 Task: In Heading  AngsanaUPC with yellow colour. Font size of heading  '18 Pt. 'Font style of data Calibri. Font size of data  9 Pt. Alignment of headline & data Align center. Fill color in cell of heading  Red. Font color of data Black. Apply border in Data Outer Border only. In the sheet  Attendance Sheet for Weekly Progressbook
Action: Mouse moved to (547, 145)
Screenshot: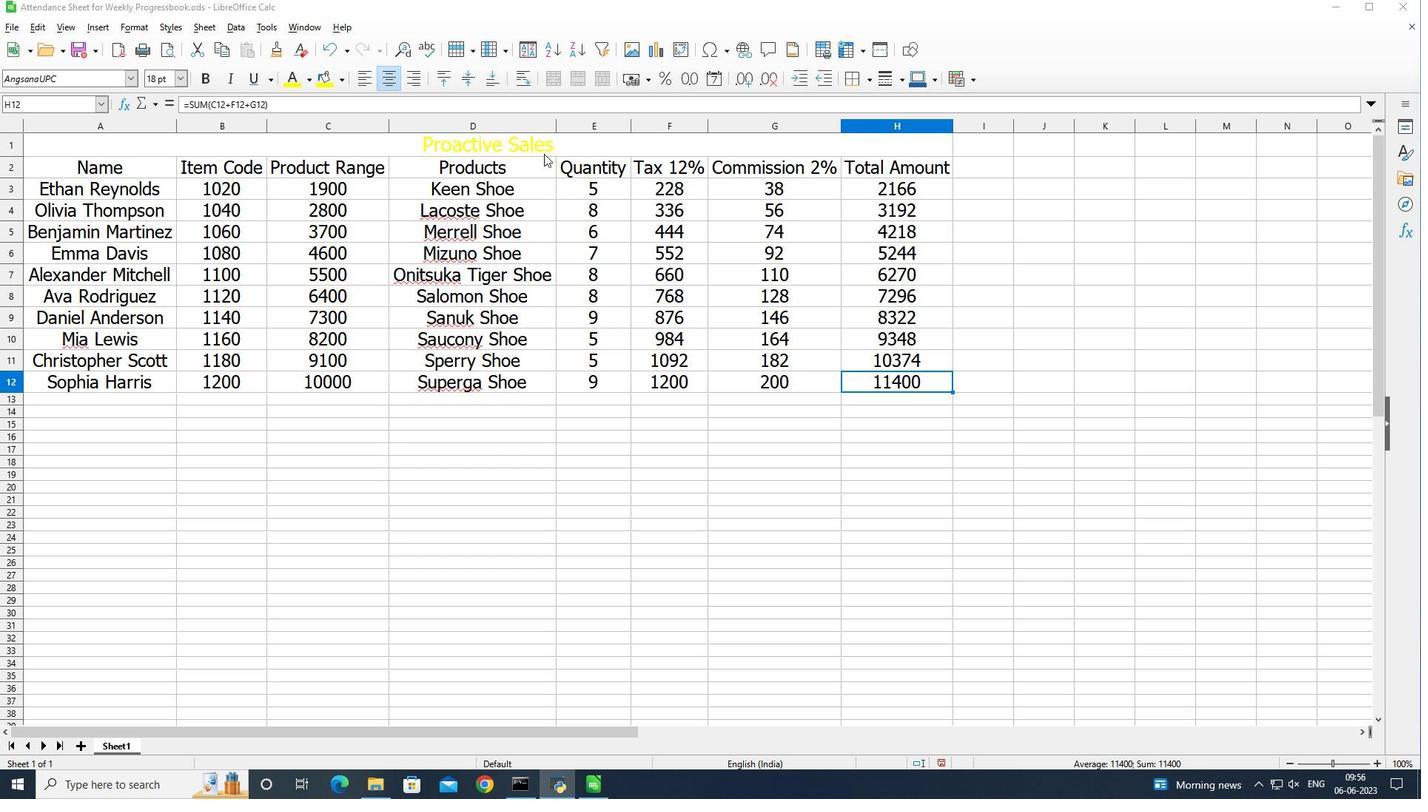 
Action: Mouse pressed left at (547, 145)
Screenshot: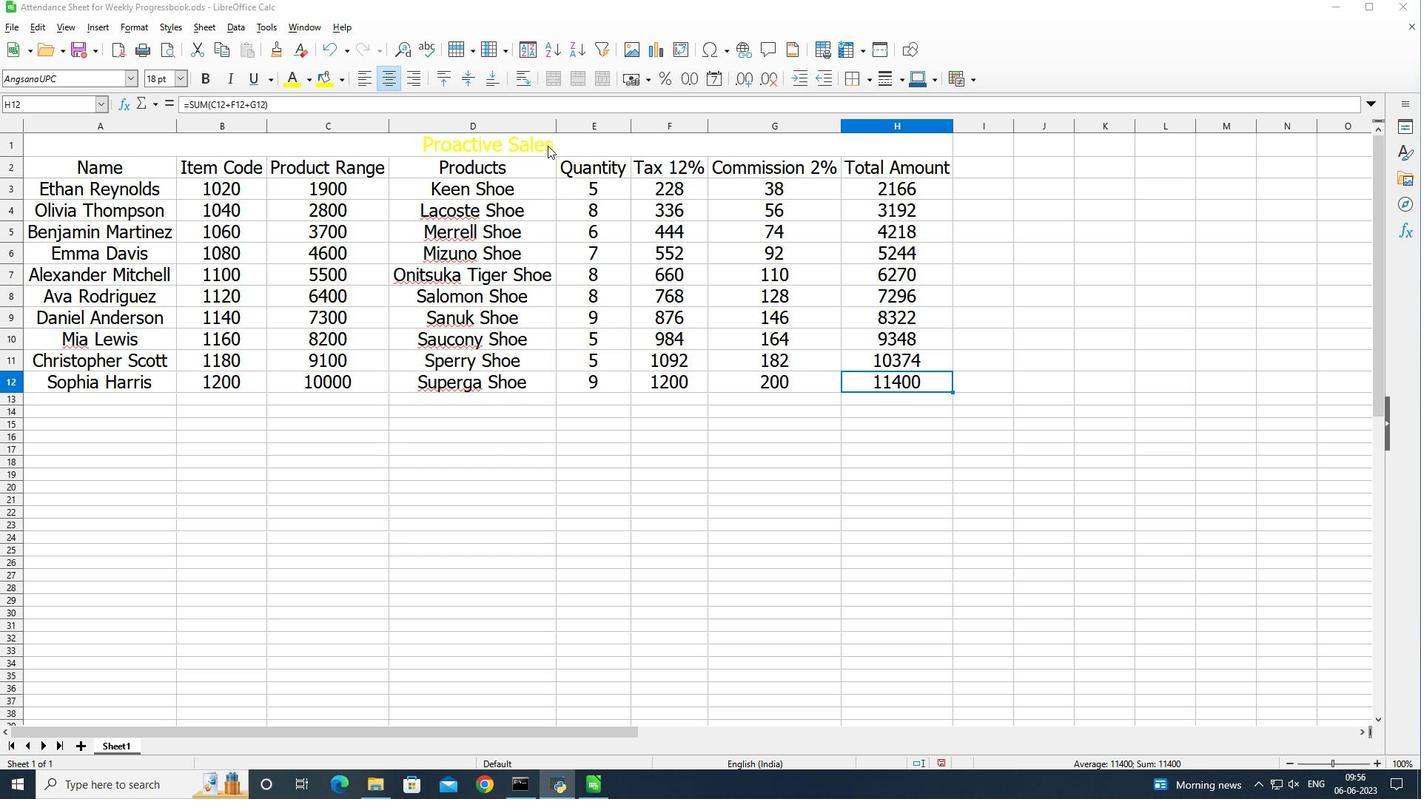 
Action: Mouse moved to (126, 73)
Screenshot: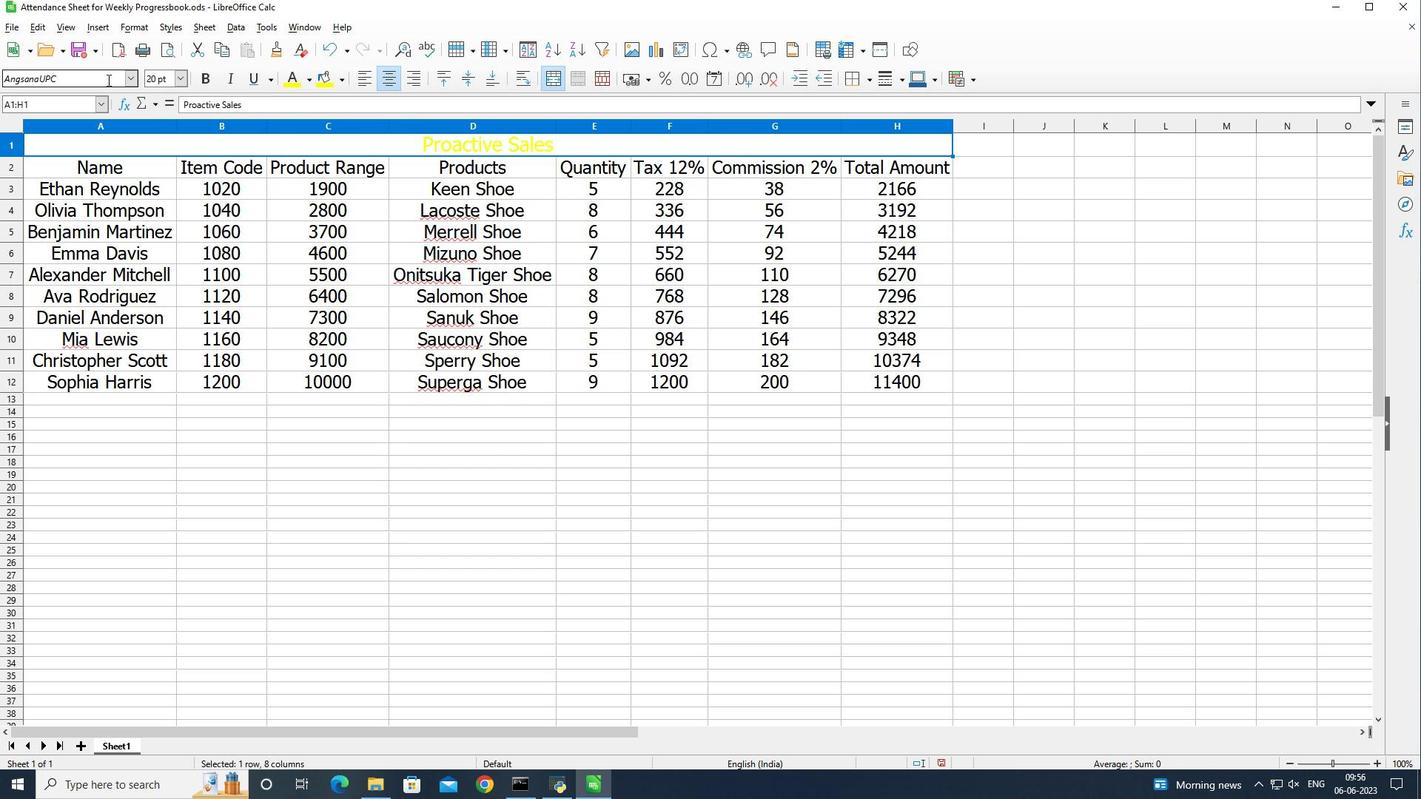 
Action: Mouse pressed left at (126, 73)
Screenshot: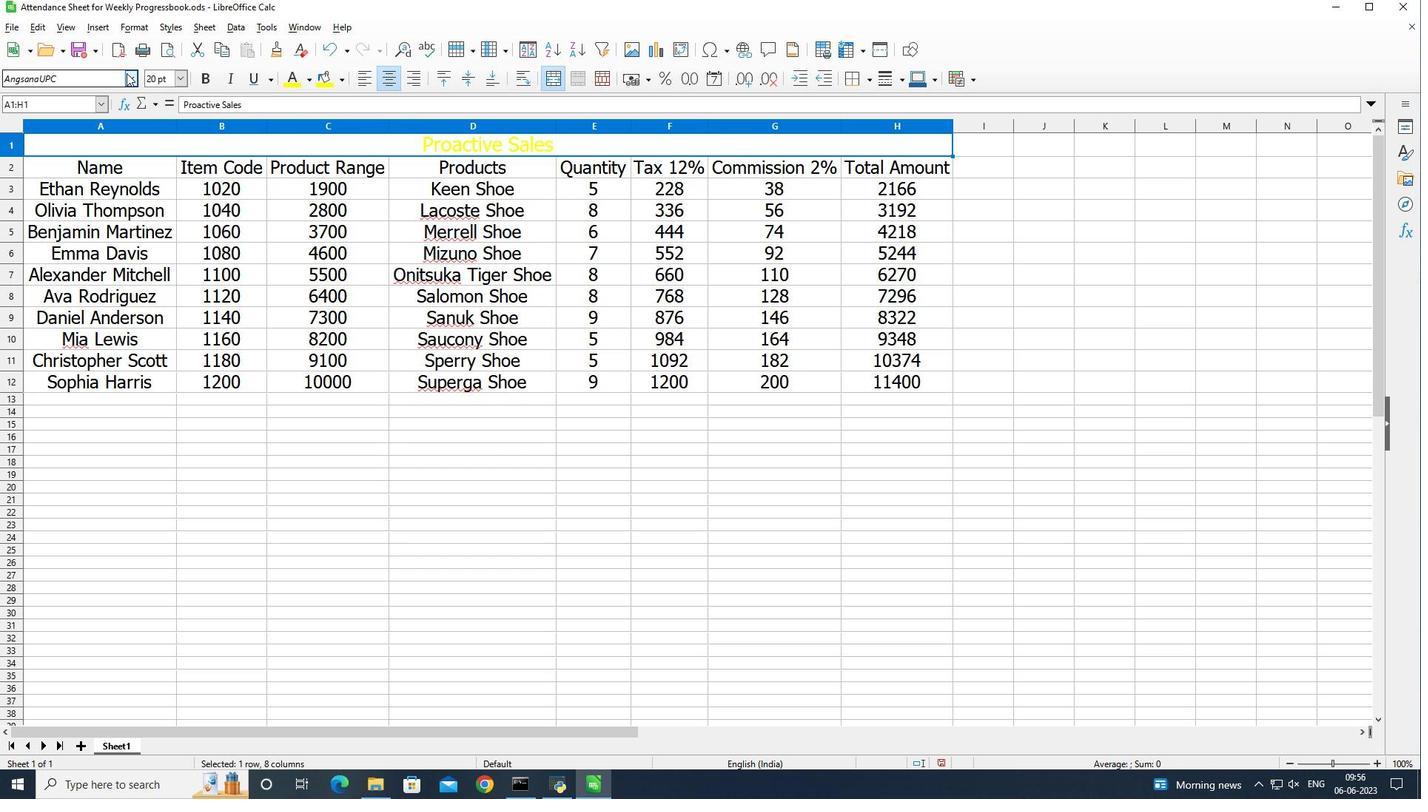 
Action: Key pressed <Key.enter>
Screenshot: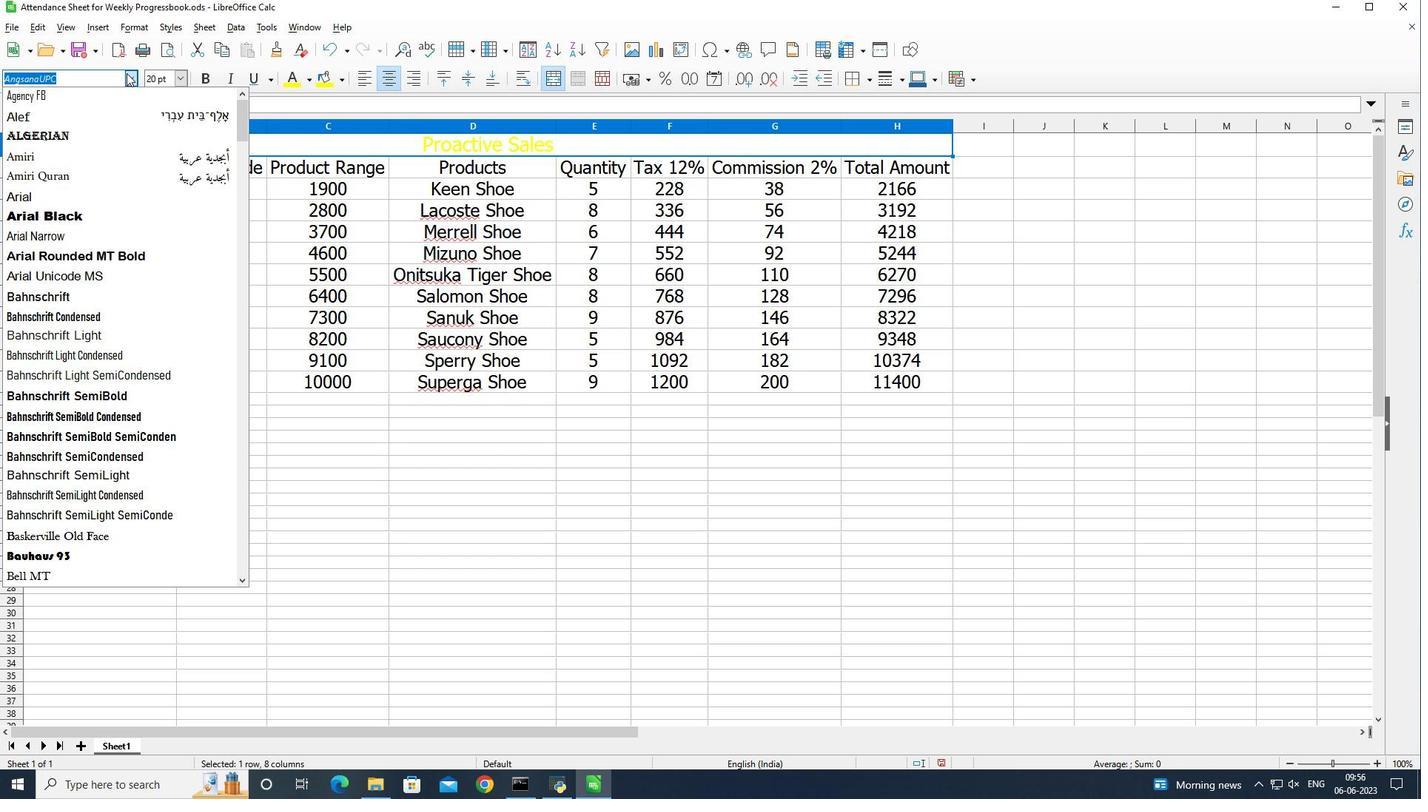 
Action: Mouse moved to (312, 77)
Screenshot: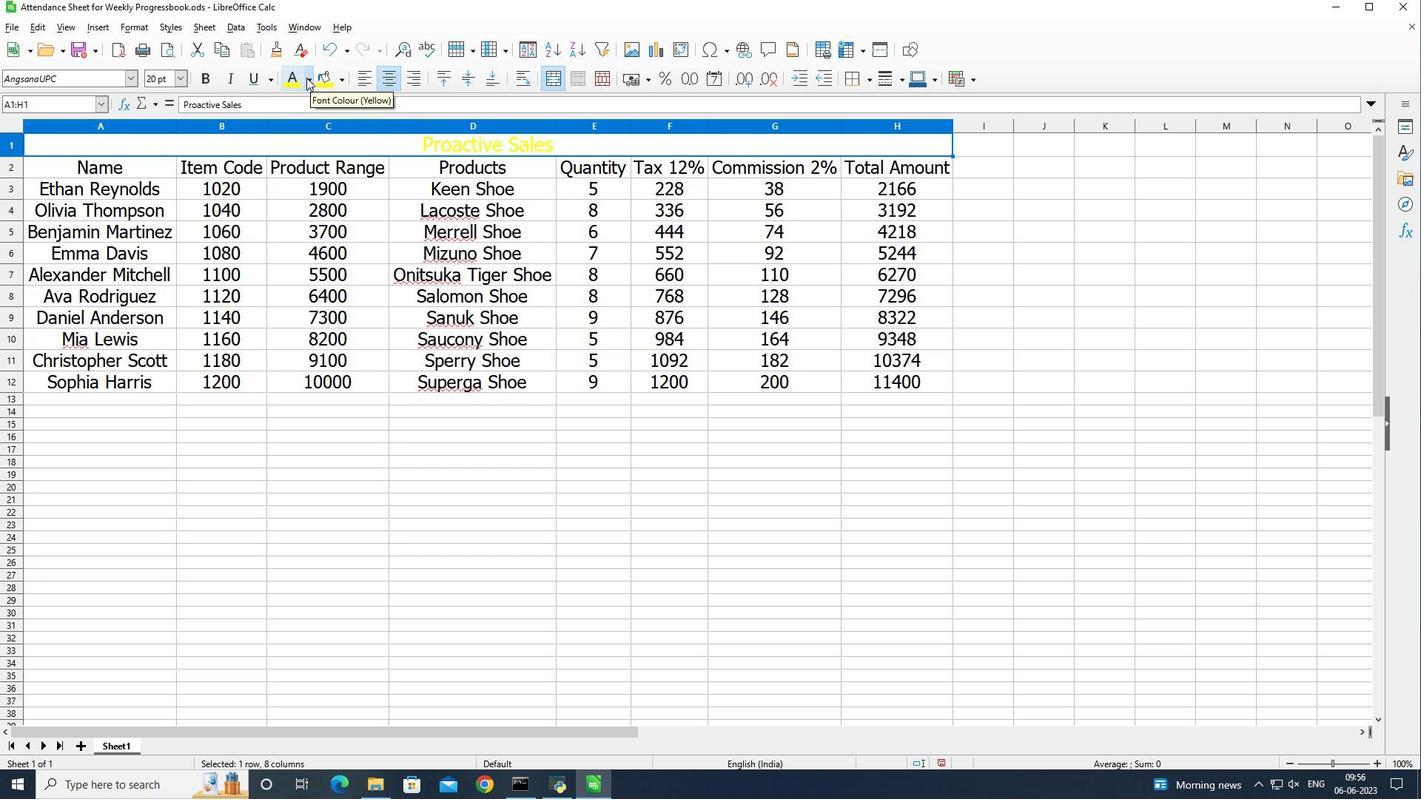 
Action: Mouse pressed left at (312, 77)
Screenshot: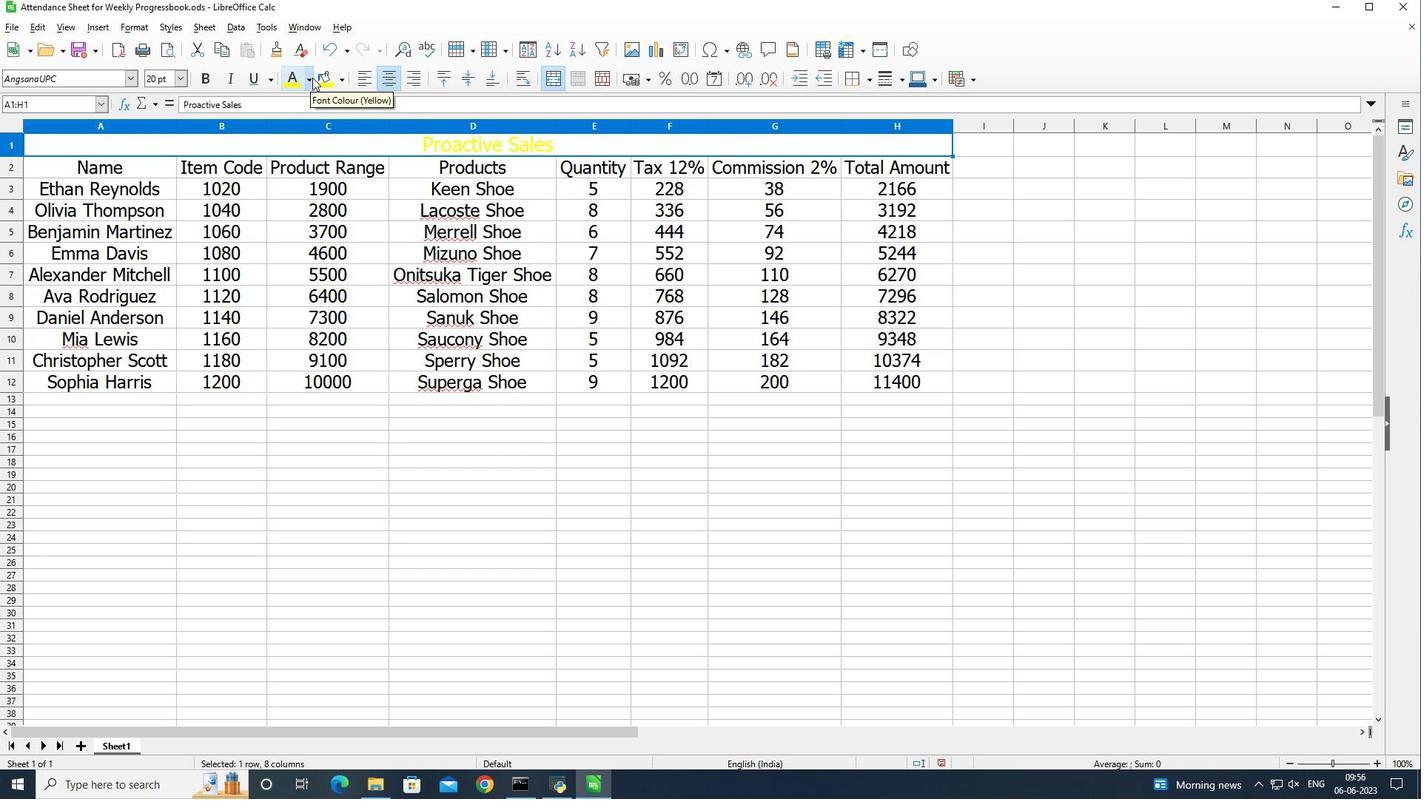 
Action: Mouse moved to (333, 318)
Screenshot: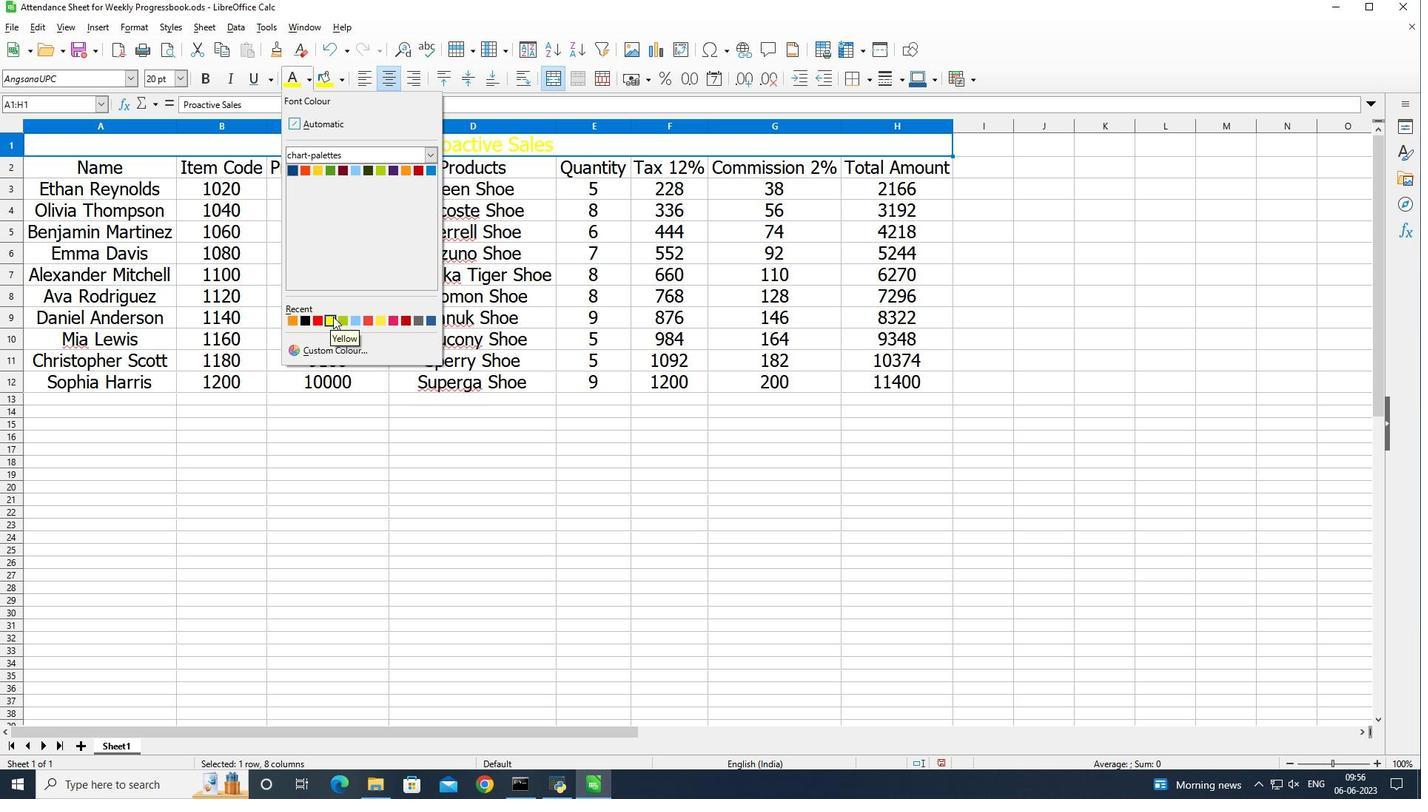
Action: Mouse pressed left at (333, 318)
Screenshot: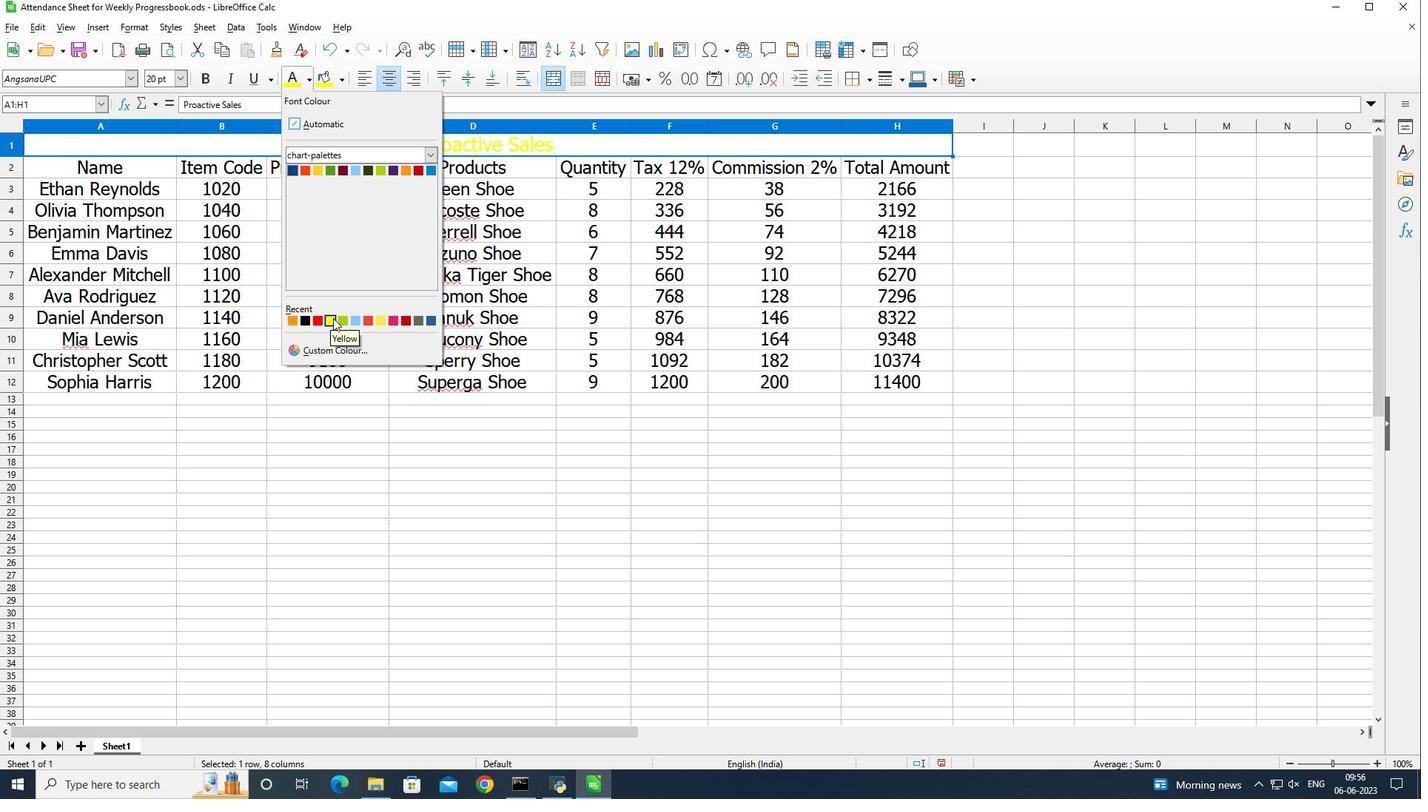 
Action: Mouse moved to (179, 74)
Screenshot: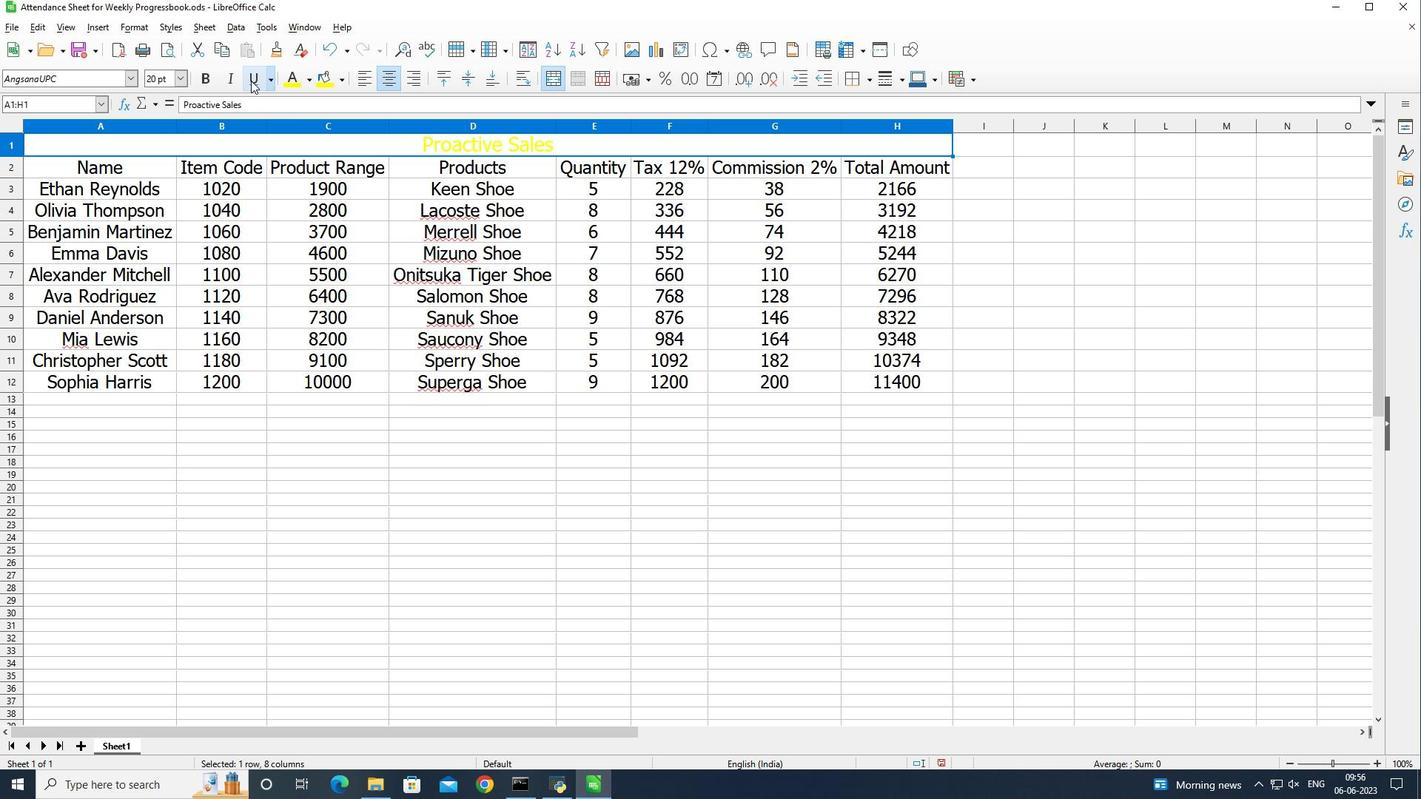 
Action: Mouse pressed left at (179, 74)
Screenshot: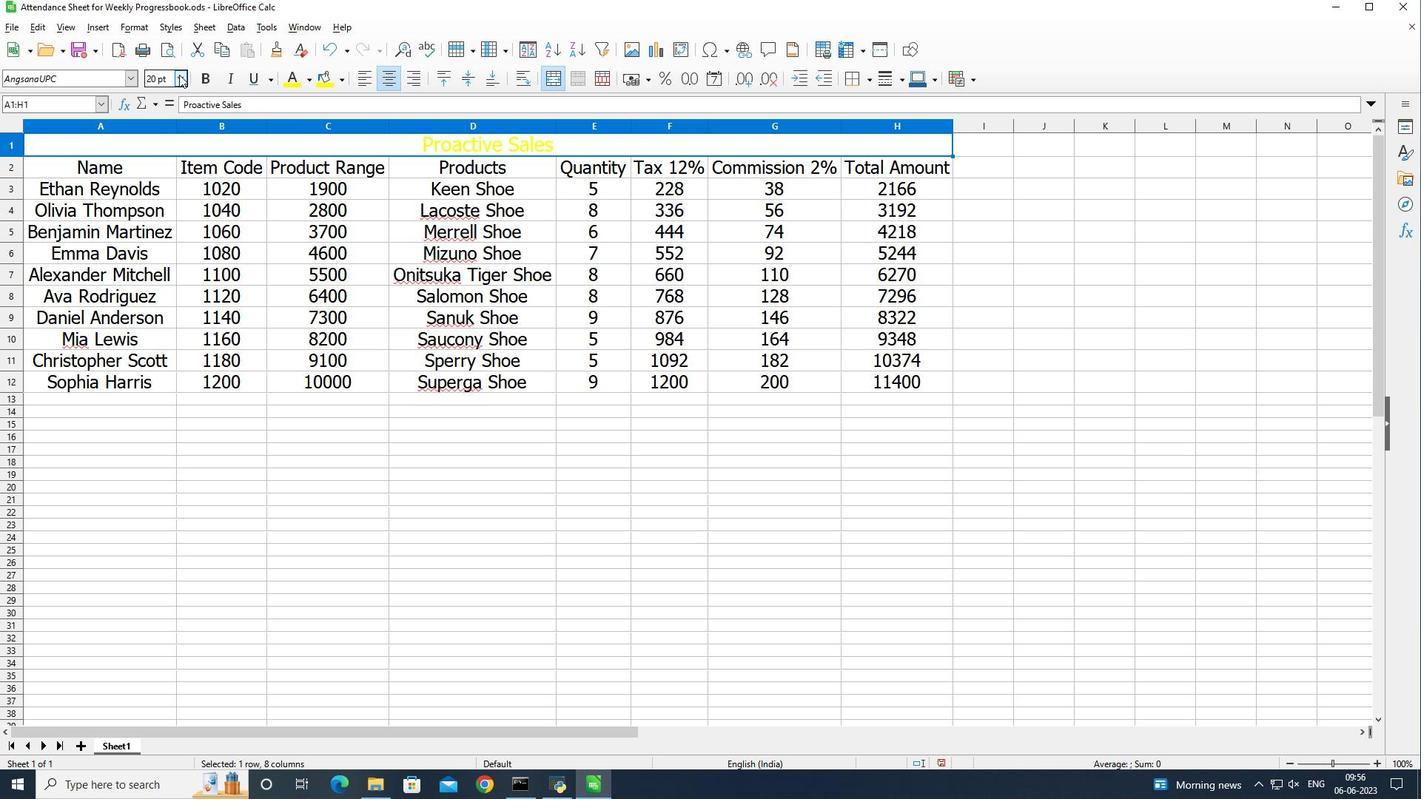 
Action: Mouse moved to (166, 239)
Screenshot: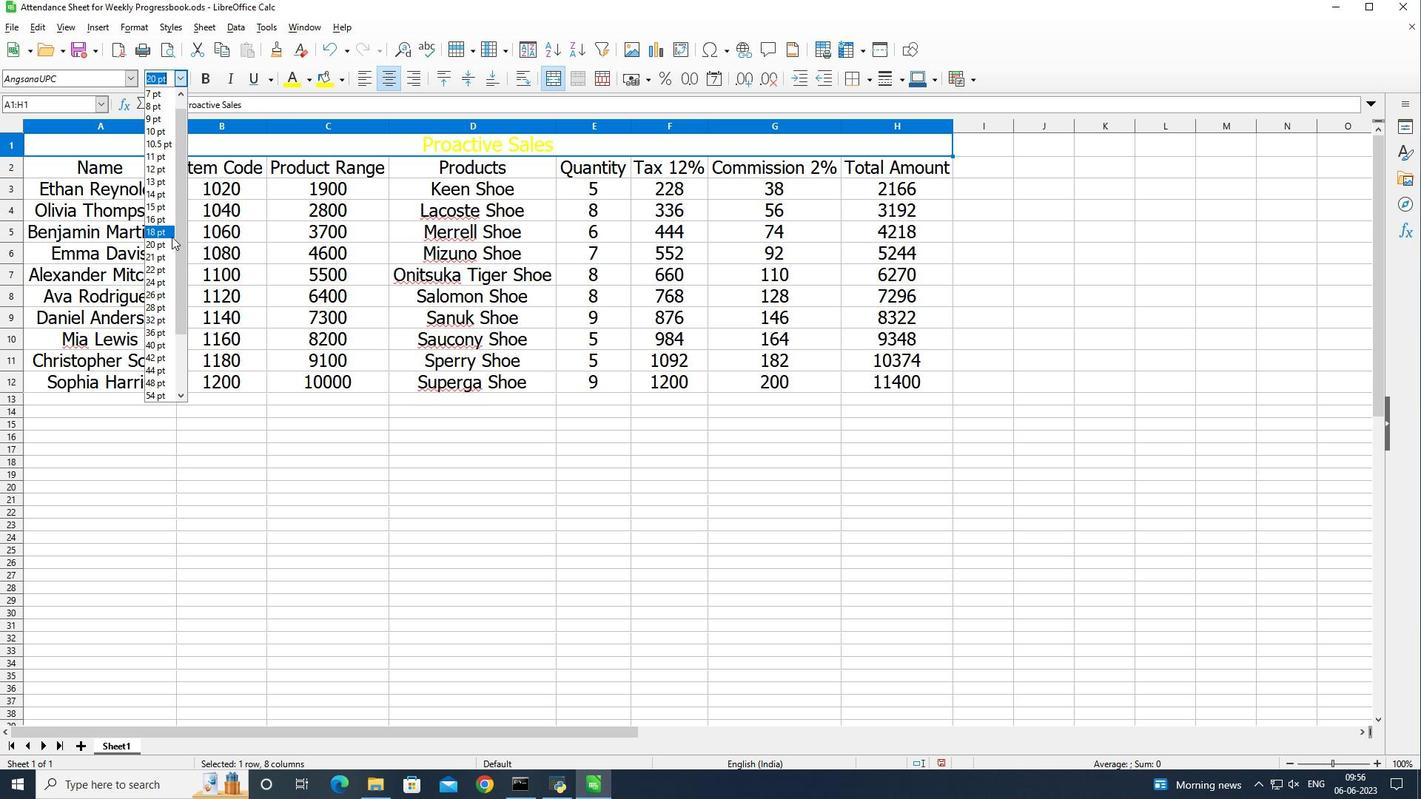 
Action: Mouse pressed left at (166, 239)
Screenshot: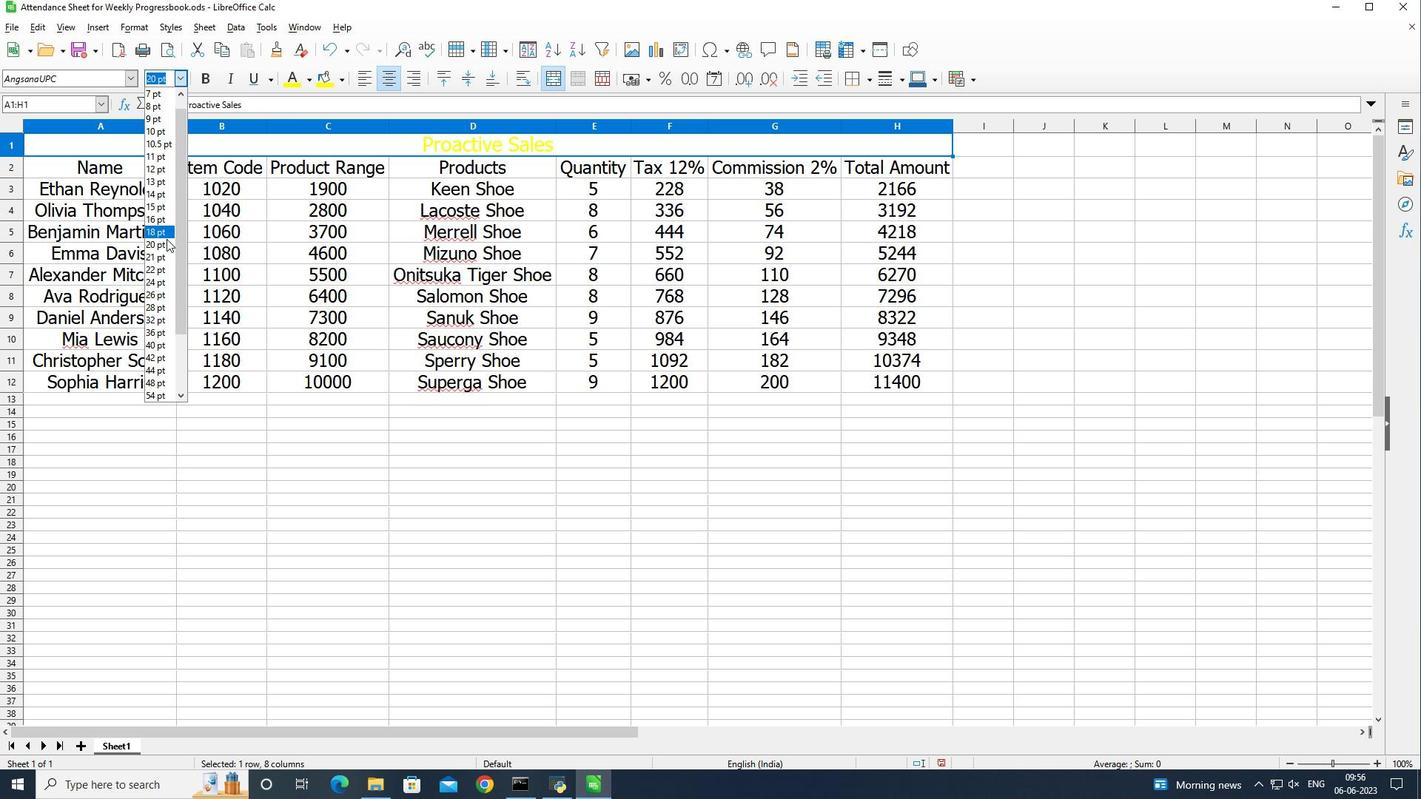 
Action: Mouse moved to (137, 162)
Screenshot: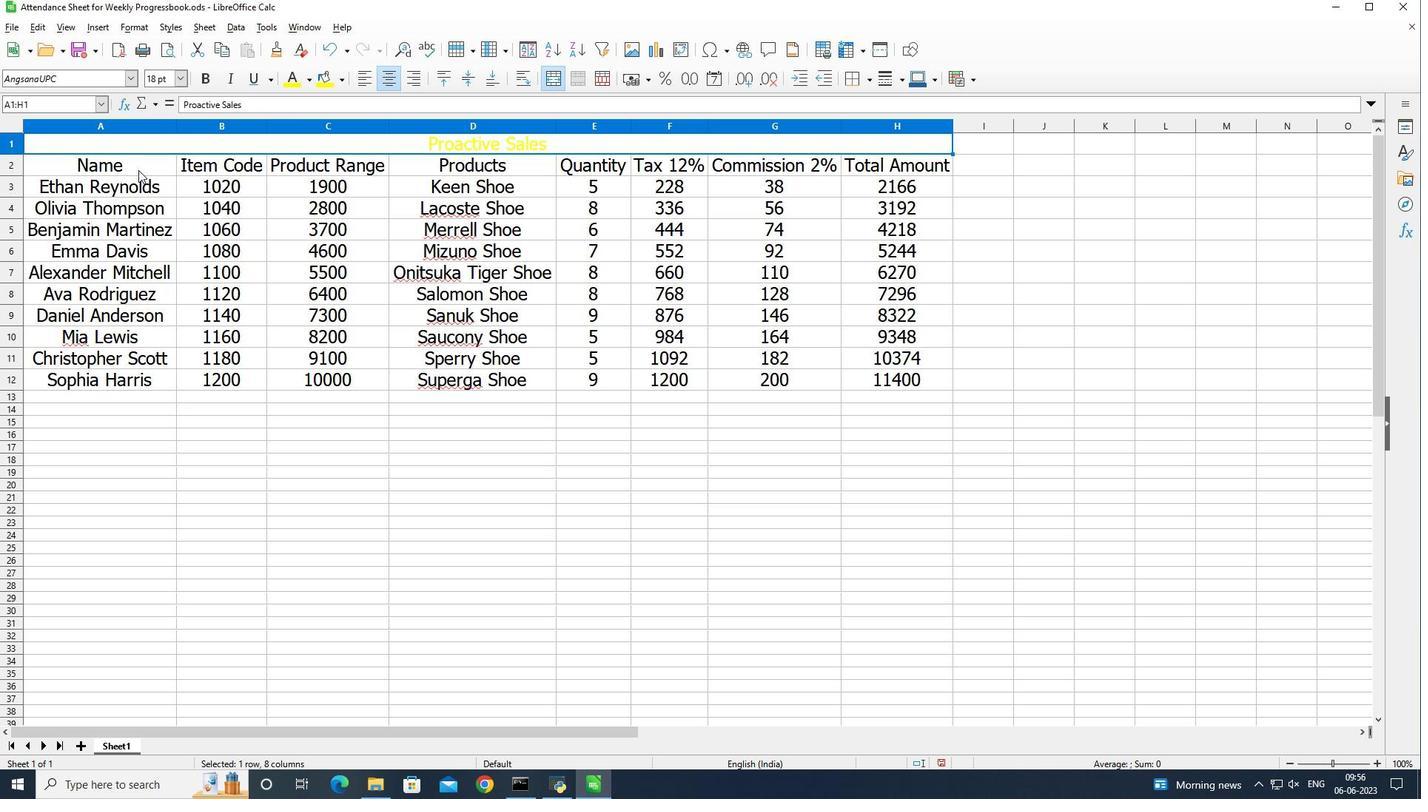 
Action: Mouse pressed left at (137, 162)
Screenshot: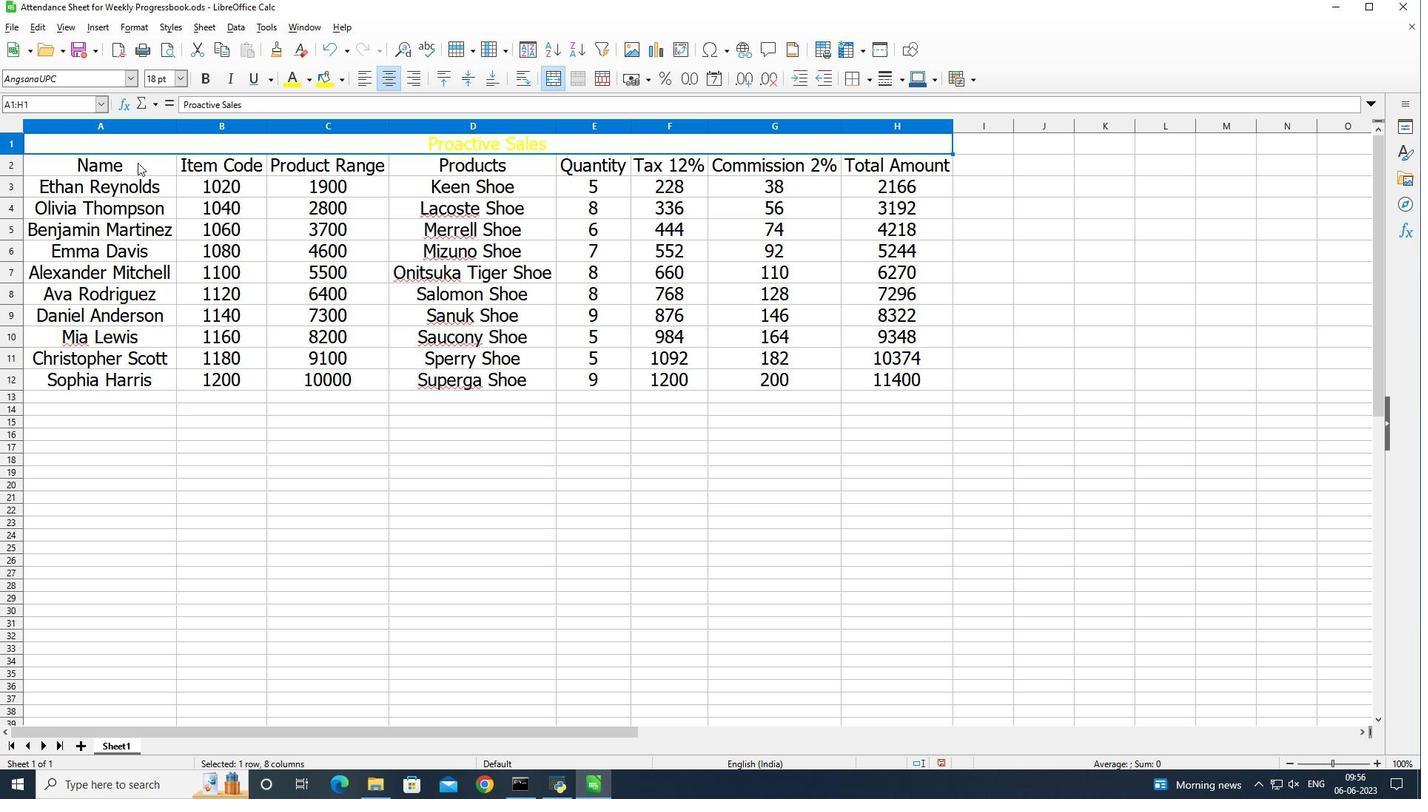 
Action: Mouse moved to (288, 187)
Screenshot: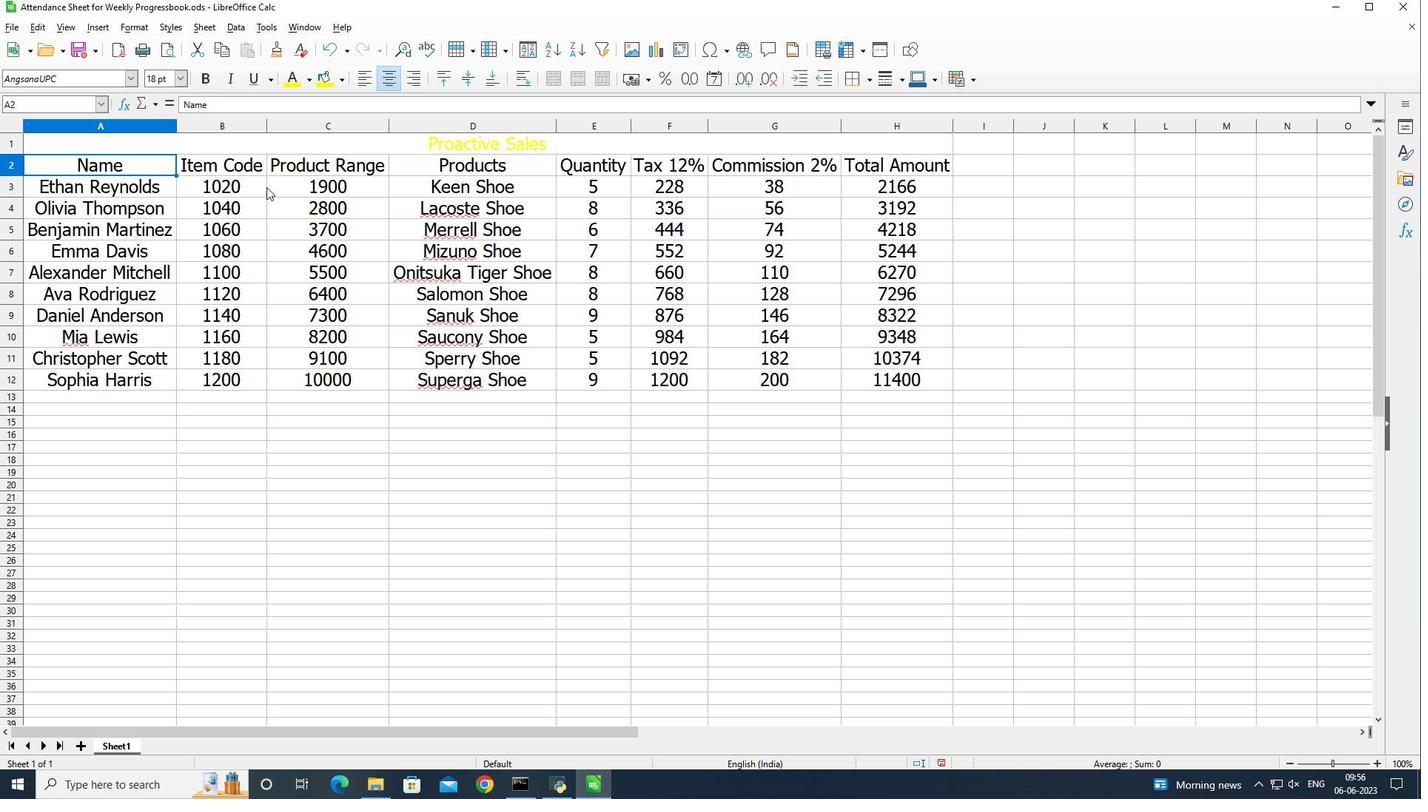 
Action: Key pressed <Key.shift_r><Key.down><Key.down><Key.down><Key.down><Key.down><Key.down><Key.down><Key.down><Key.down><Key.down><Key.right><Key.right><Key.right><Key.right><Key.right><Key.right><Key.right><Key.right><Key.left>
Screenshot: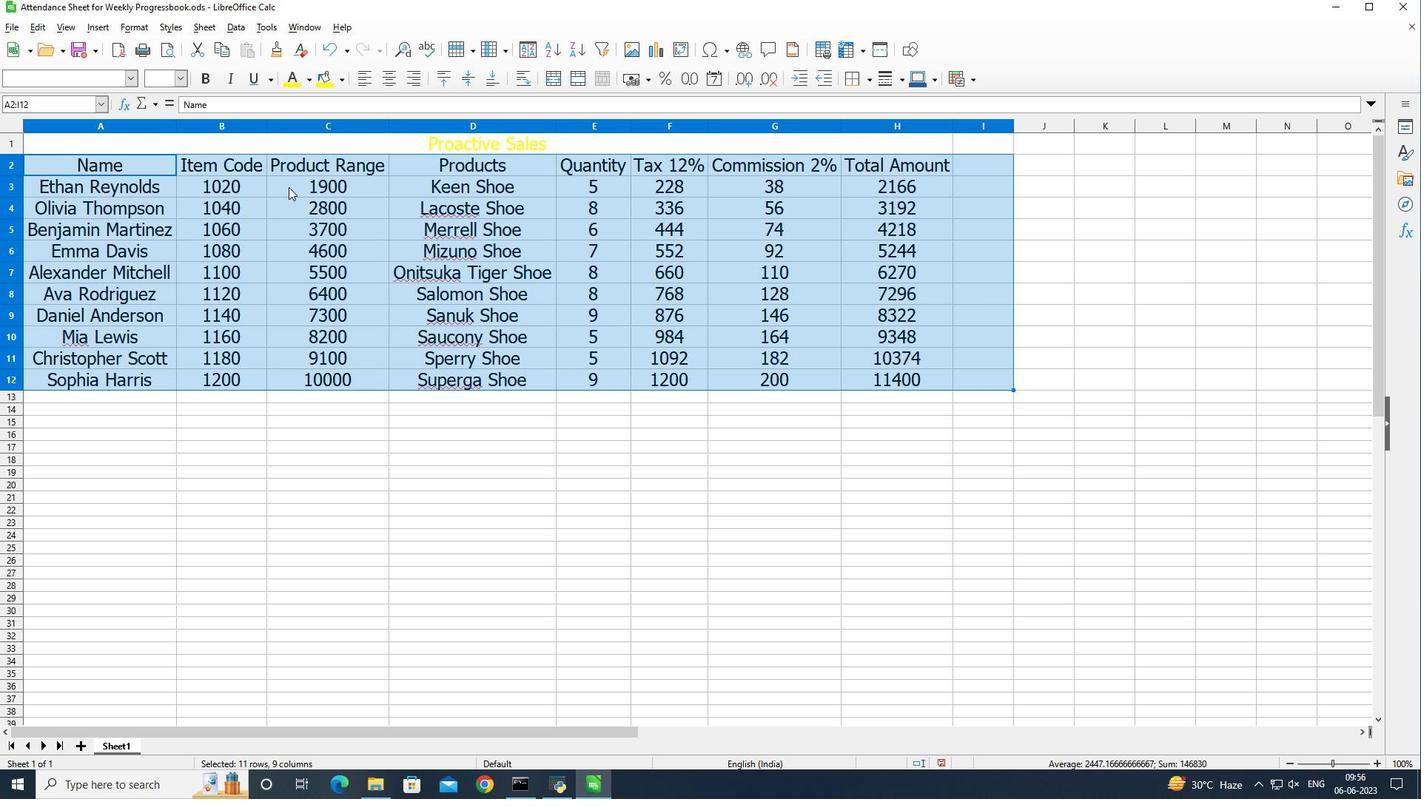 
Action: Mouse moved to (131, 83)
Screenshot: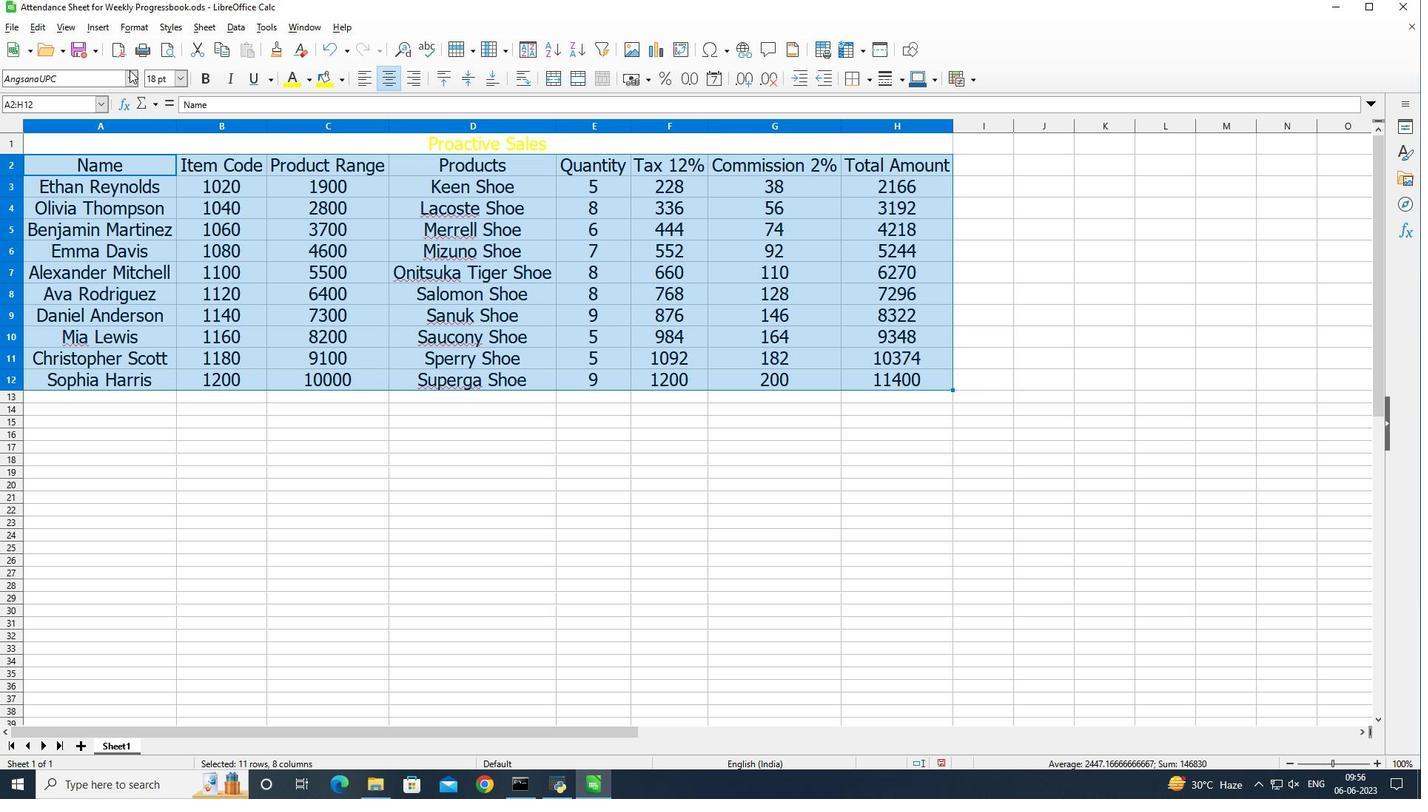 
Action: Mouse pressed left at (131, 83)
Screenshot: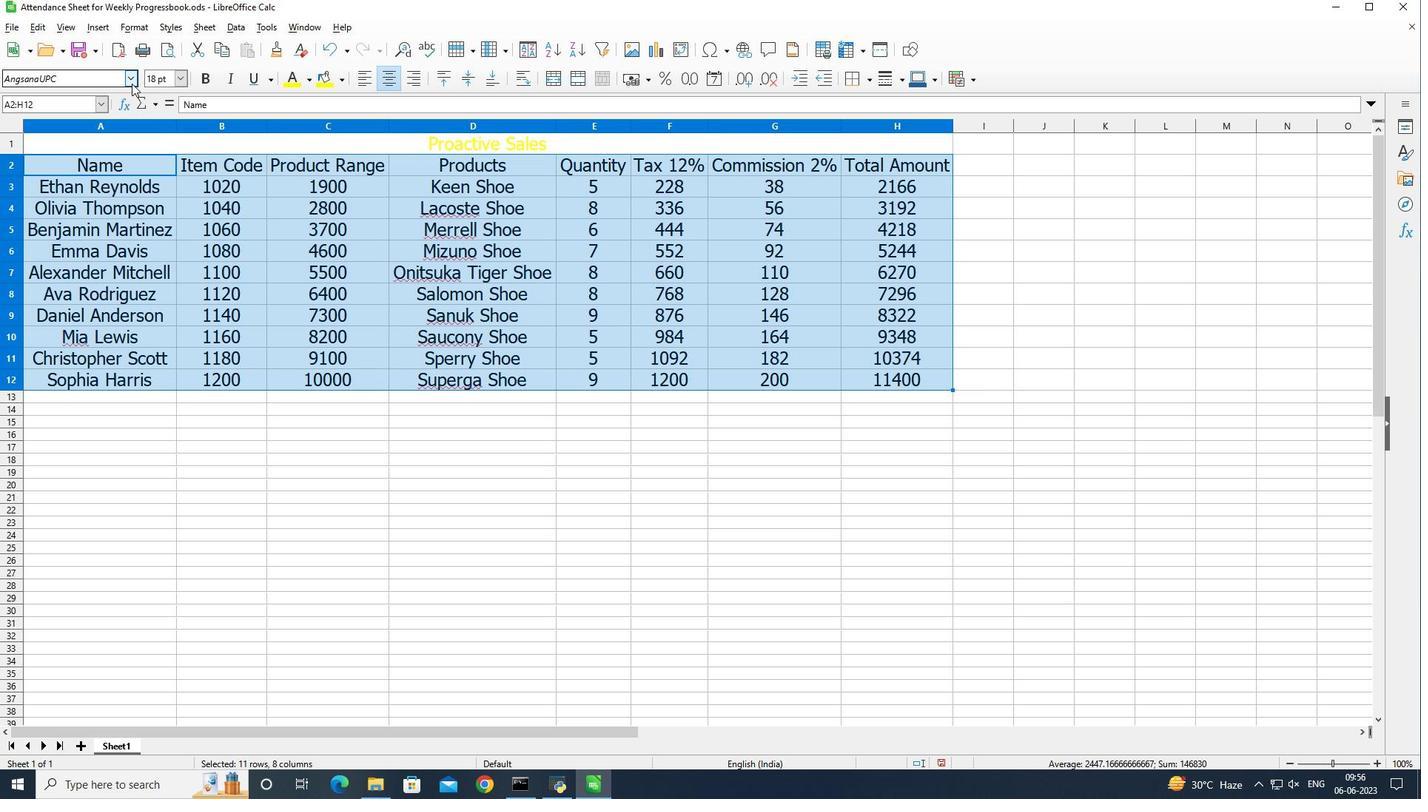 
Action: Mouse moved to (169, 358)
Screenshot: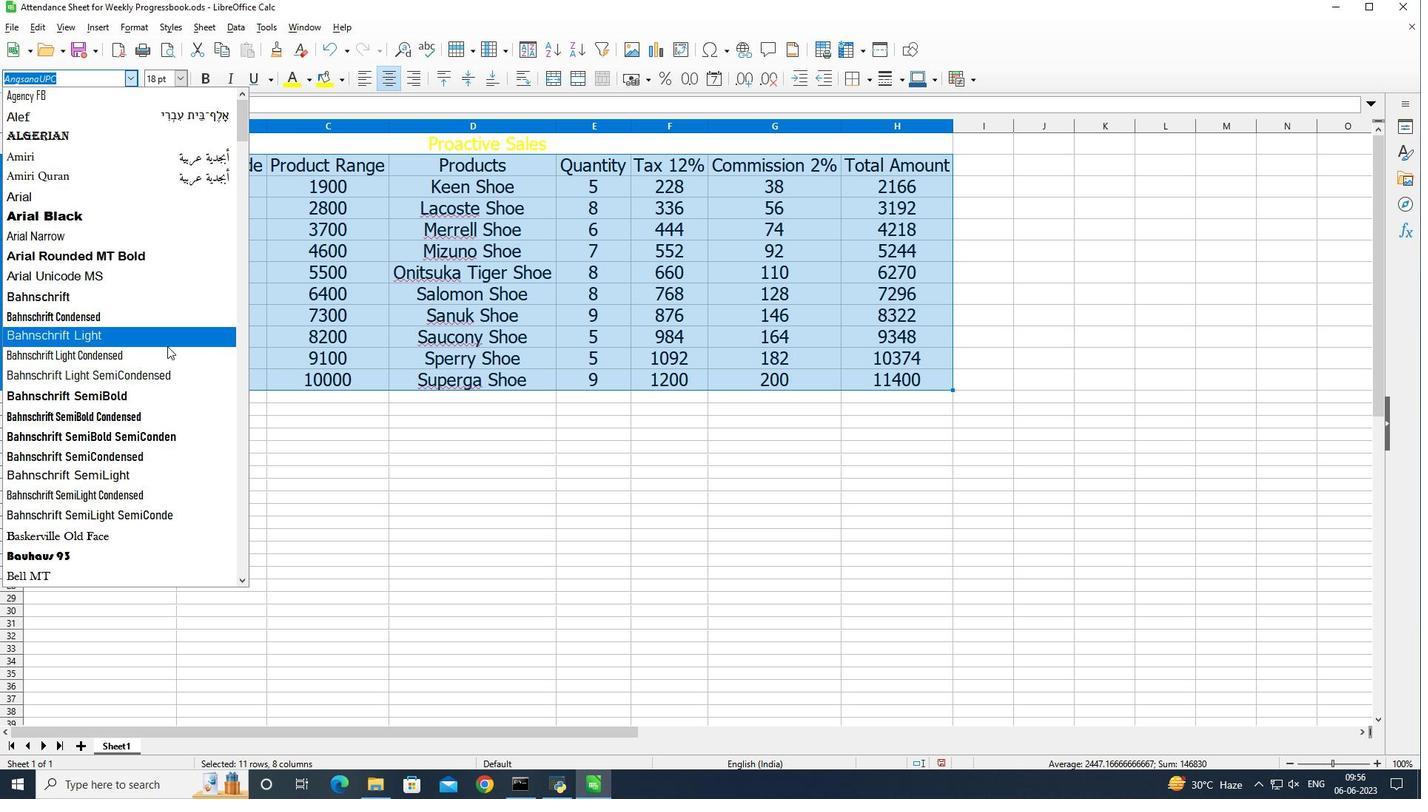 
Action: Mouse scrolled (169, 357) with delta (0, 0)
Screenshot: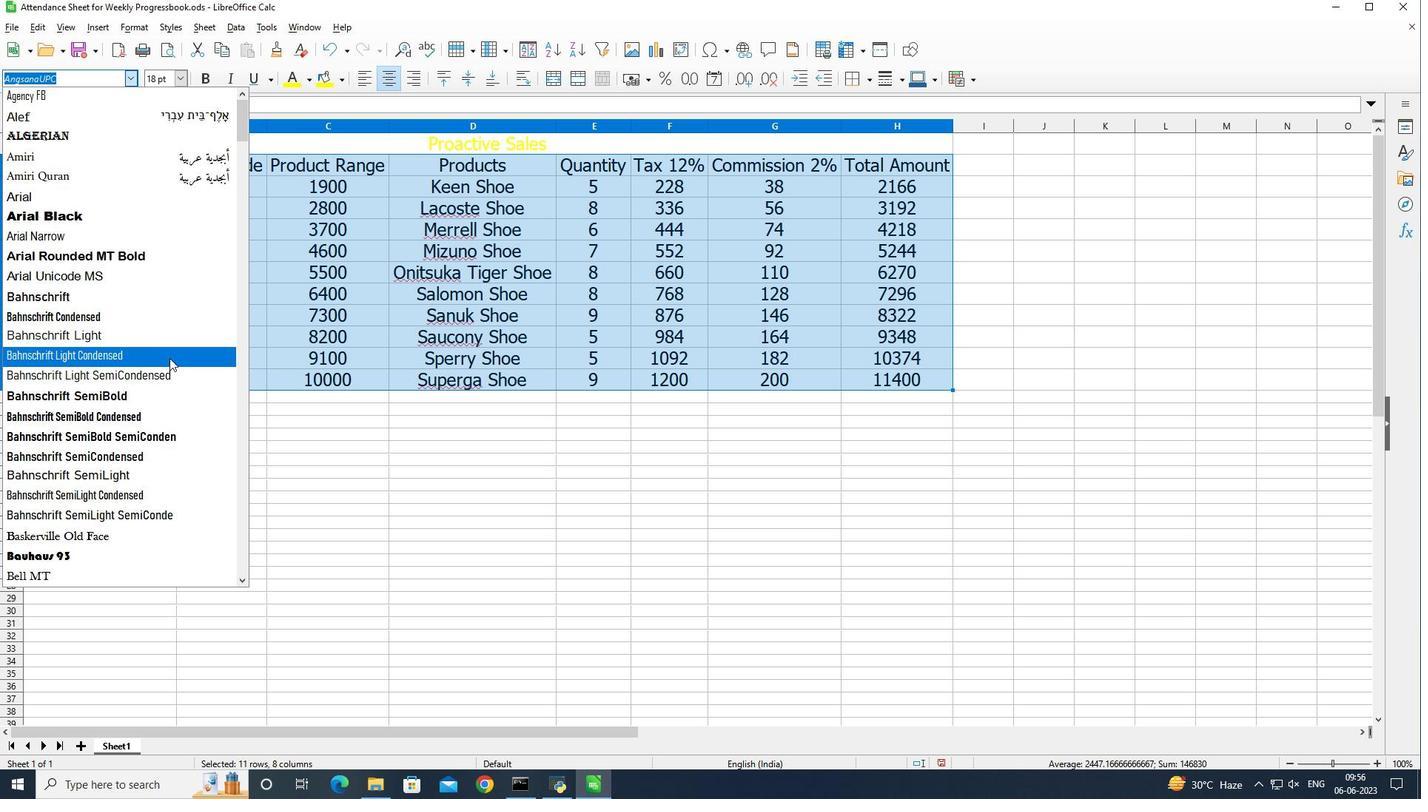
Action: Mouse scrolled (169, 357) with delta (0, 0)
Screenshot: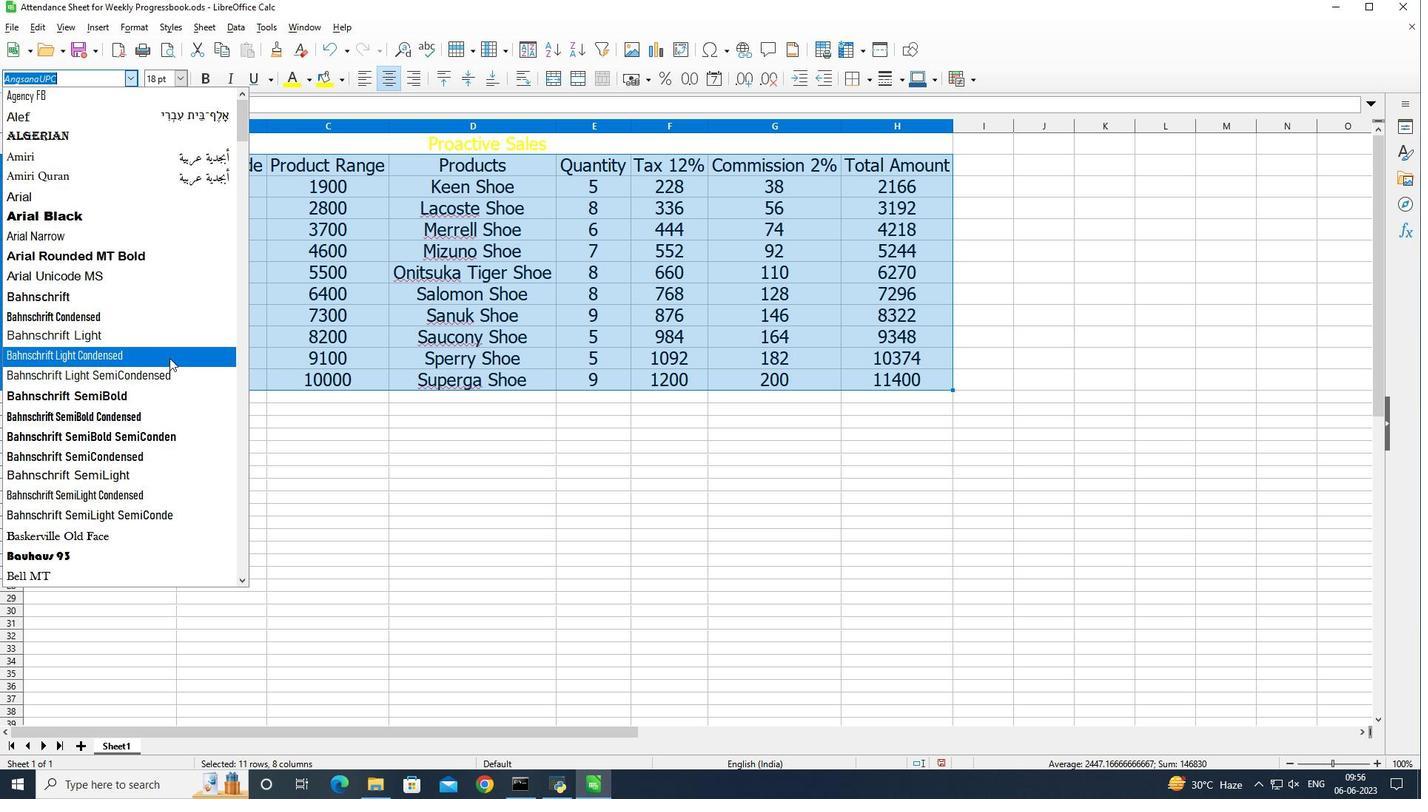 
Action: Mouse scrolled (169, 357) with delta (0, 0)
Screenshot: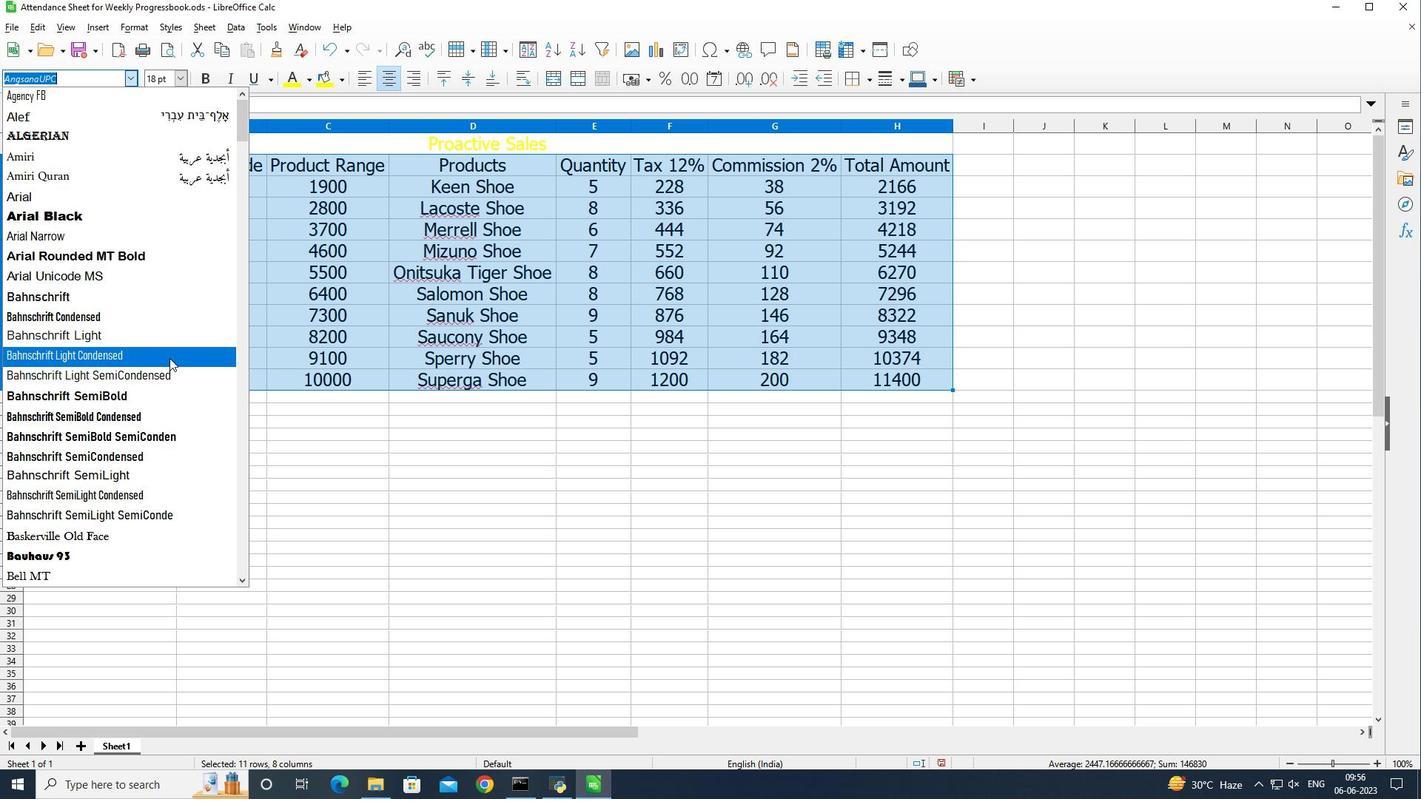 
Action: Mouse scrolled (169, 359) with delta (0, 0)
Screenshot: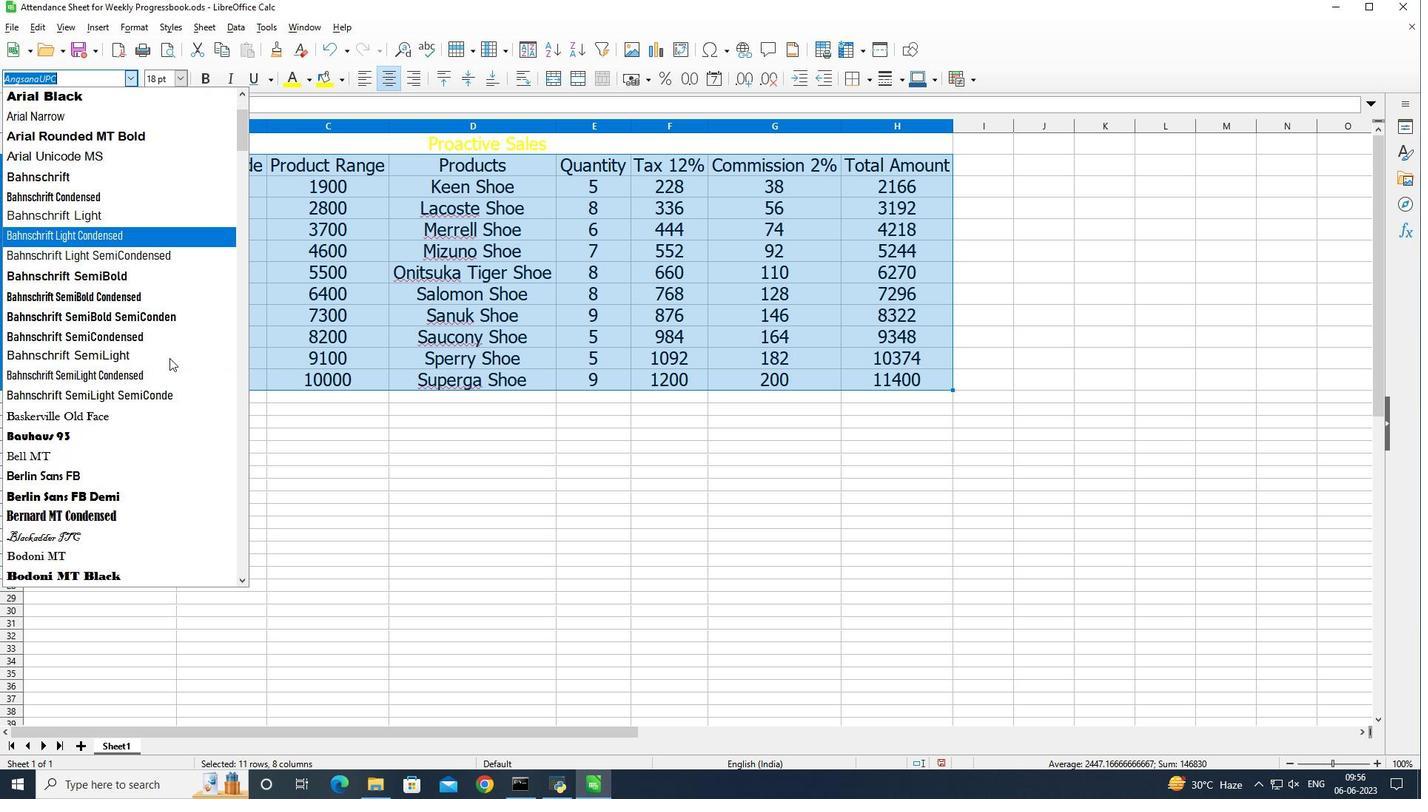 
Action: Mouse scrolled (169, 357) with delta (0, 0)
Screenshot: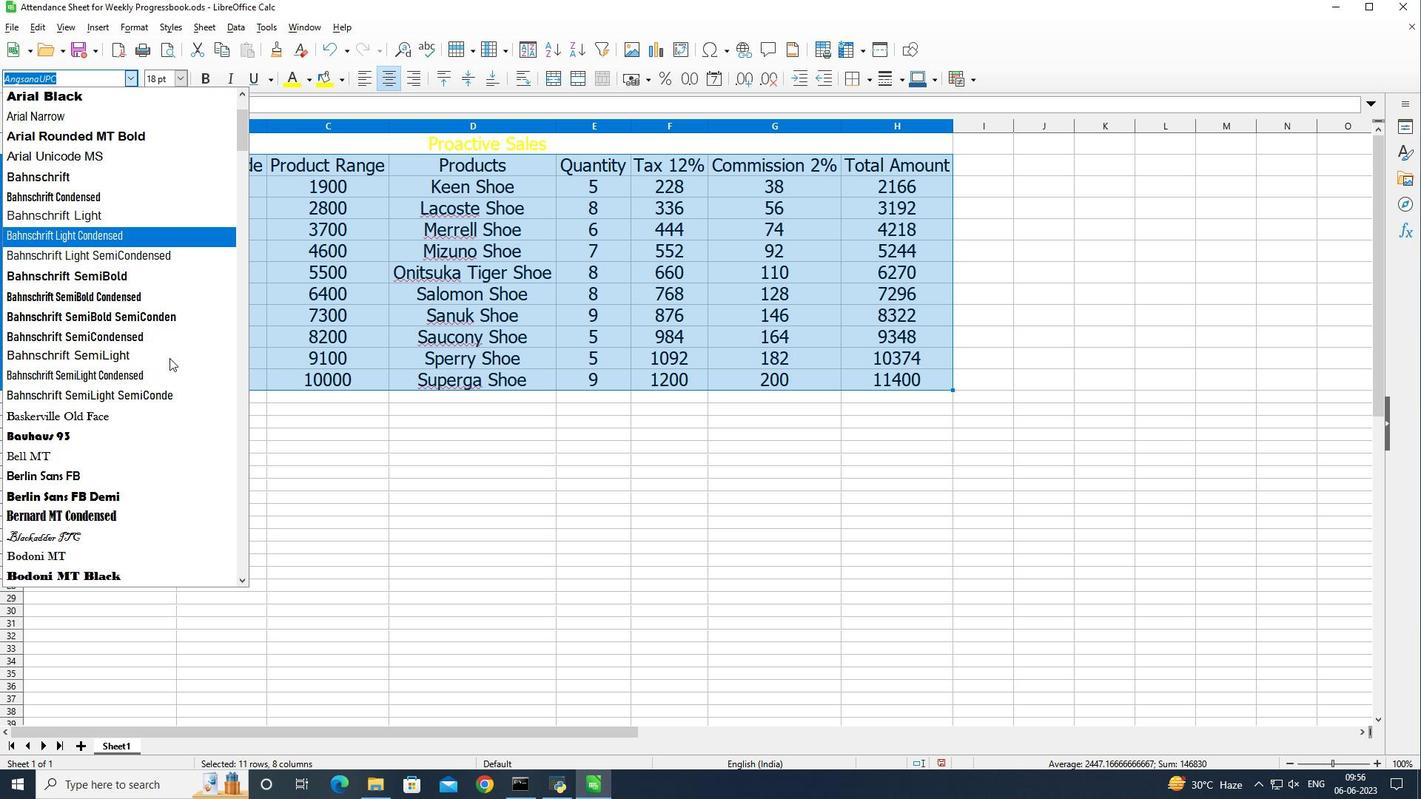 
Action: Mouse scrolled (169, 357) with delta (0, 0)
Screenshot: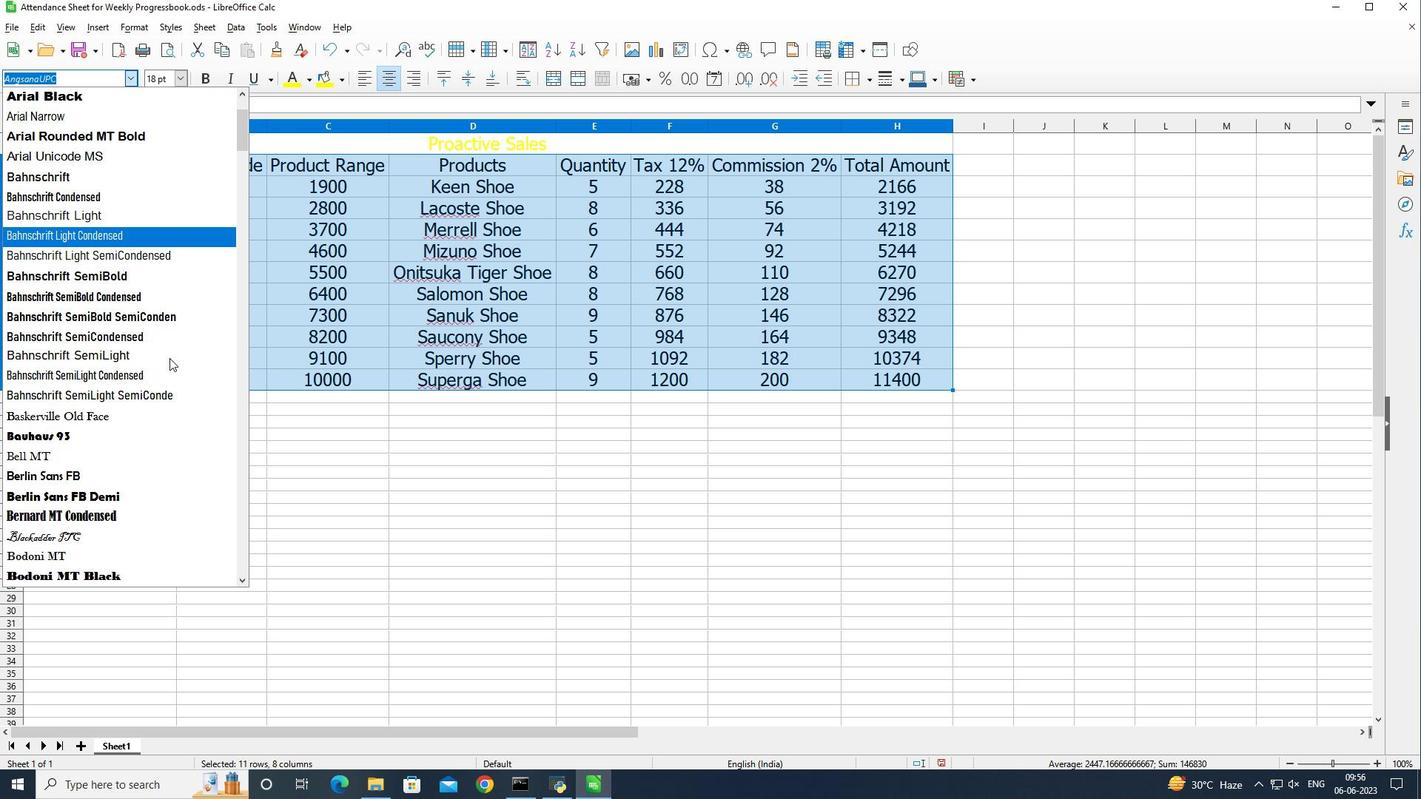 
Action: Mouse moved to (139, 413)
Screenshot: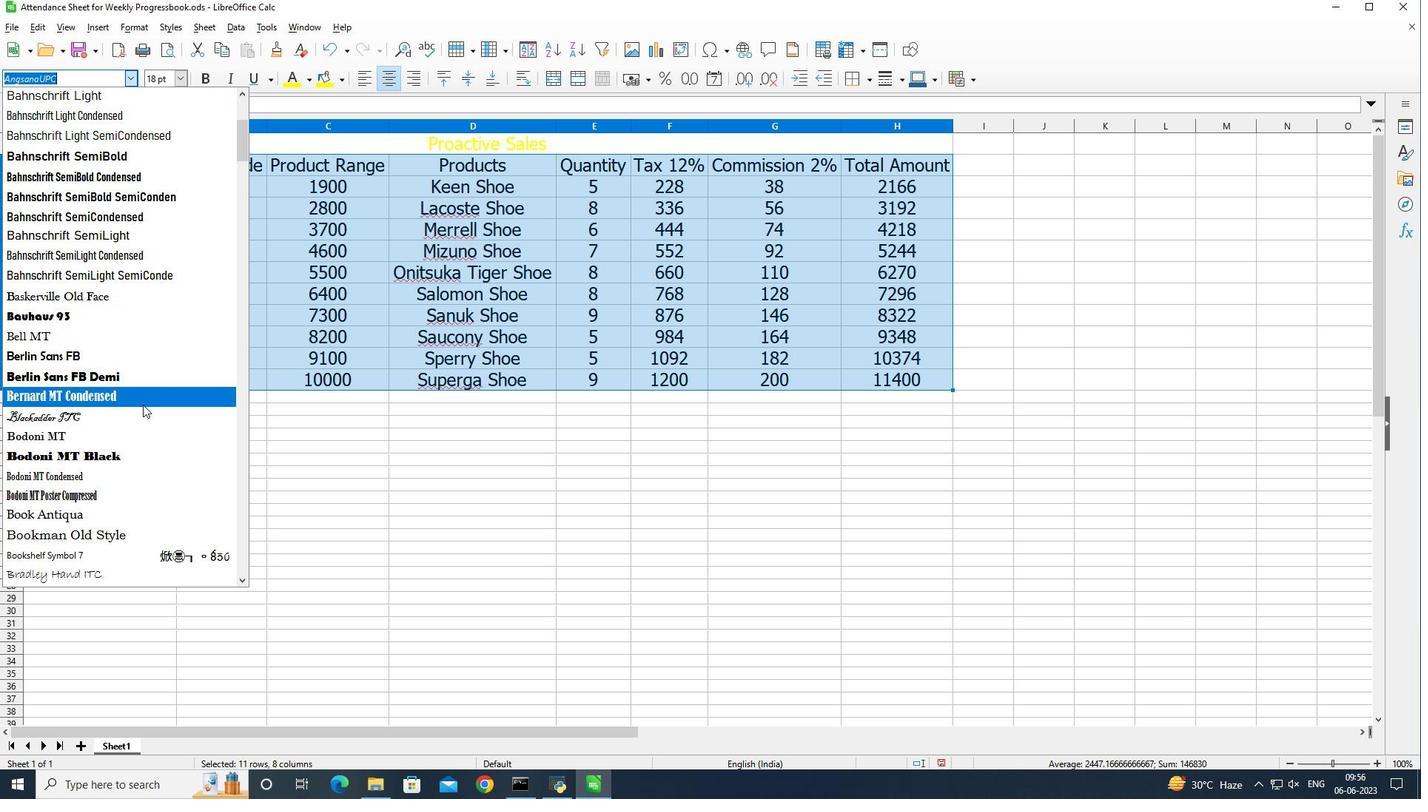 
Action: Mouse scrolled (139, 413) with delta (0, 0)
Screenshot: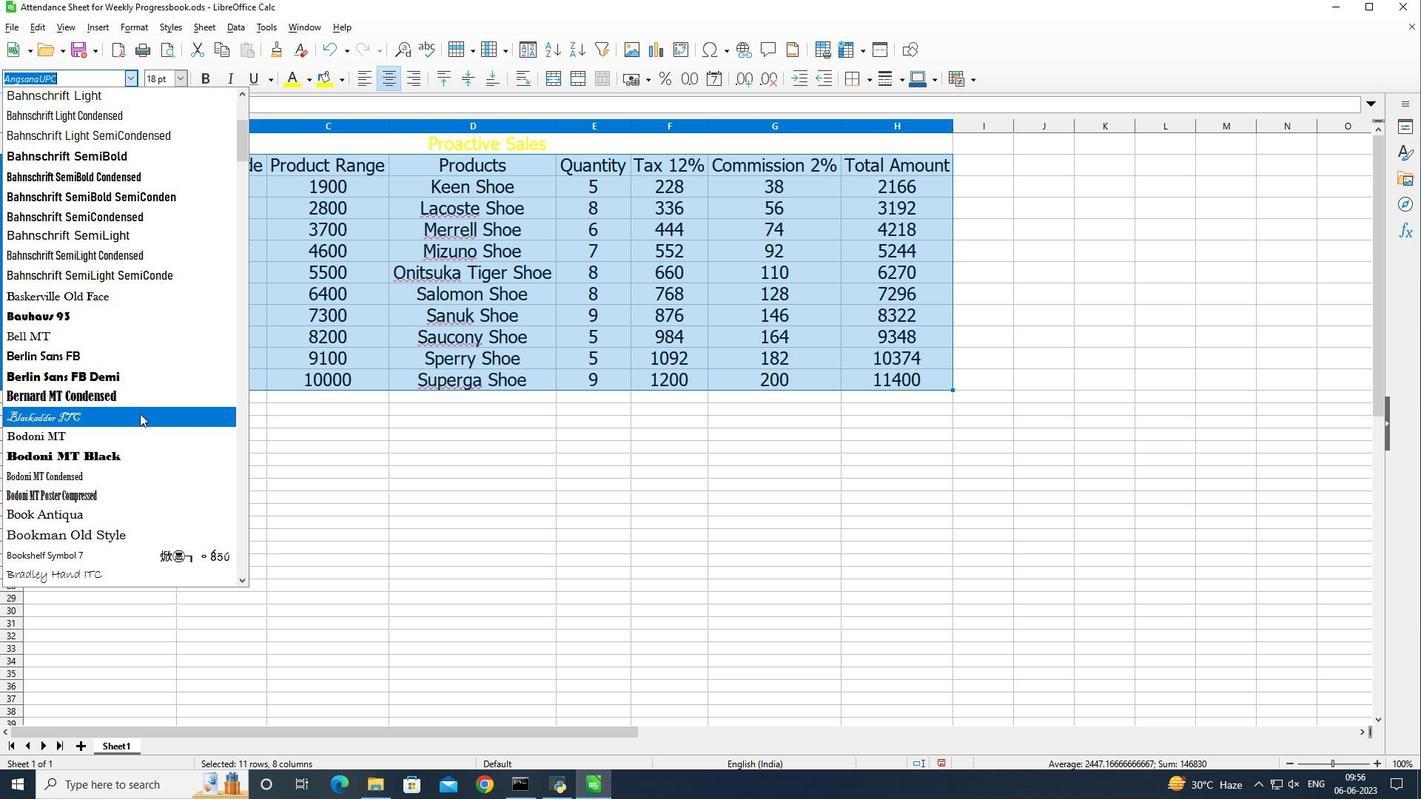 
Action: Mouse scrolled (139, 413) with delta (0, 0)
Screenshot: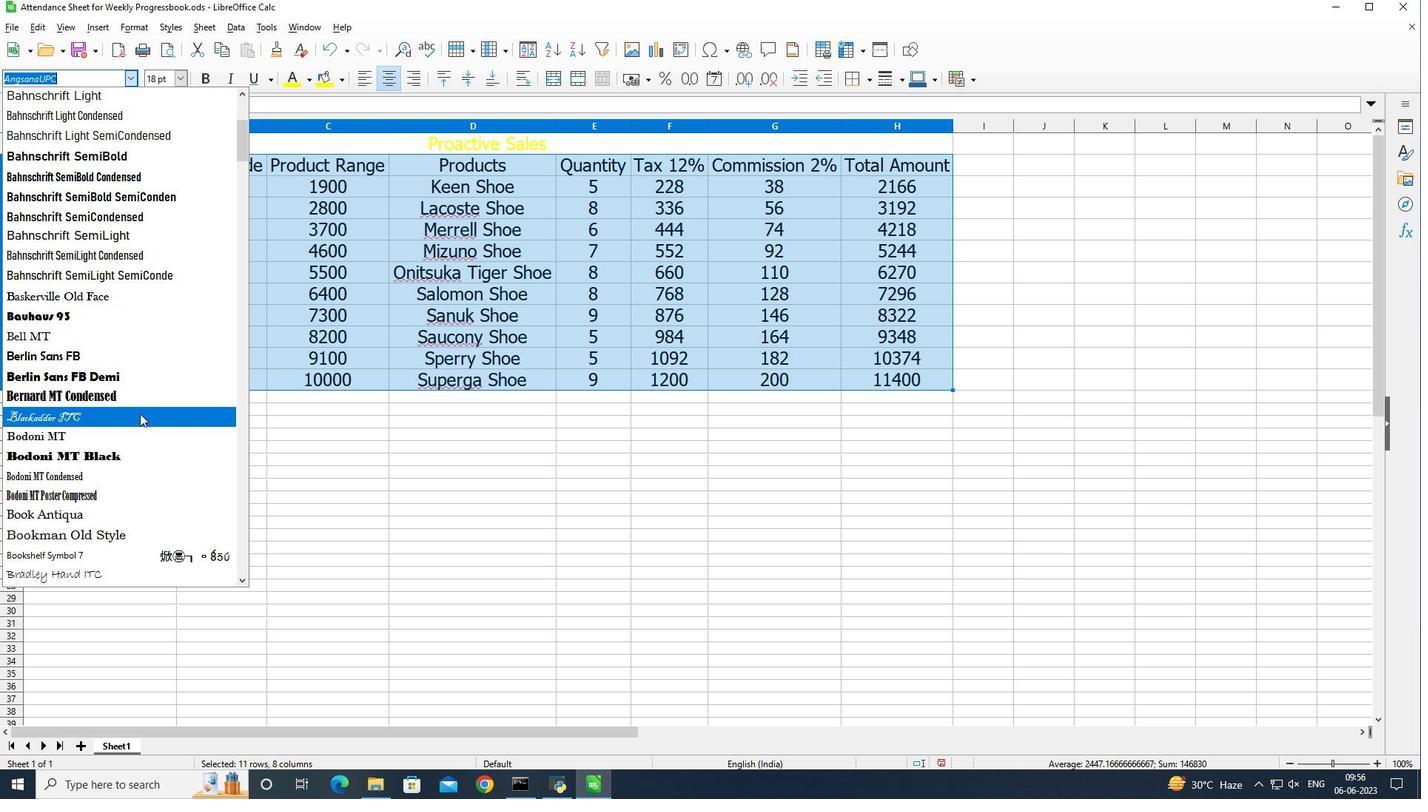 
Action: Mouse scrolled (139, 413) with delta (0, 0)
Screenshot: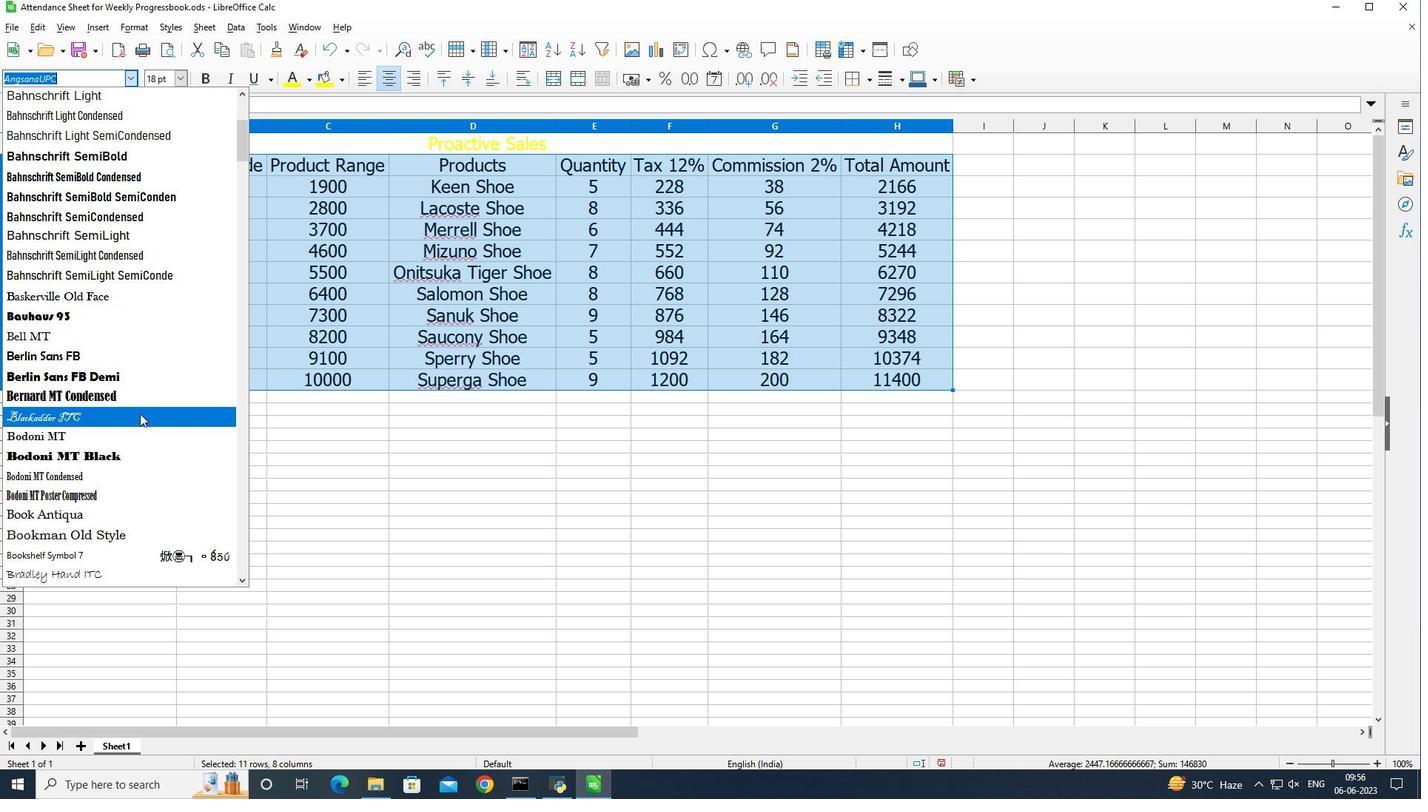 
Action: Mouse scrolled (139, 413) with delta (0, 0)
Screenshot: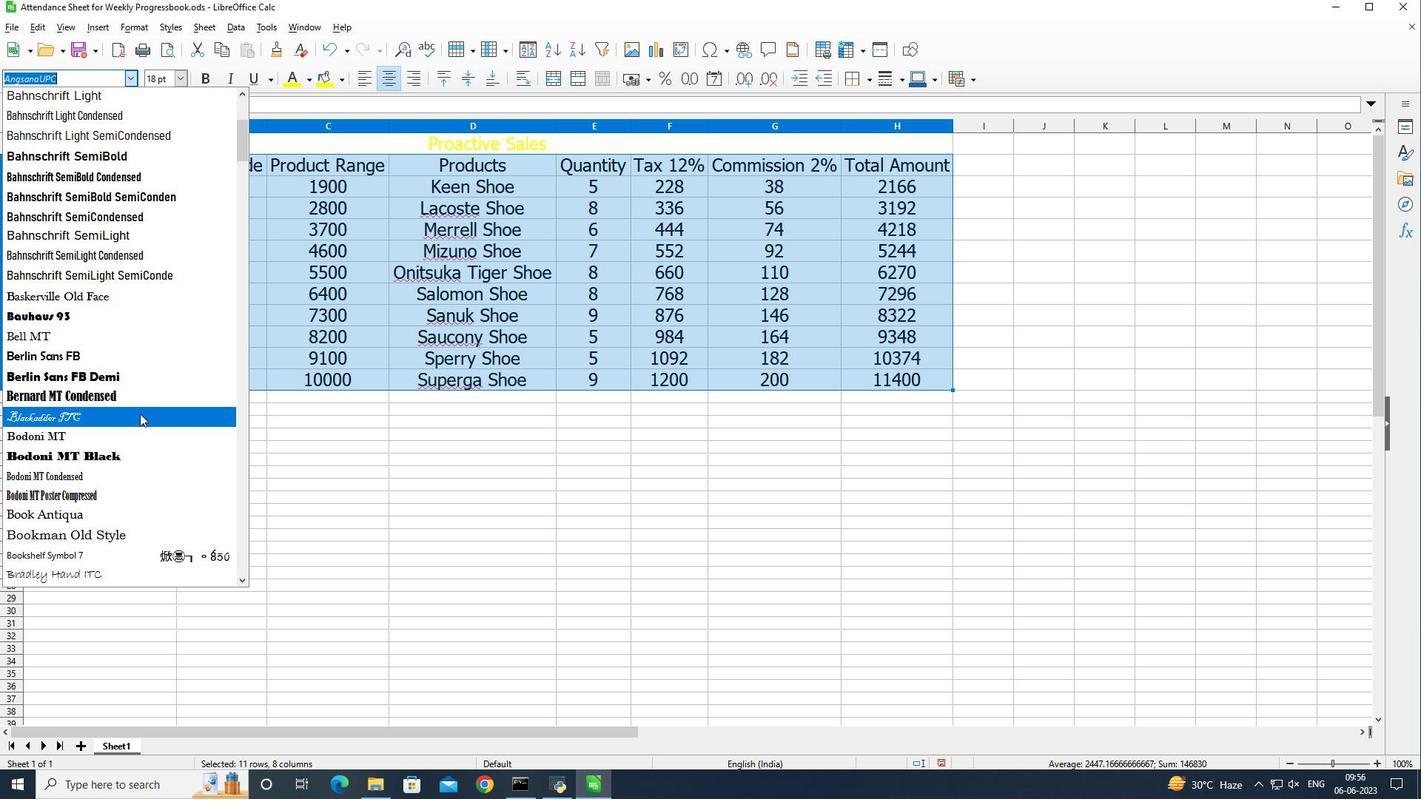 
Action: Mouse moved to (149, 399)
Screenshot: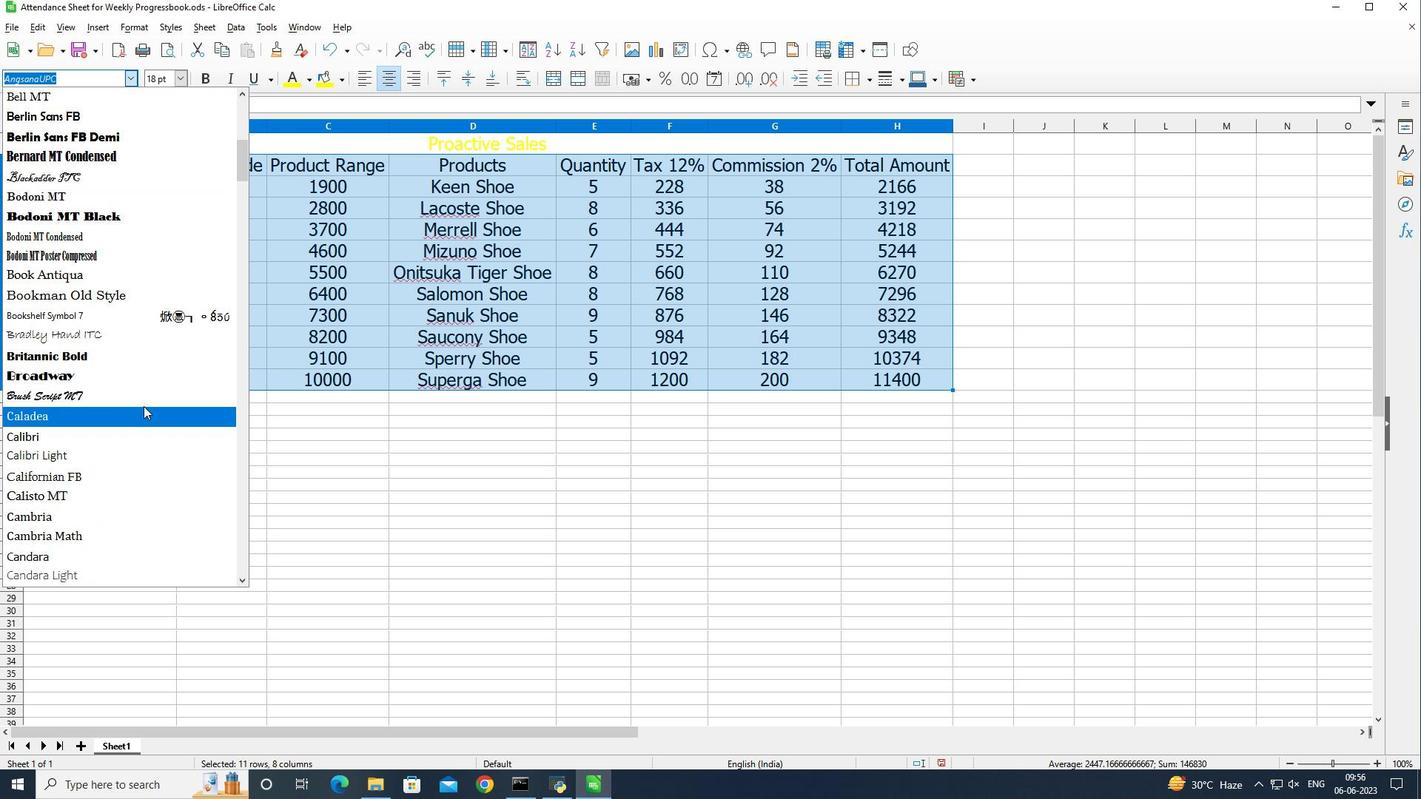 
Action: Mouse scrolled (149, 398) with delta (0, 0)
Screenshot: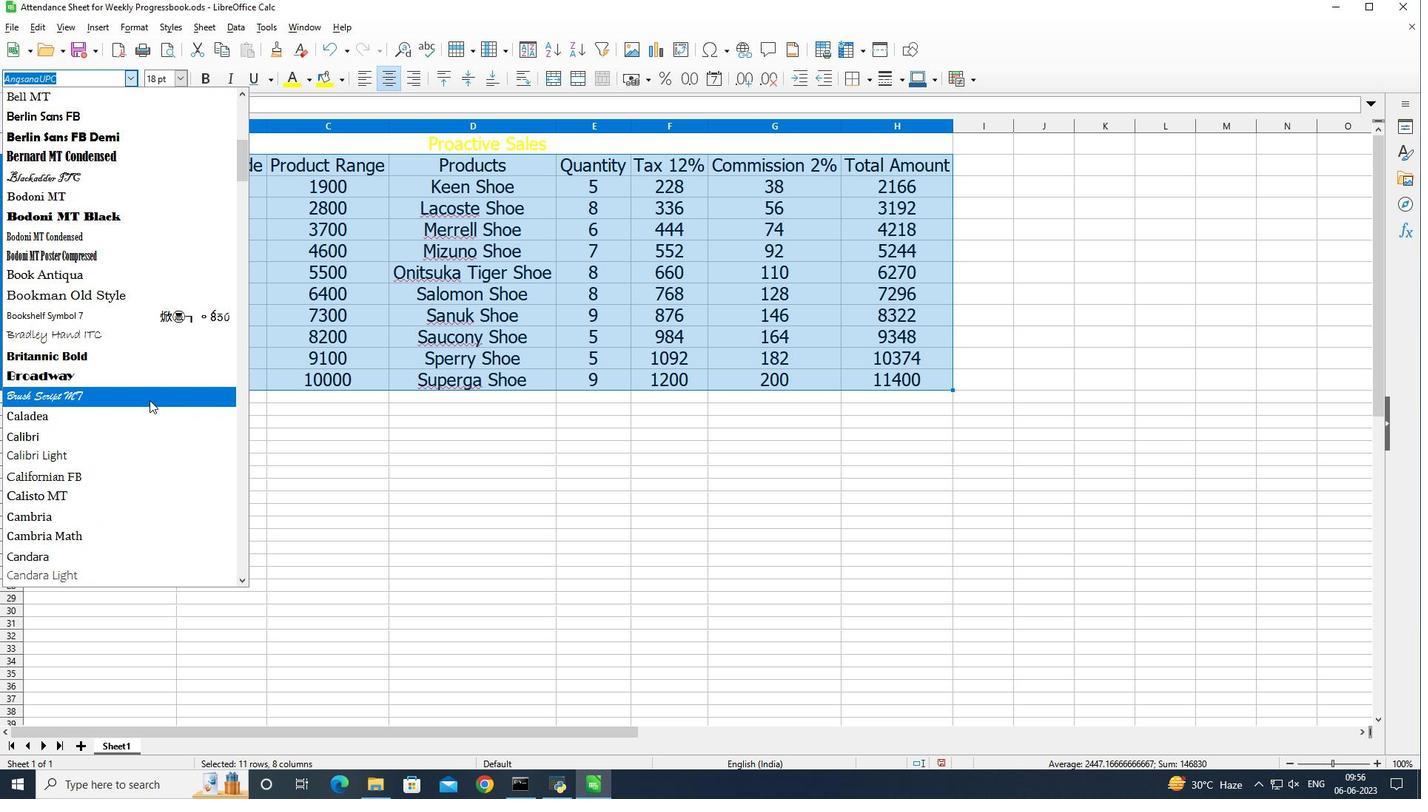 
Action: Mouse scrolled (149, 398) with delta (0, 0)
Screenshot: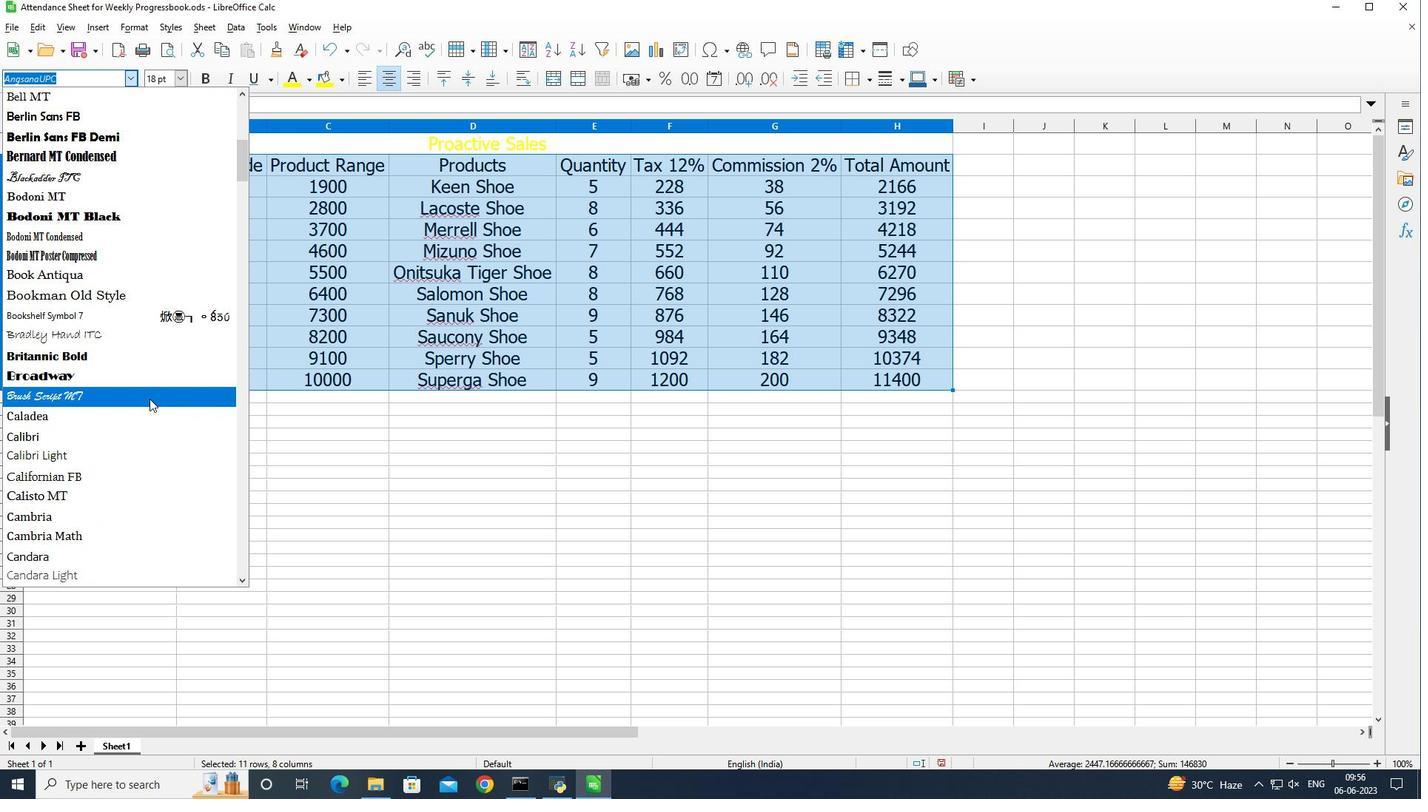 
Action: Mouse scrolled (149, 398) with delta (0, 0)
Screenshot: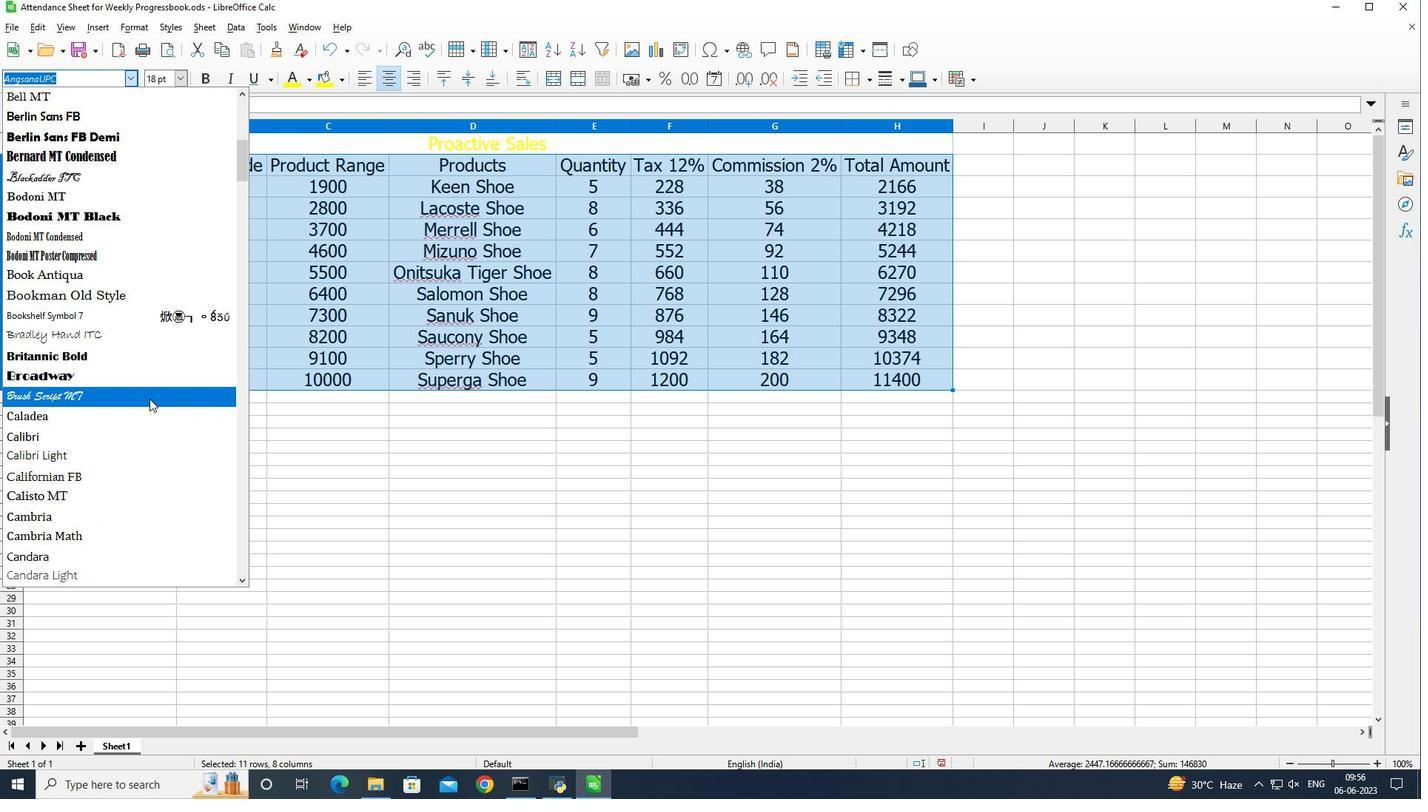 
Action: Mouse scrolled (149, 399) with delta (0, 0)
Screenshot: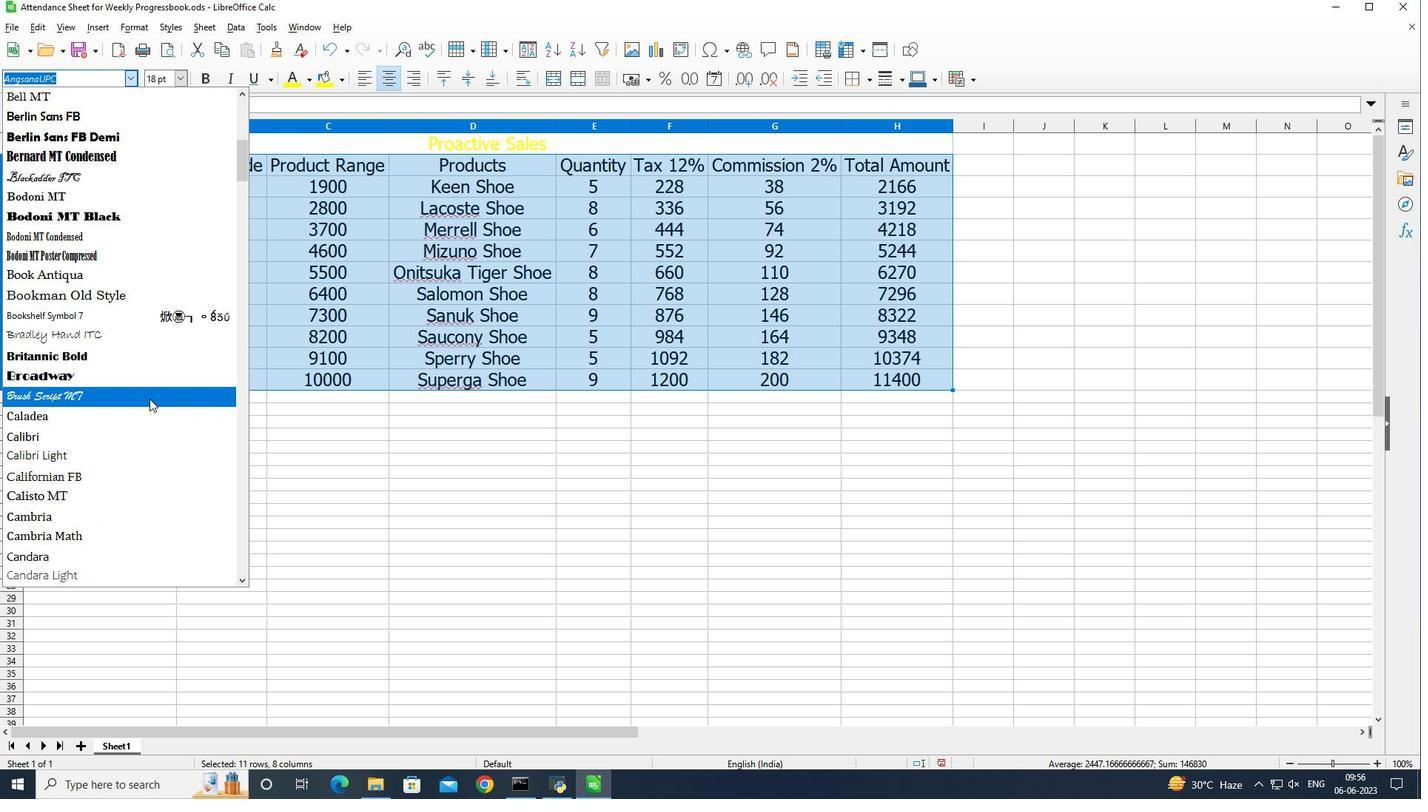
Action: Mouse moved to (176, 320)
Screenshot: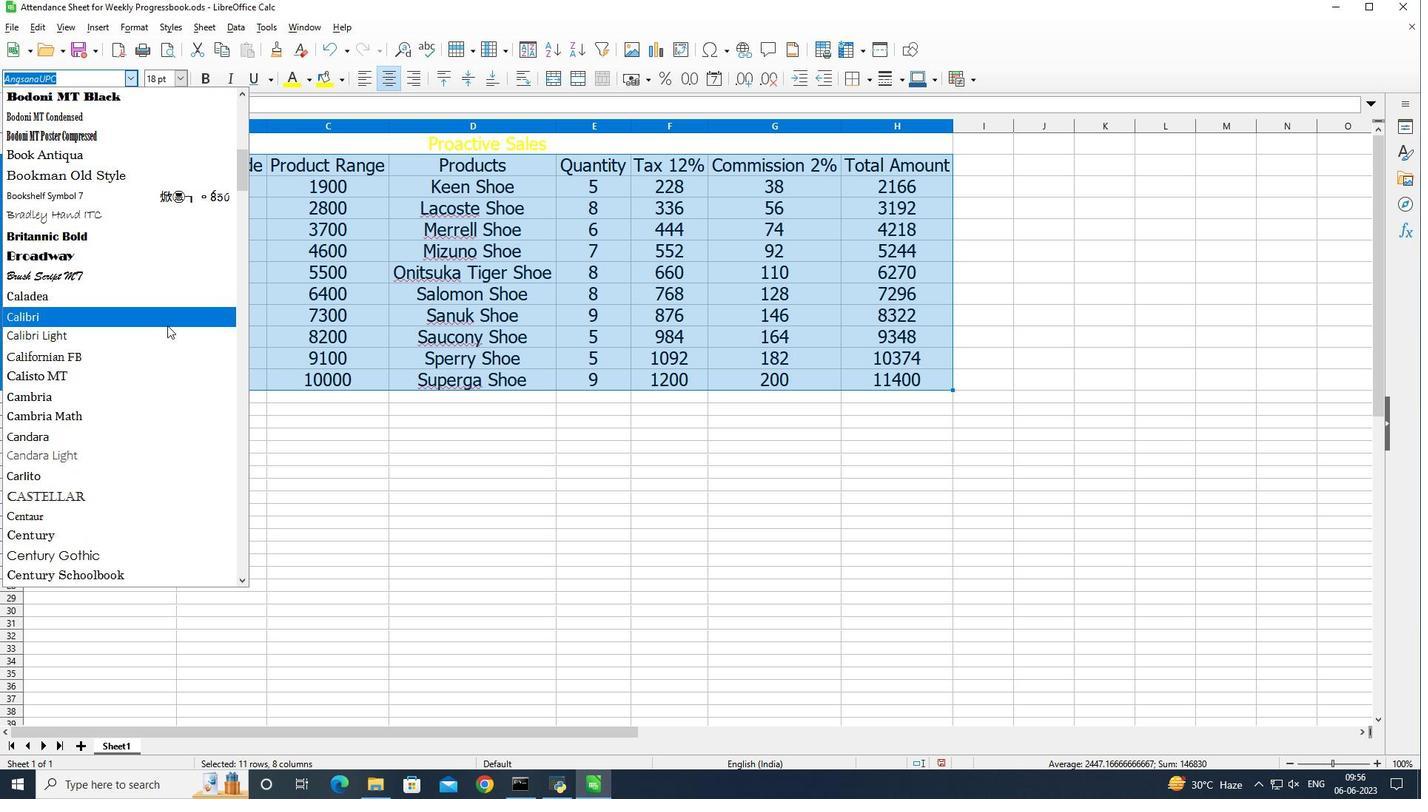 
Action: Mouse pressed left at (176, 320)
Screenshot: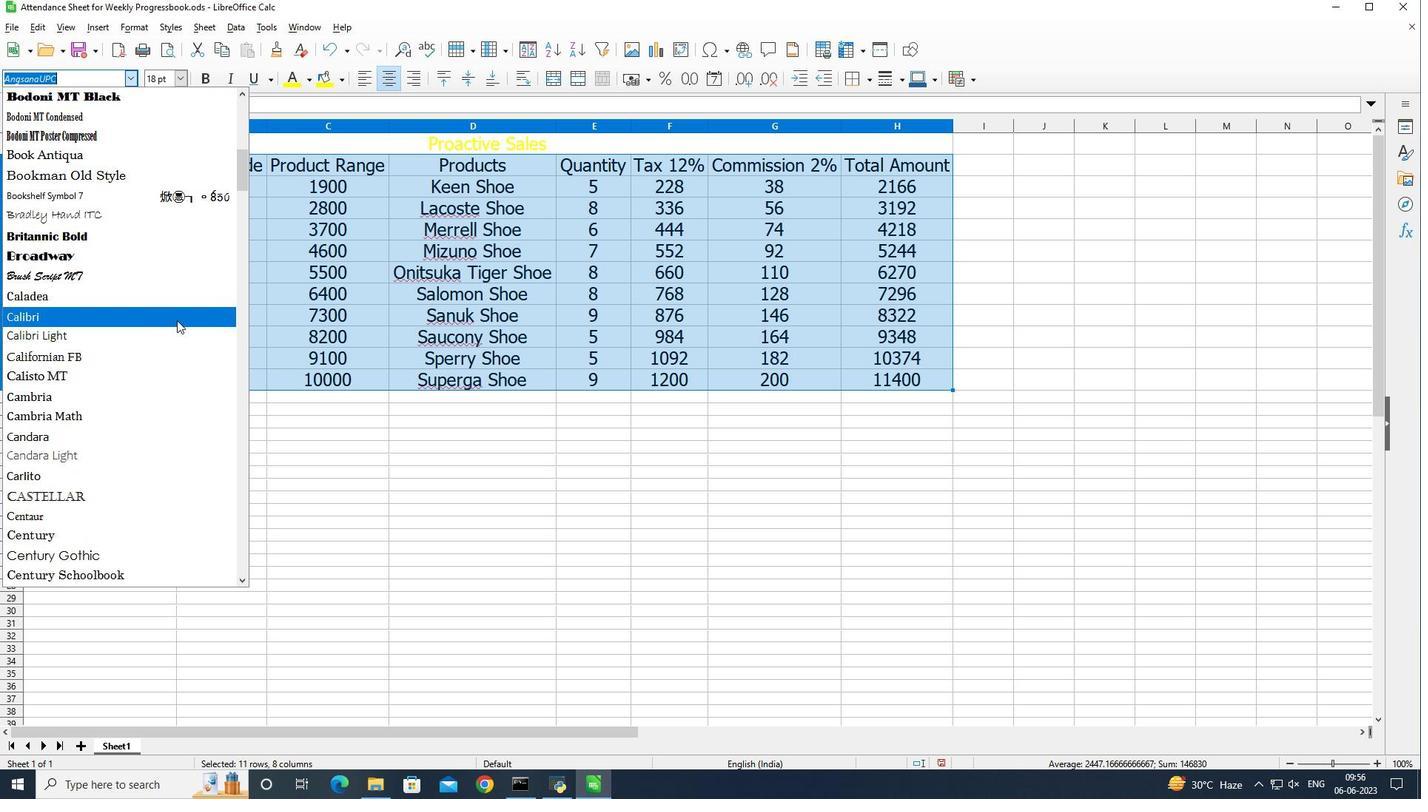 
Action: Mouse moved to (176, 80)
Screenshot: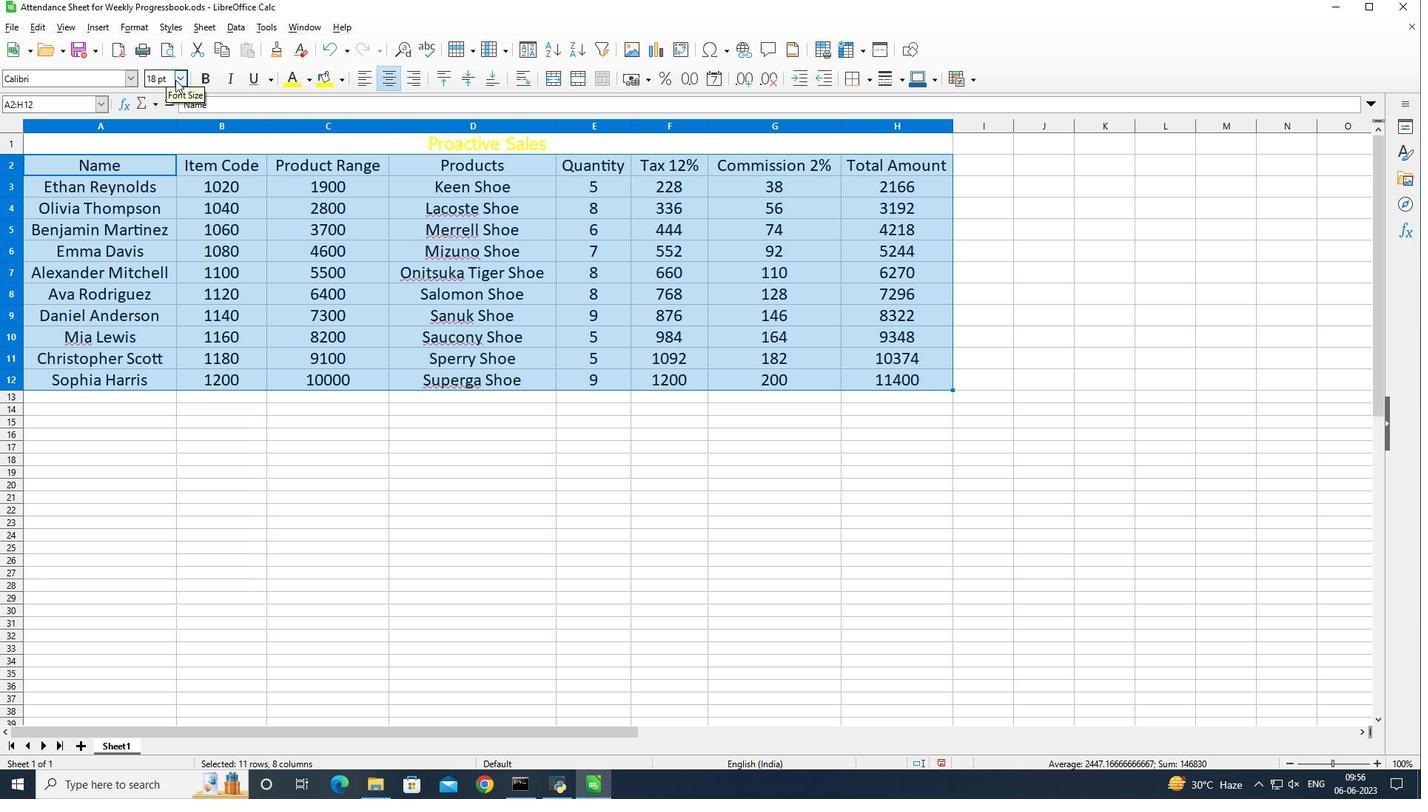 
Action: Mouse pressed left at (176, 80)
Screenshot: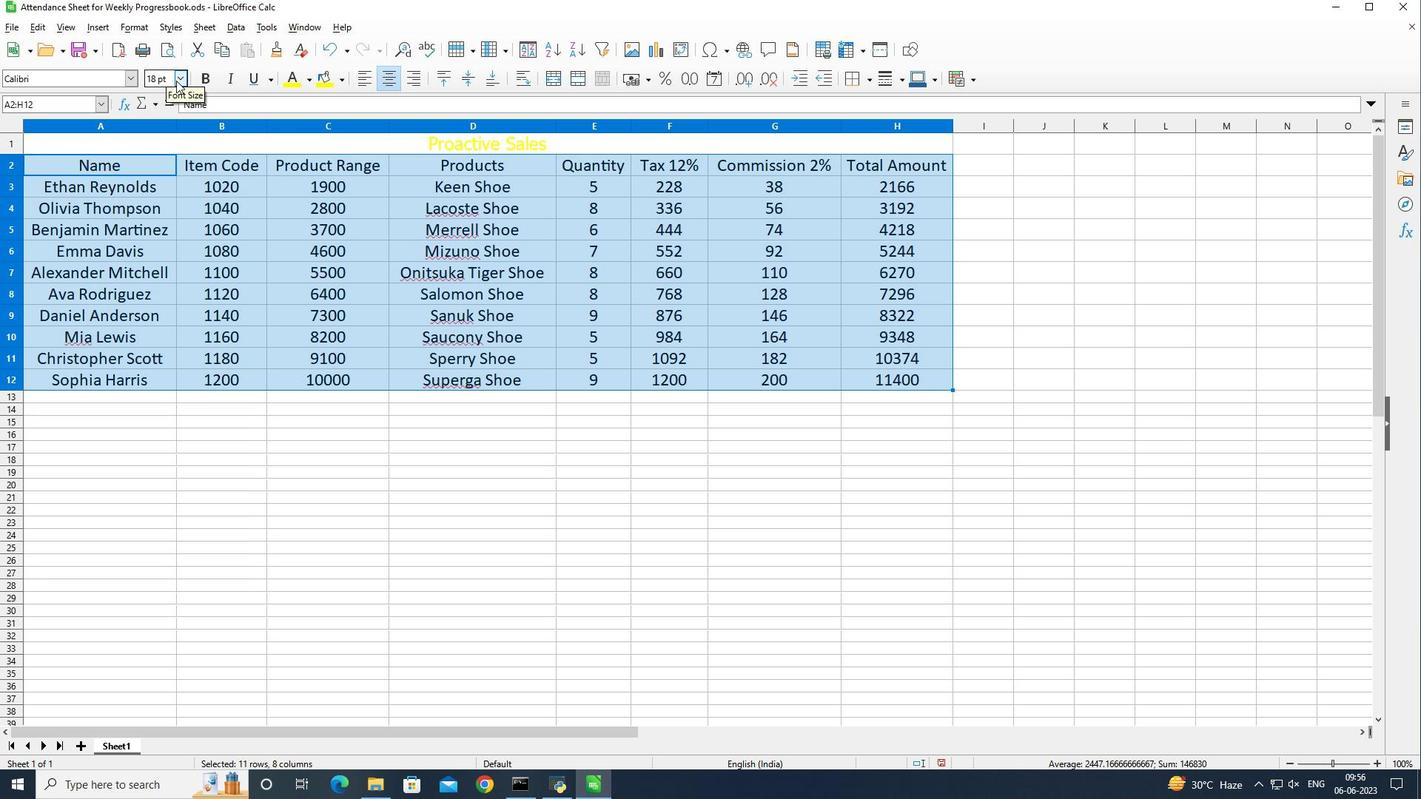 
Action: Mouse moved to (164, 133)
Screenshot: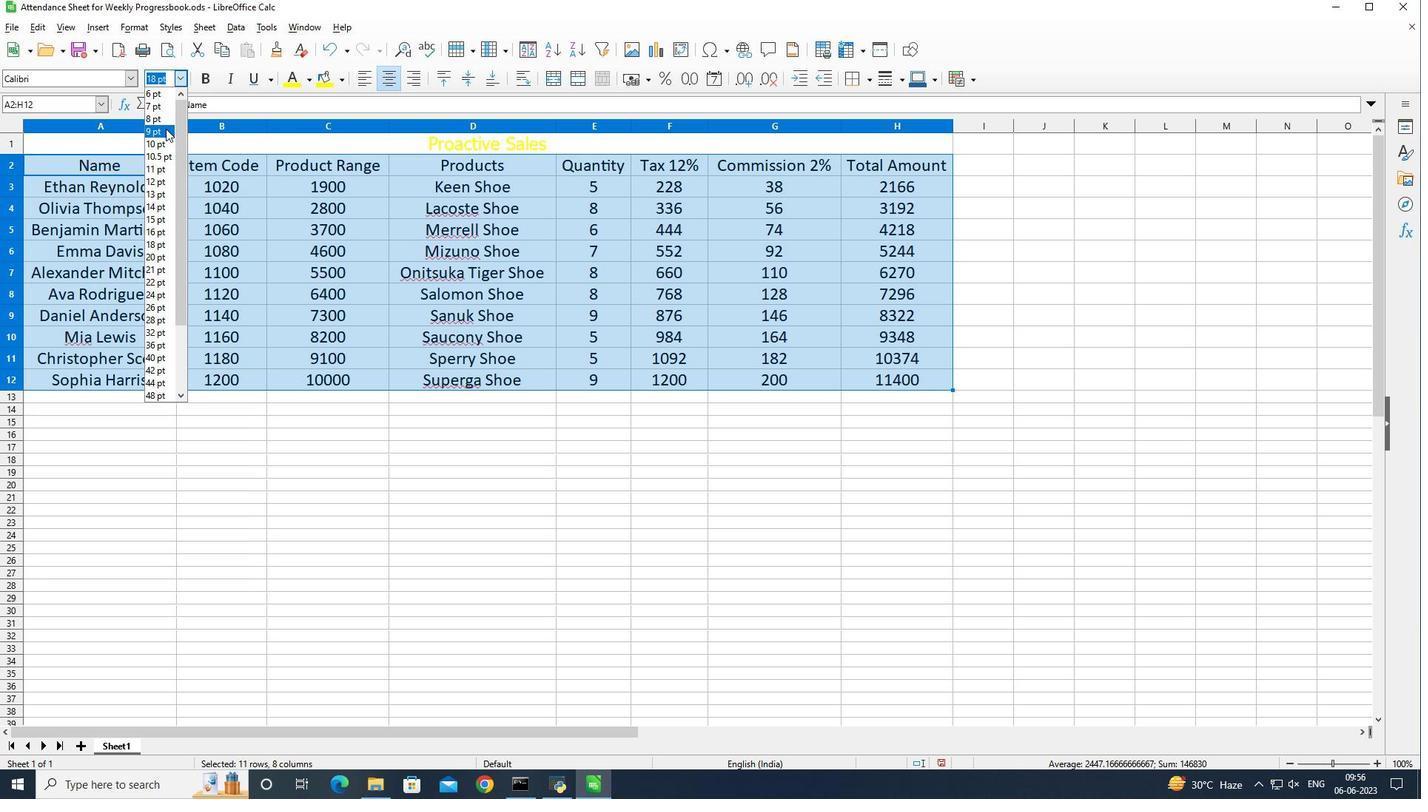 
Action: Mouse pressed left at (164, 133)
Screenshot: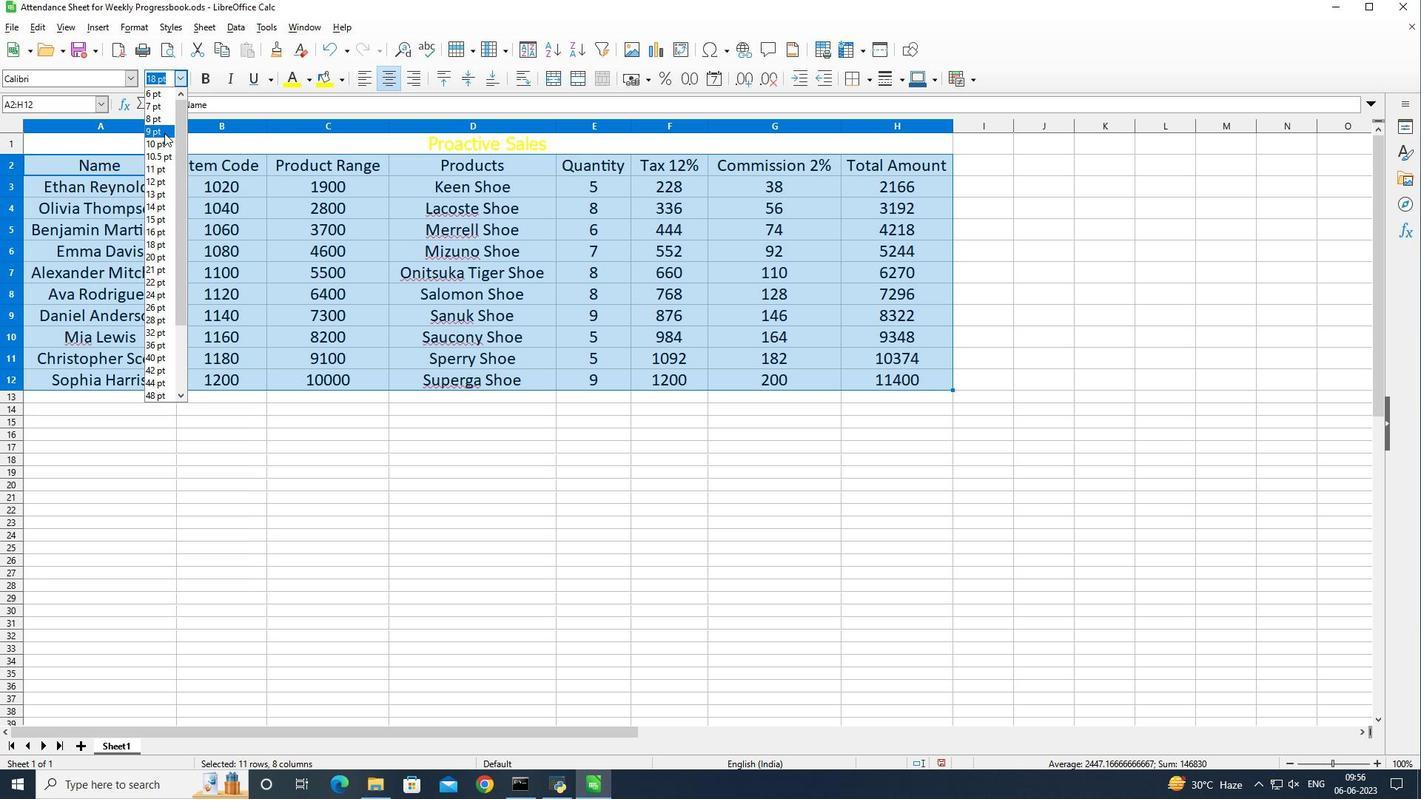 
Action: Mouse moved to (386, 148)
Screenshot: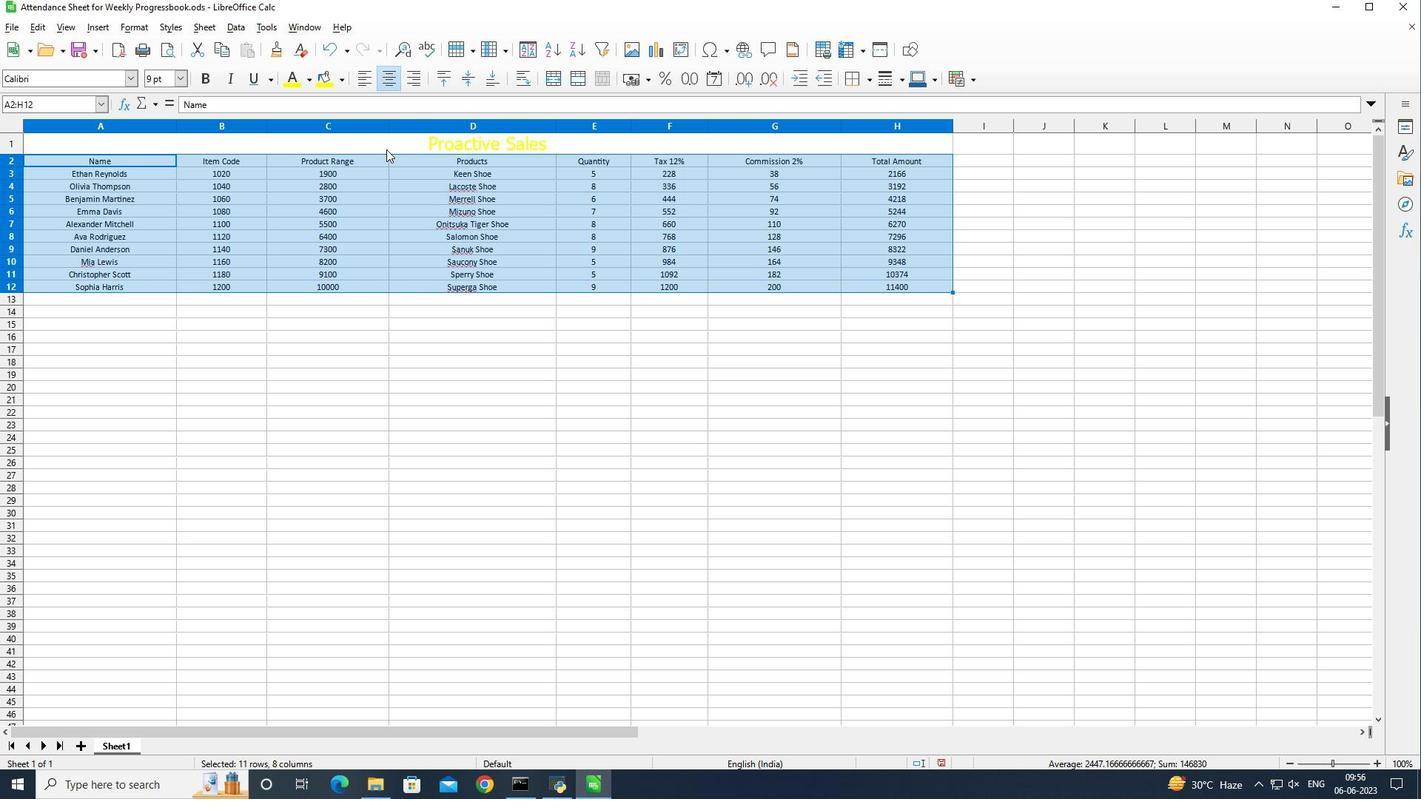 
Action: Mouse pressed left at (386, 148)
Screenshot: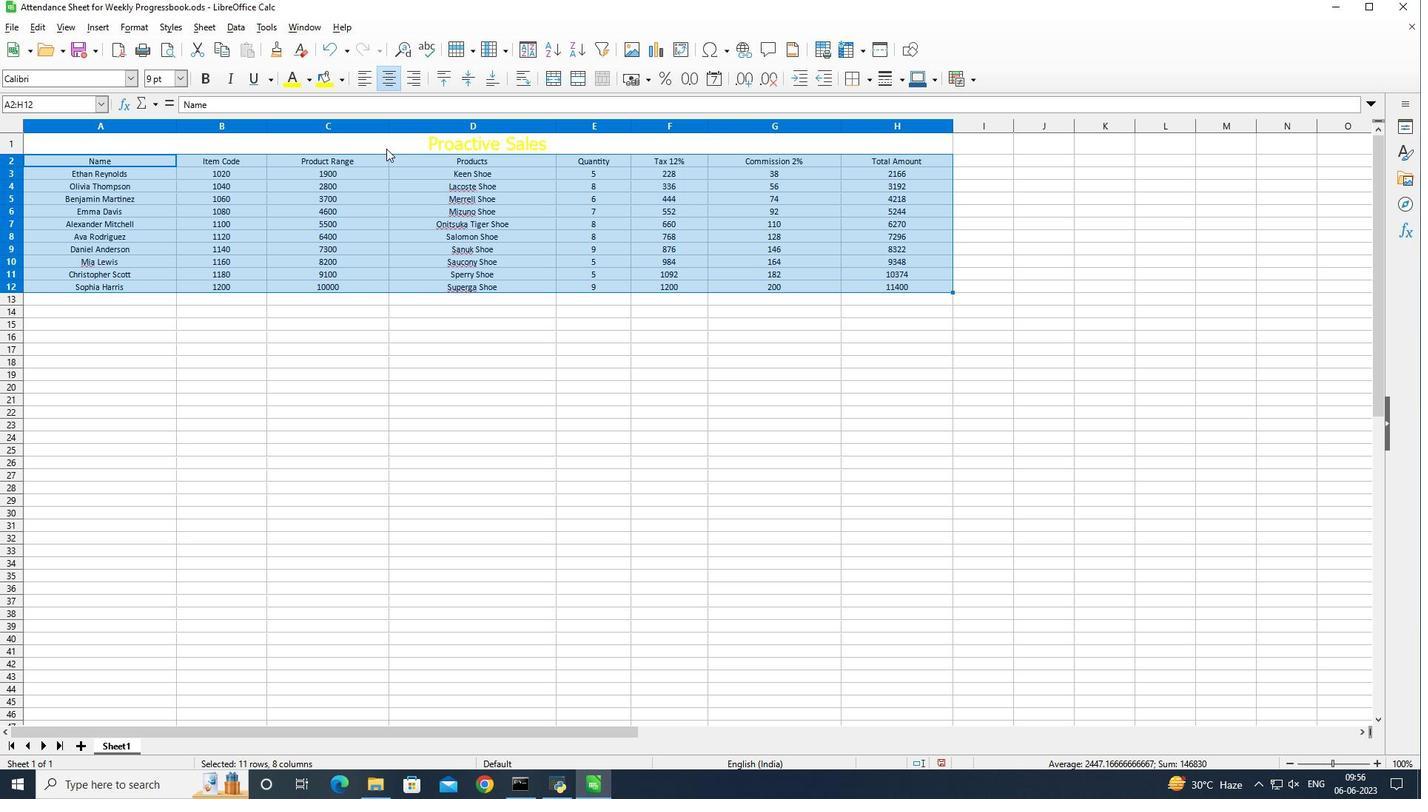 
Action: Mouse moved to (1047, 249)
Screenshot: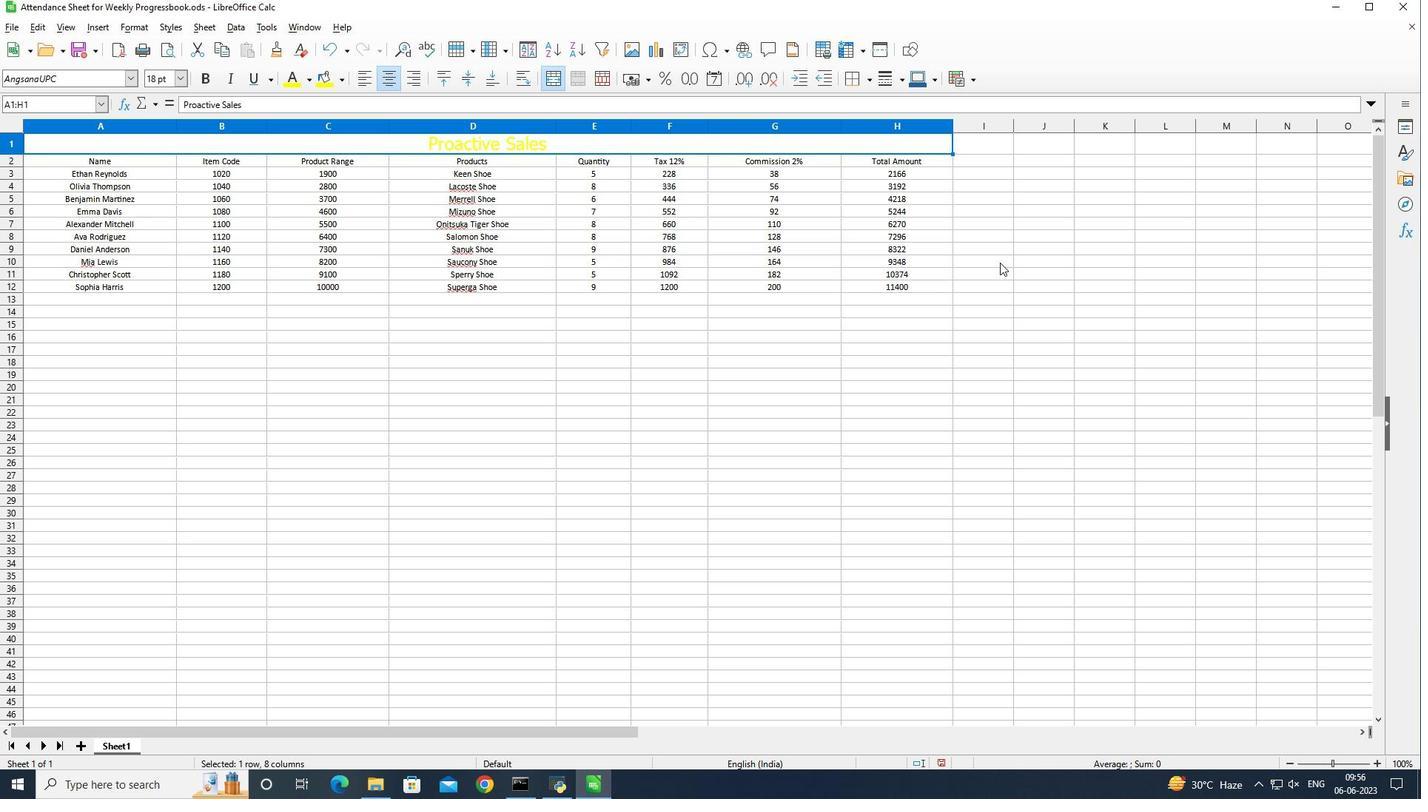 
Action: Key pressed <Key.shift_r><Key.down><Key.down><Key.down><Key.down><Key.down><Key.down><Key.down><Key.down><Key.down><Key.down><Key.down>
Screenshot: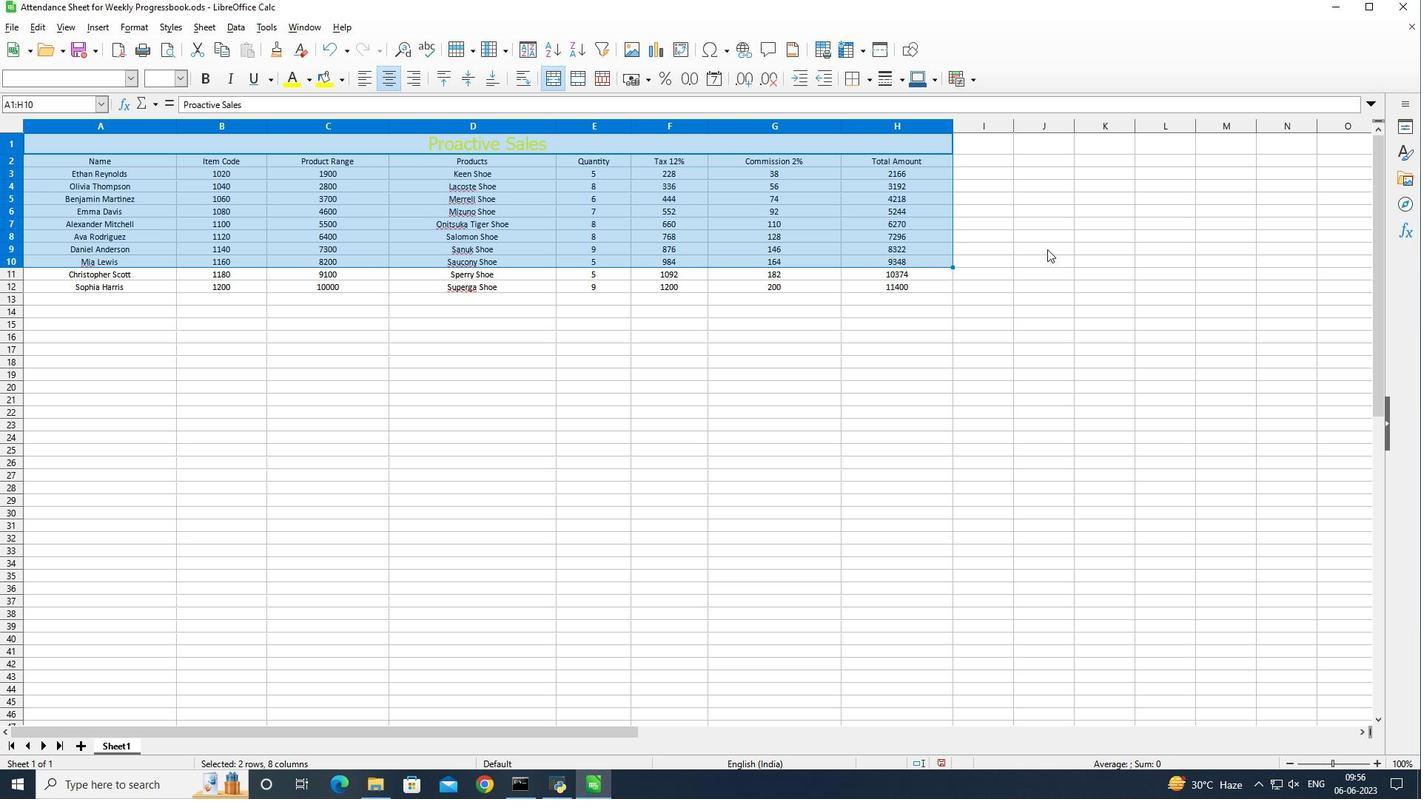 
Action: Mouse moved to (392, 75)
Screenshot: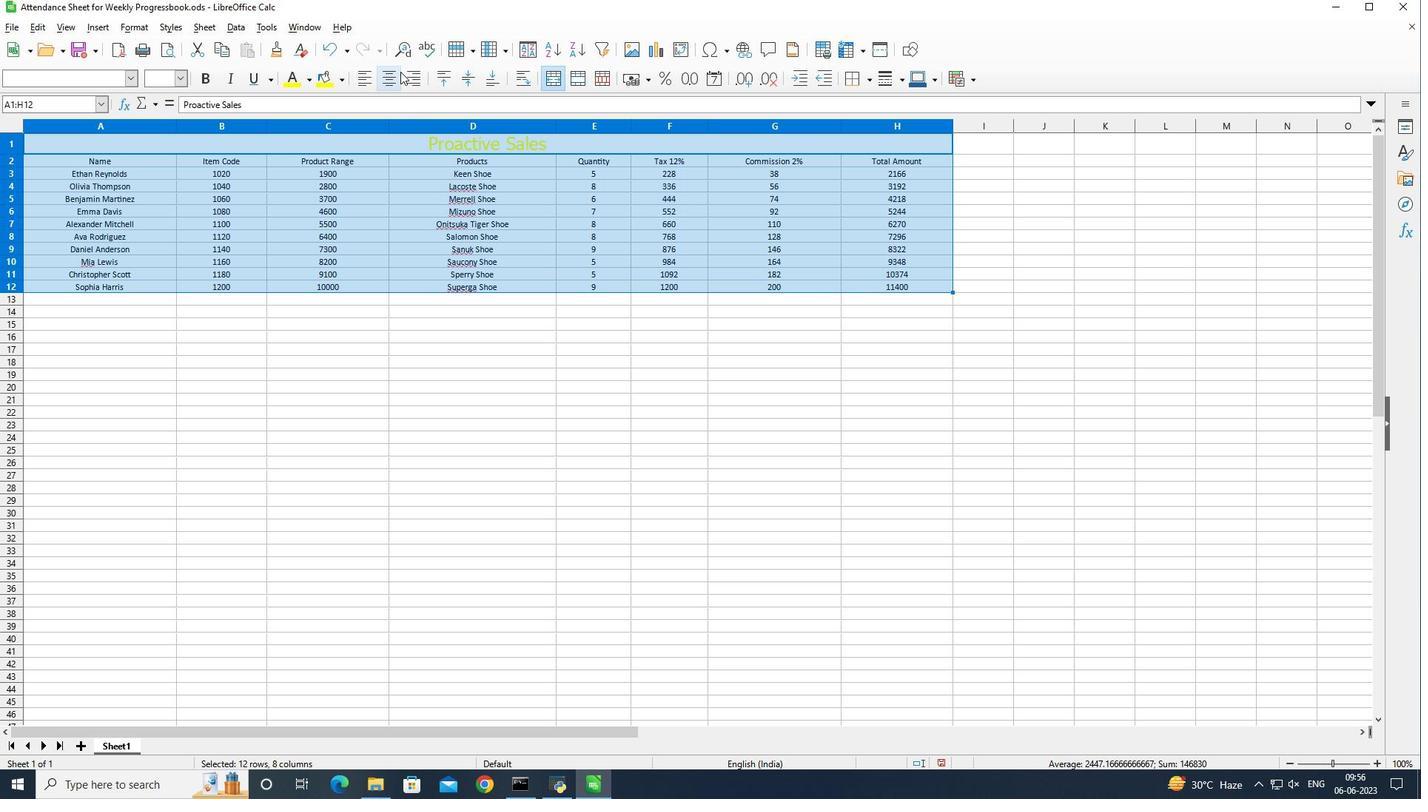 
Action: Mouse pressed left at (392, 75)
Screenshot: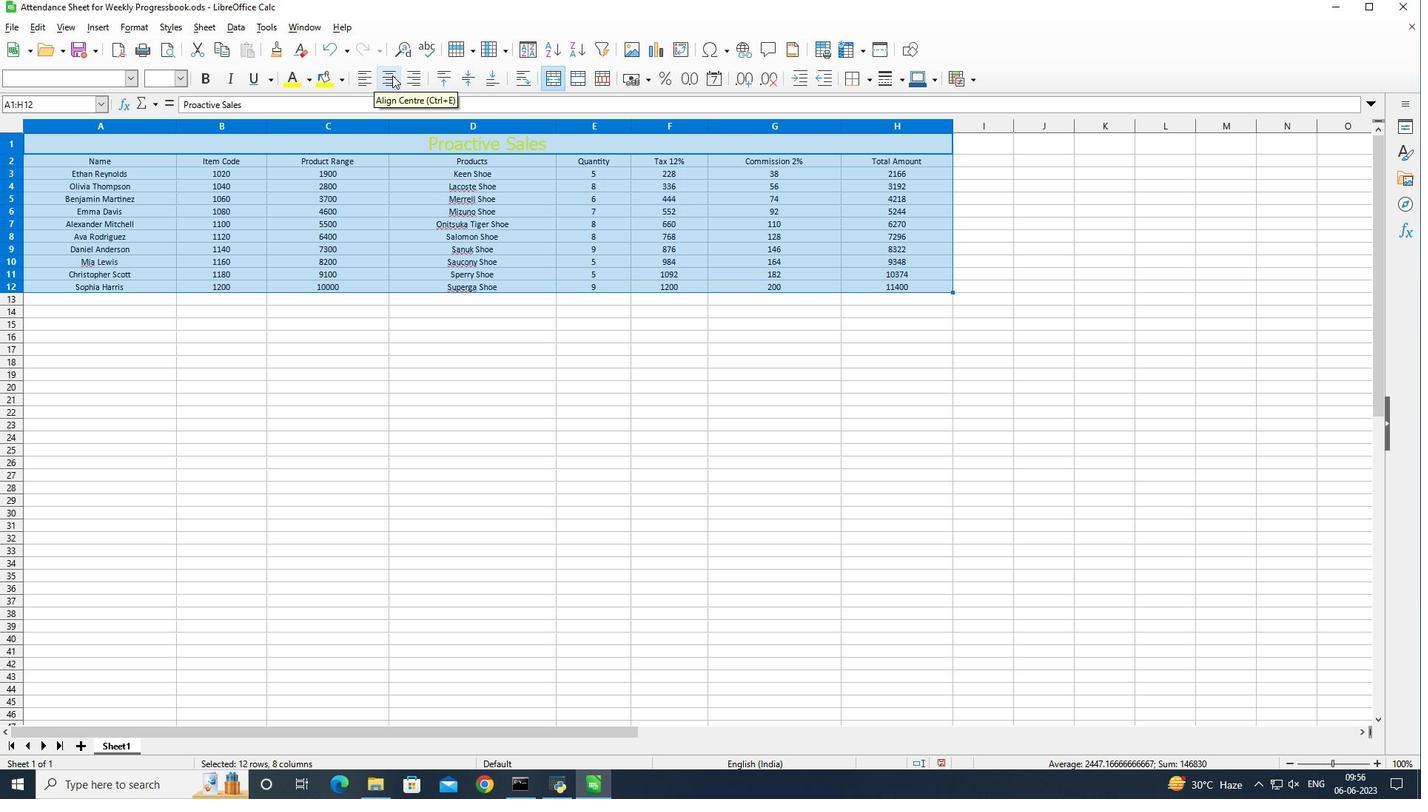 
Action: Mouse pressed left at (392, 75)
Screenshot: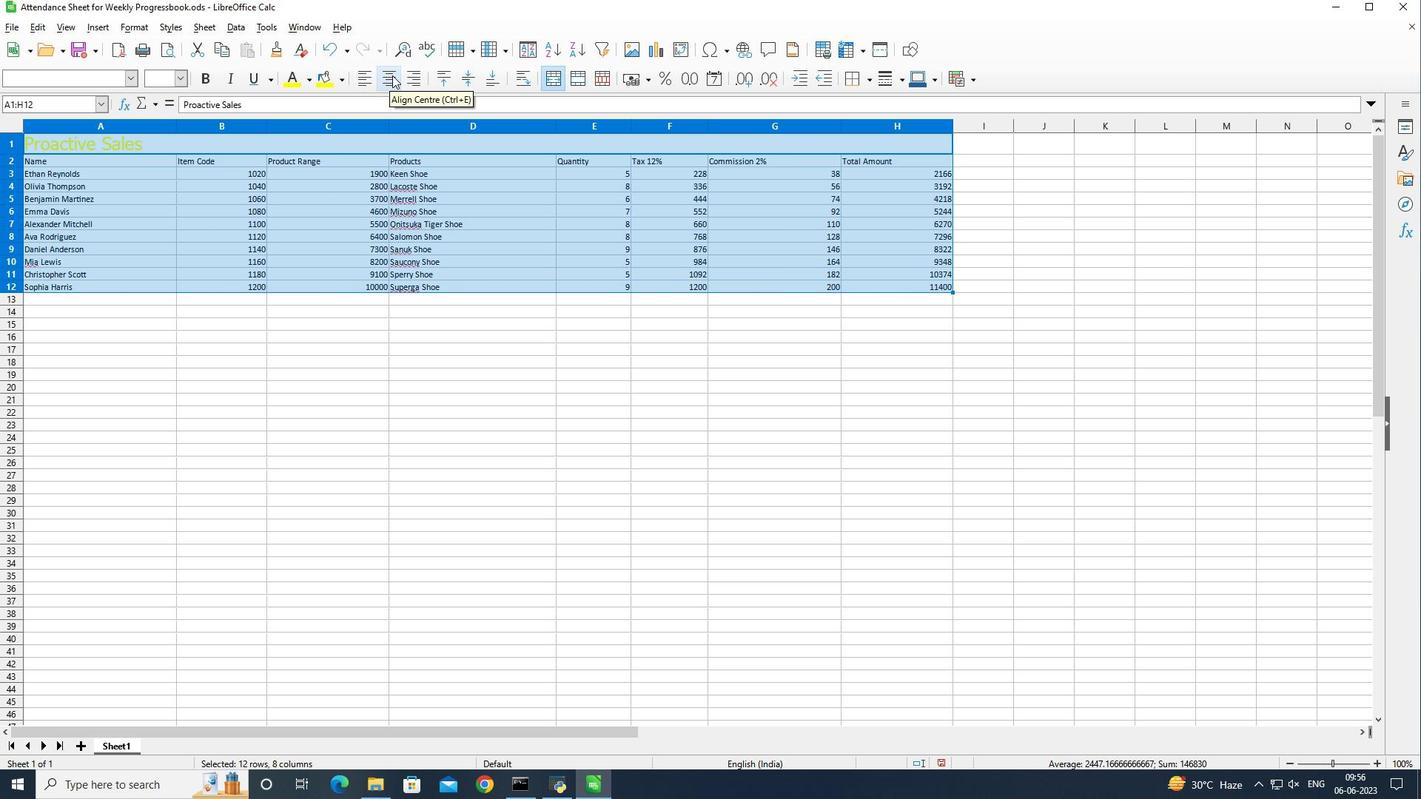 
Action: Mouse moved to (924, 285)
Screenshot: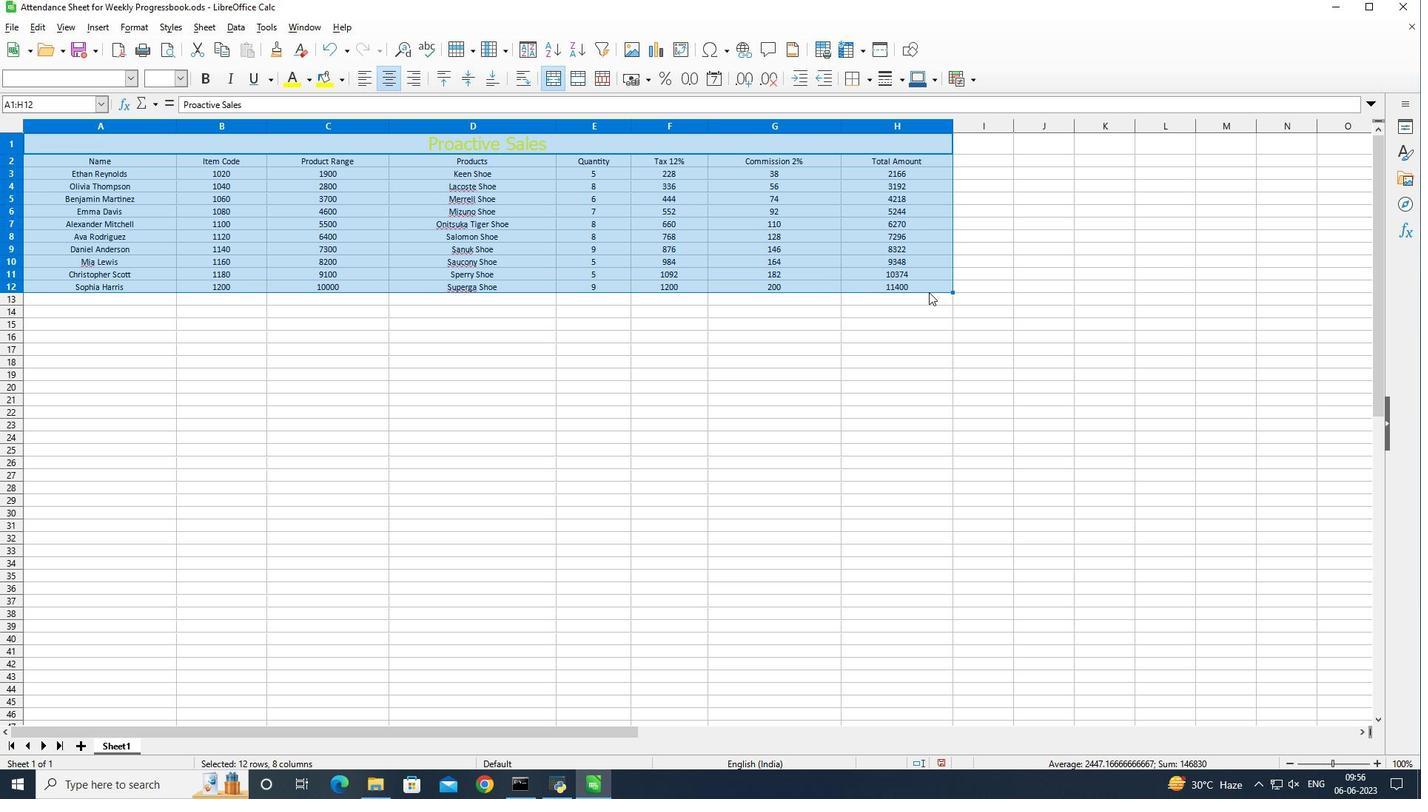 
Action: Mouse pressed left at (924, 285)
Screenshot: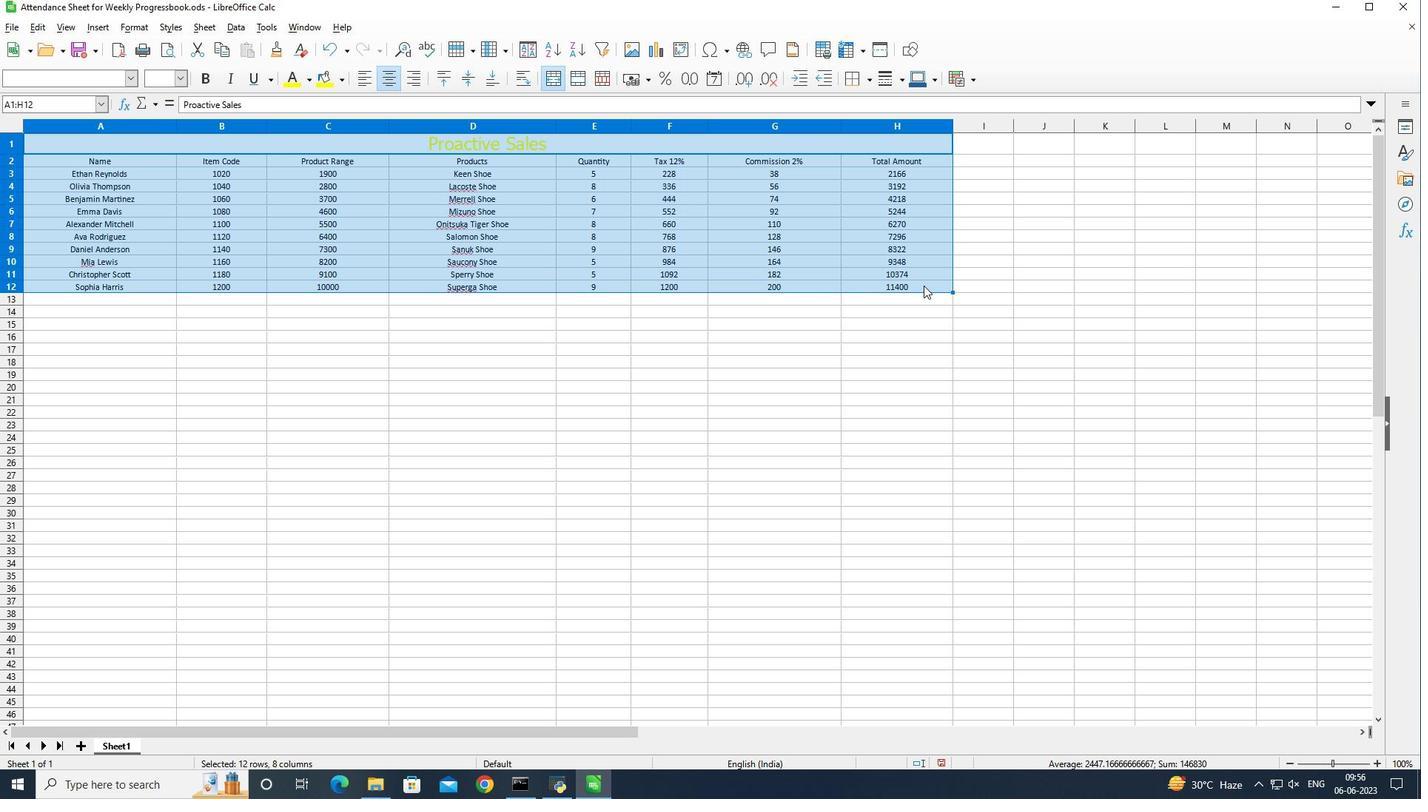 
Action: Mouse moved to (141, 163)
Screenshot: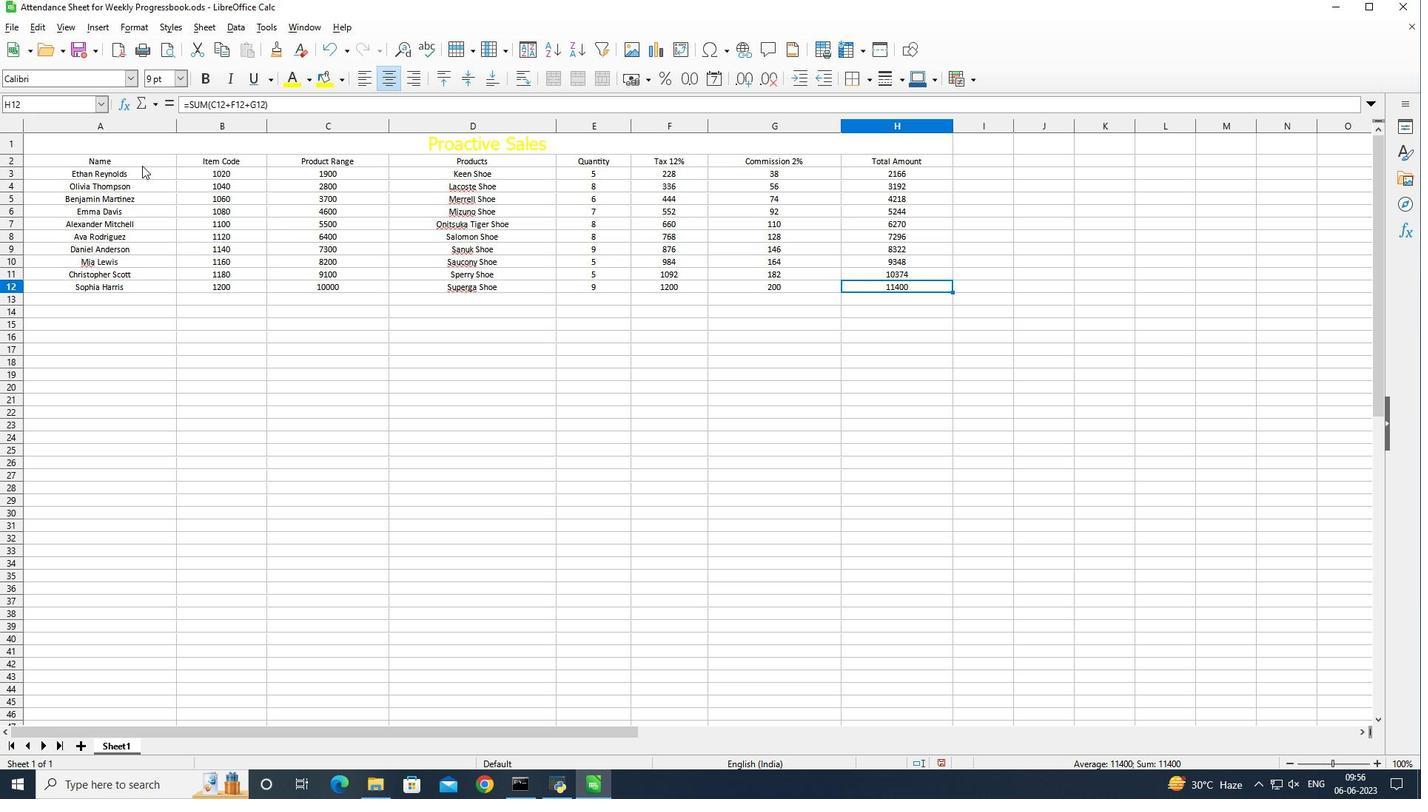 
Action: Mouse pressed left at (141, 163)
Screenshot: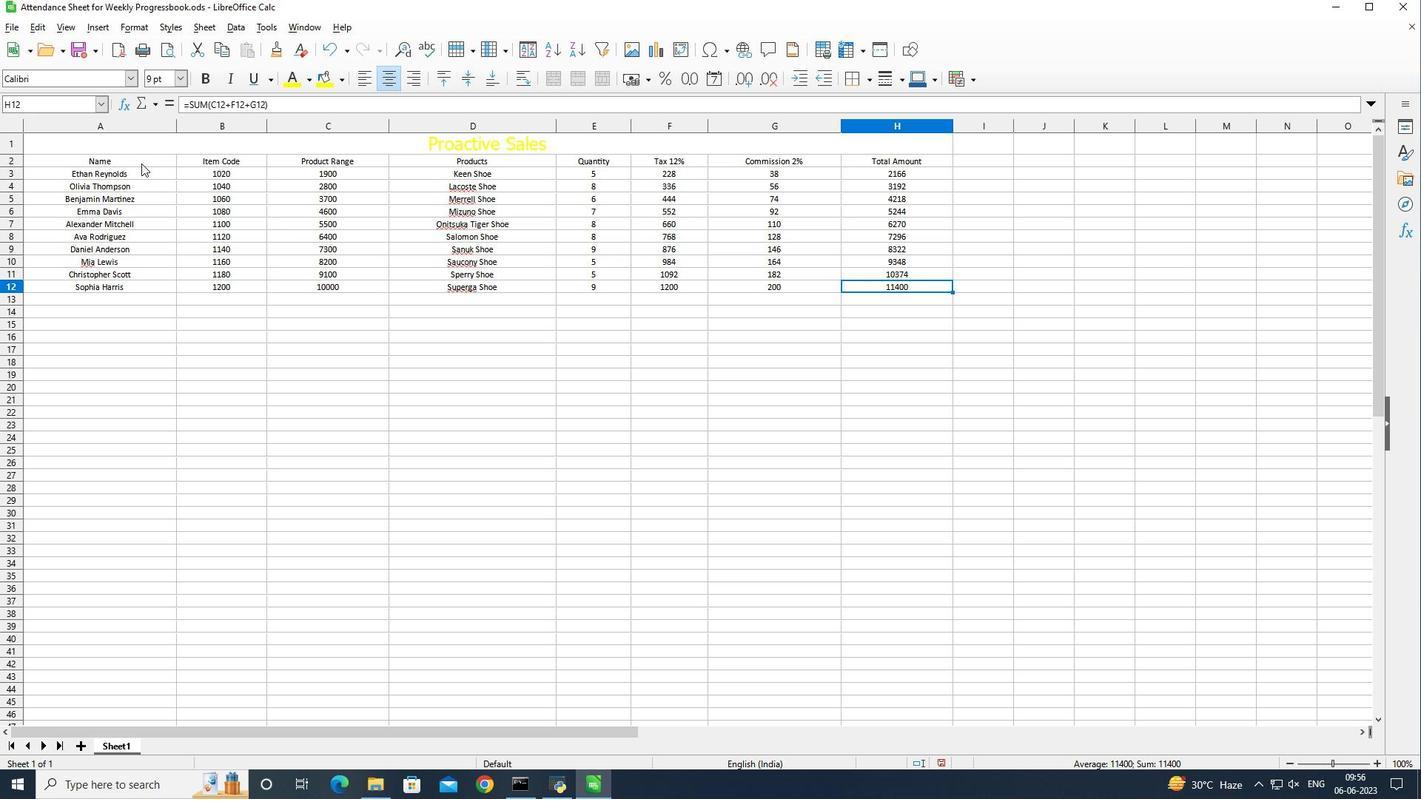 
Action: Mouse moved to (466, 143)
Screenshot: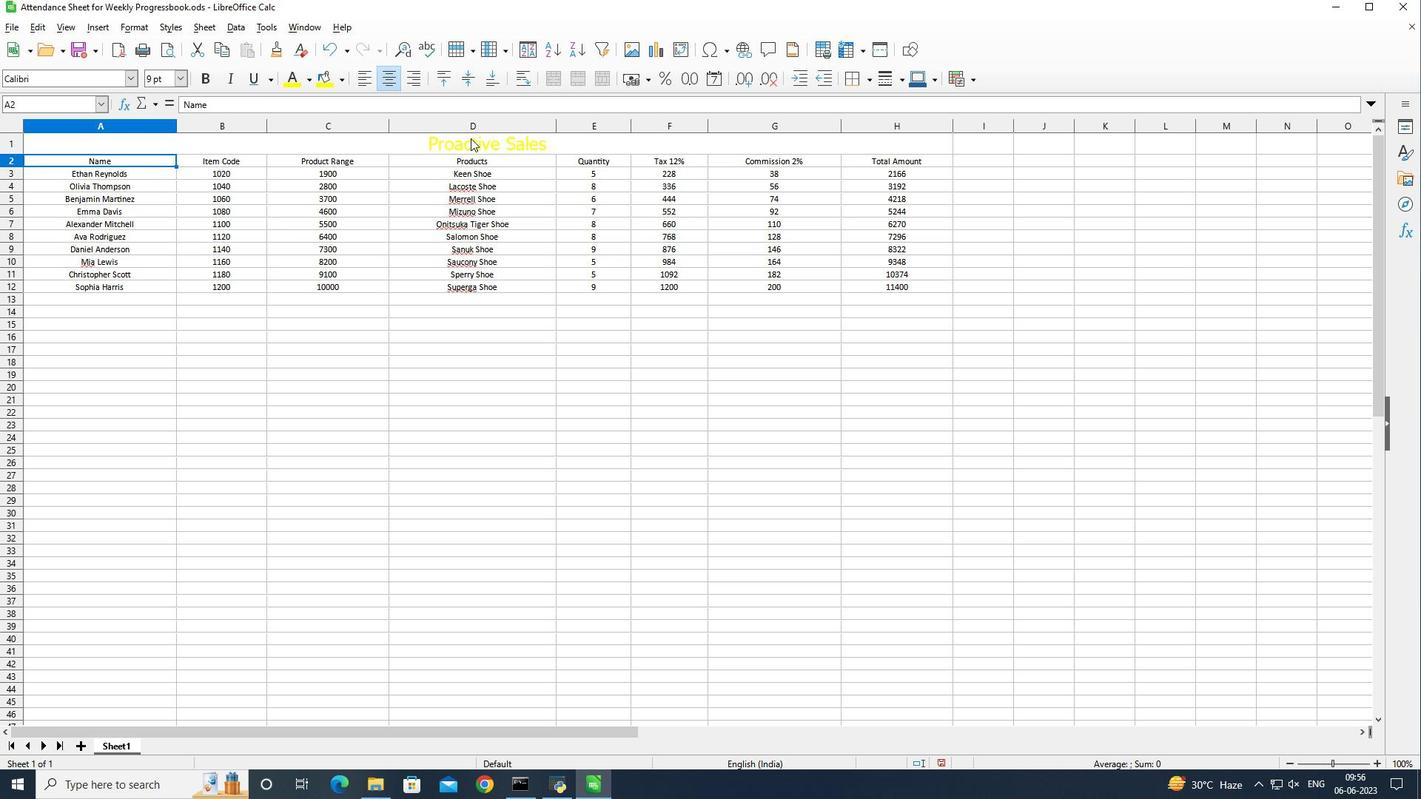 
Action: Mouse pressed left at (466, 143)
Screenshot: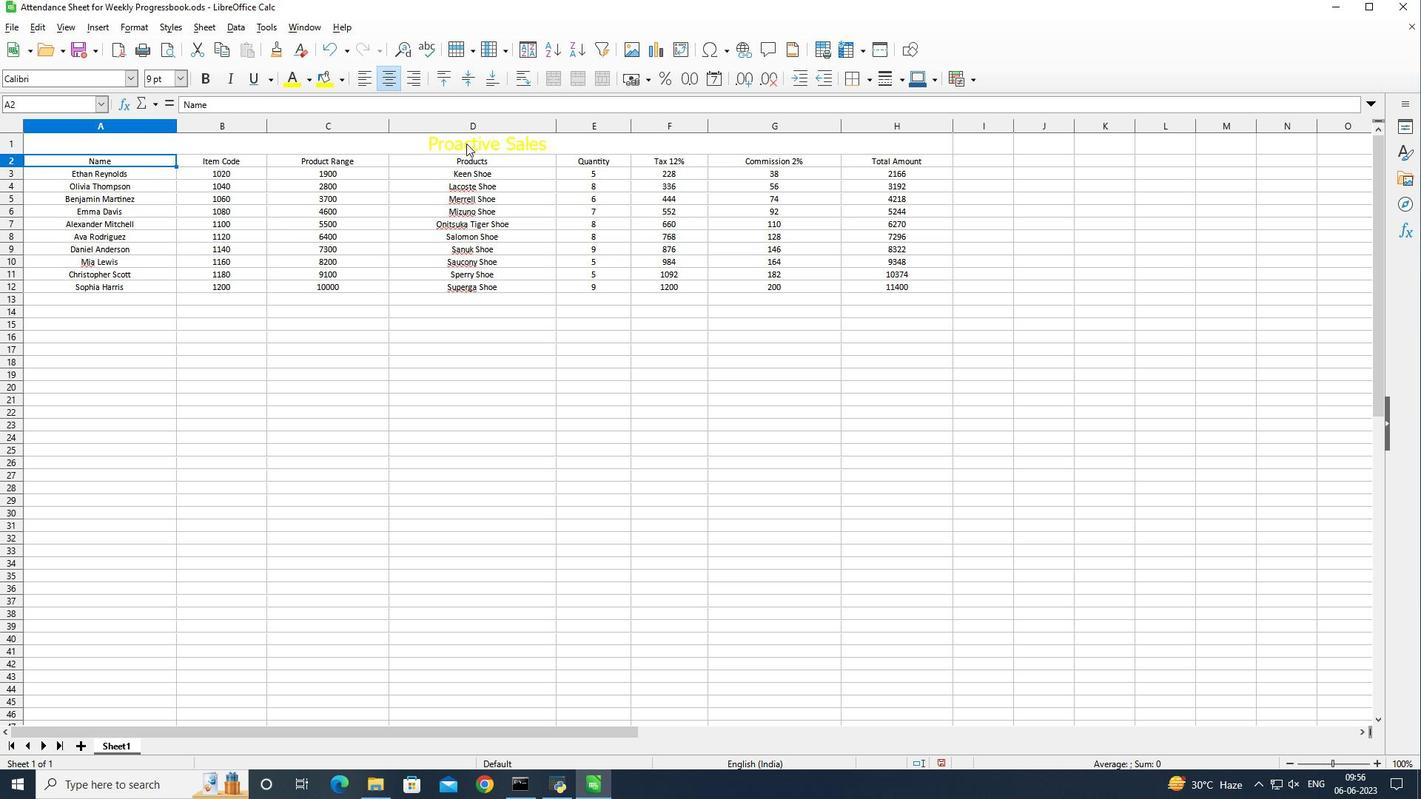 
Action: Mouse moved to (340, 79)
Screenshot: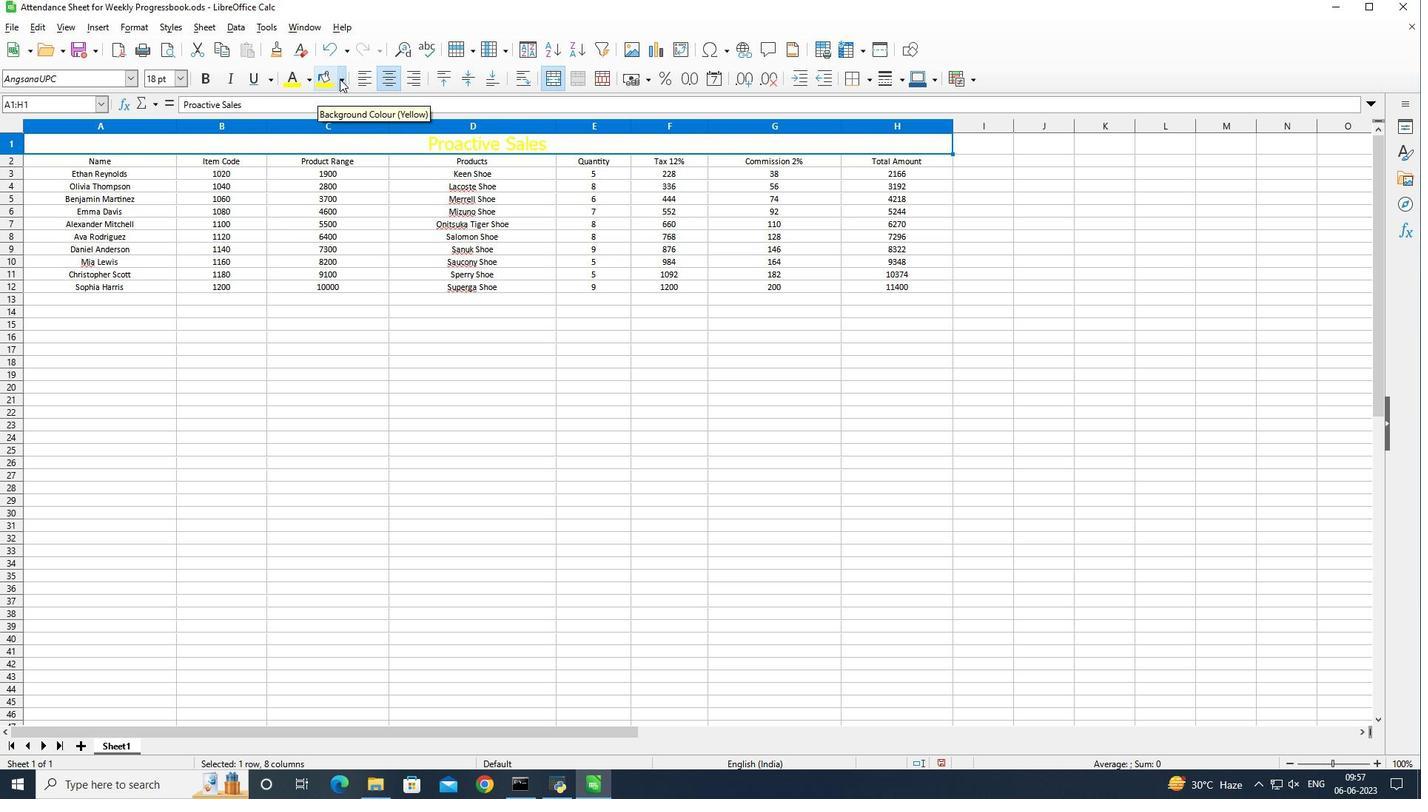 
Action: Mouse pressed left at (340, 79)
Screenshot: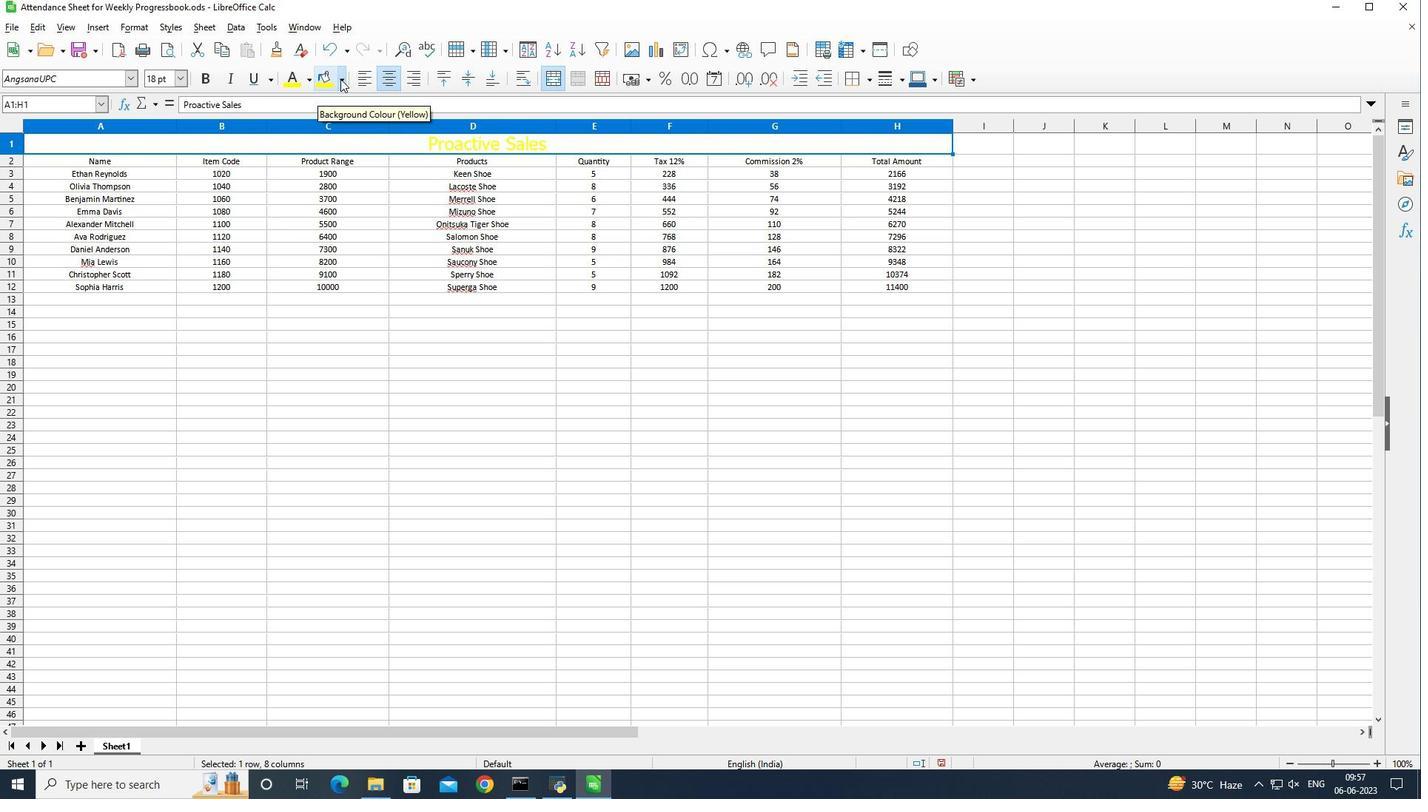 
Action: Mouse moved to (353, 323)
Screenshot: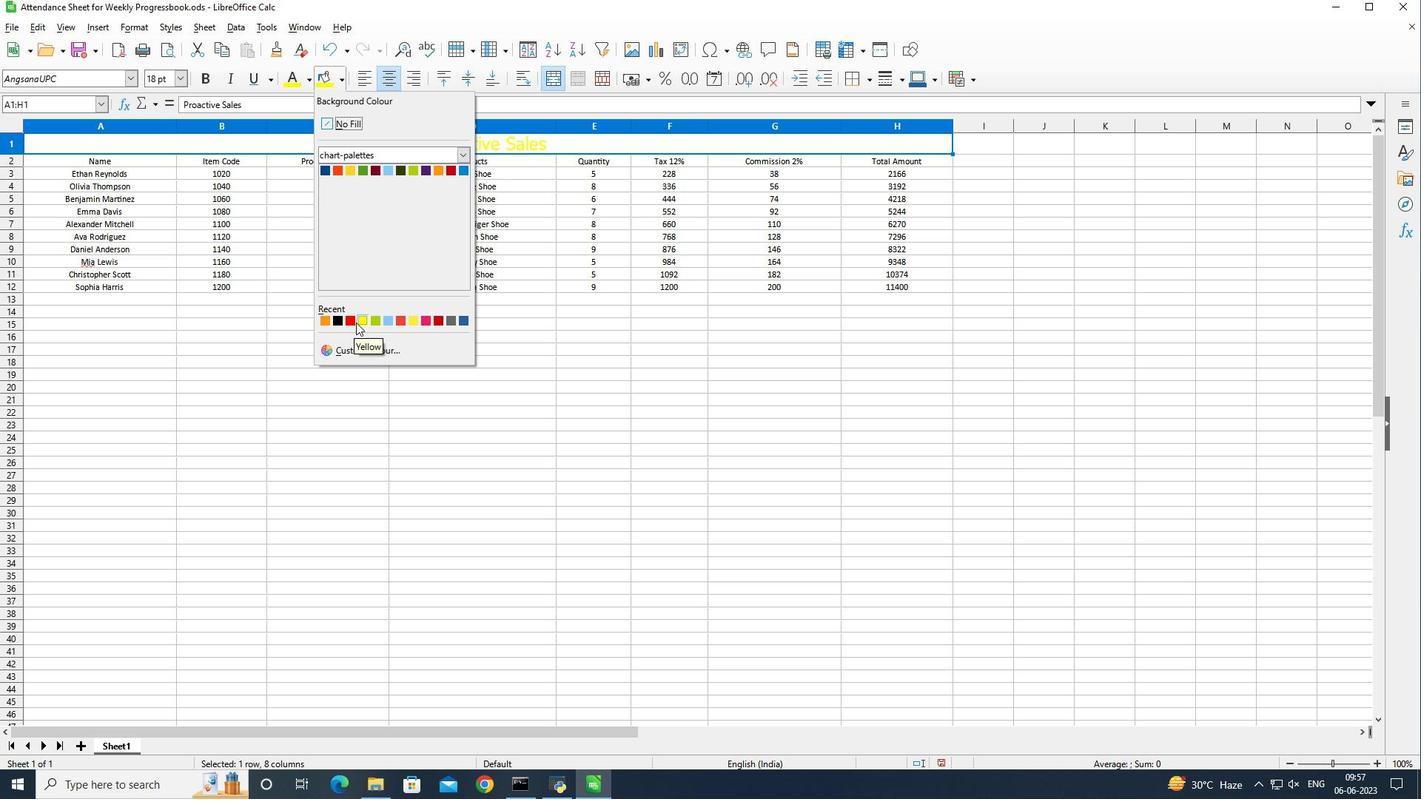 
Action: Mouse pressed left at (353, 323)
Screenshot: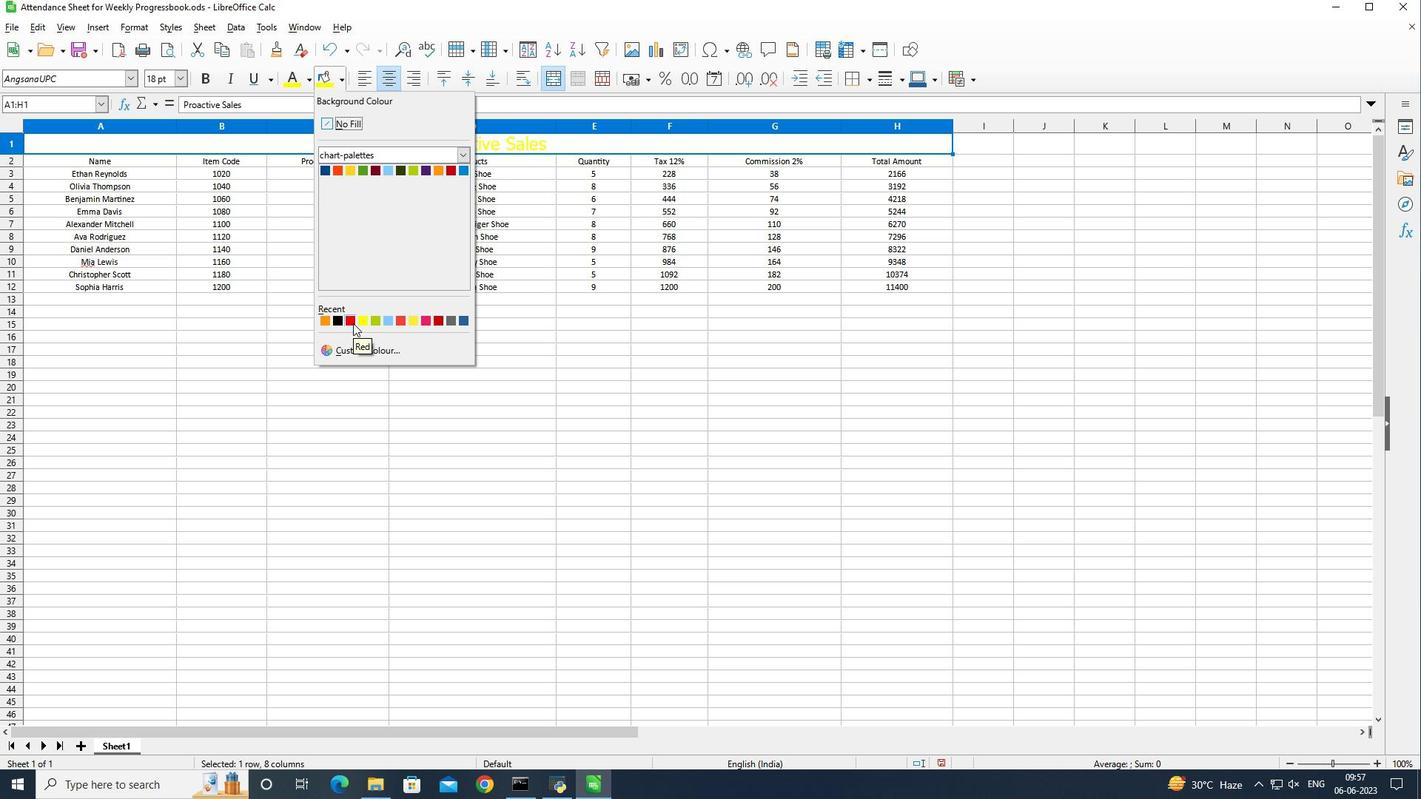 
Action: Mouse moved to (134, 161)
Screenshot: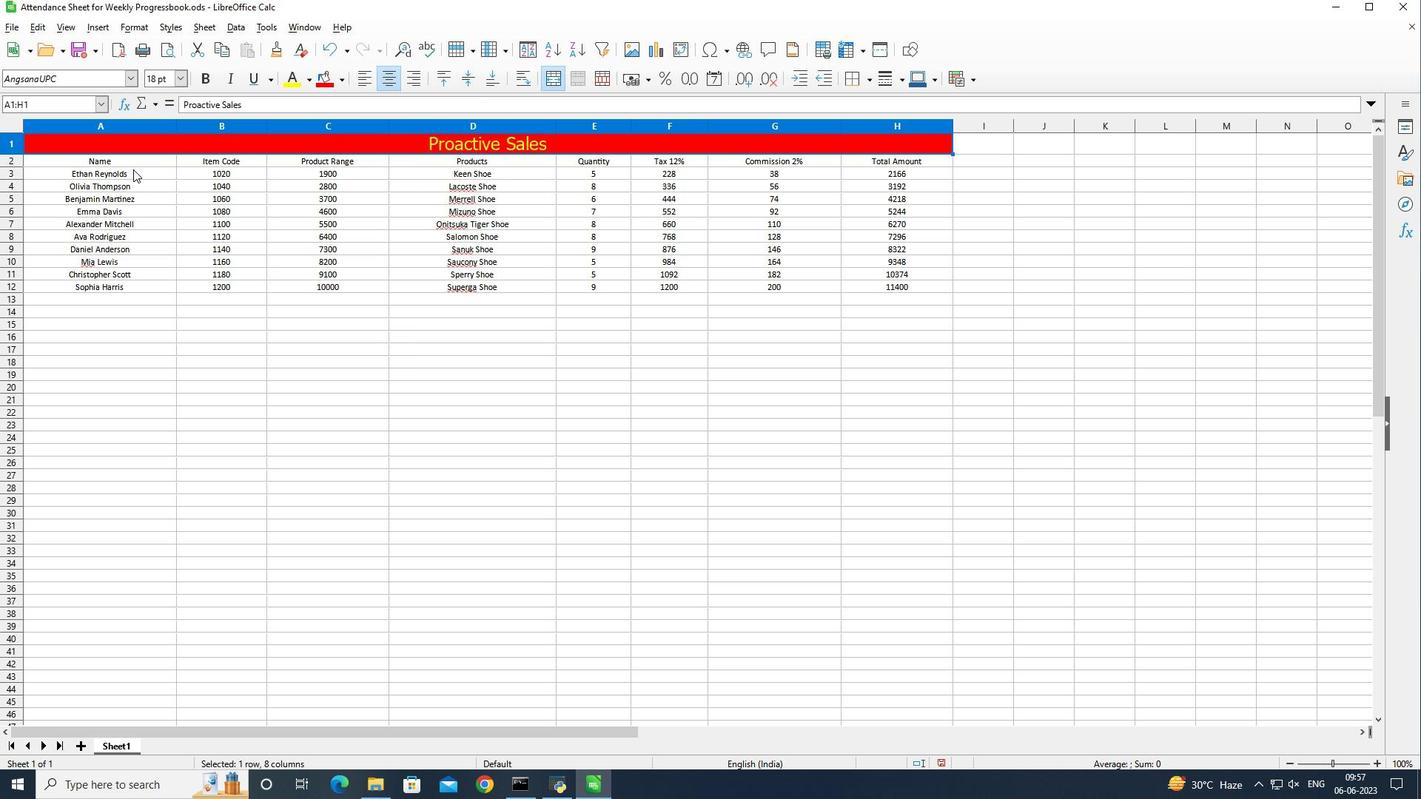 
Action: Mouse pressed left at (134, 161)
Screenshot: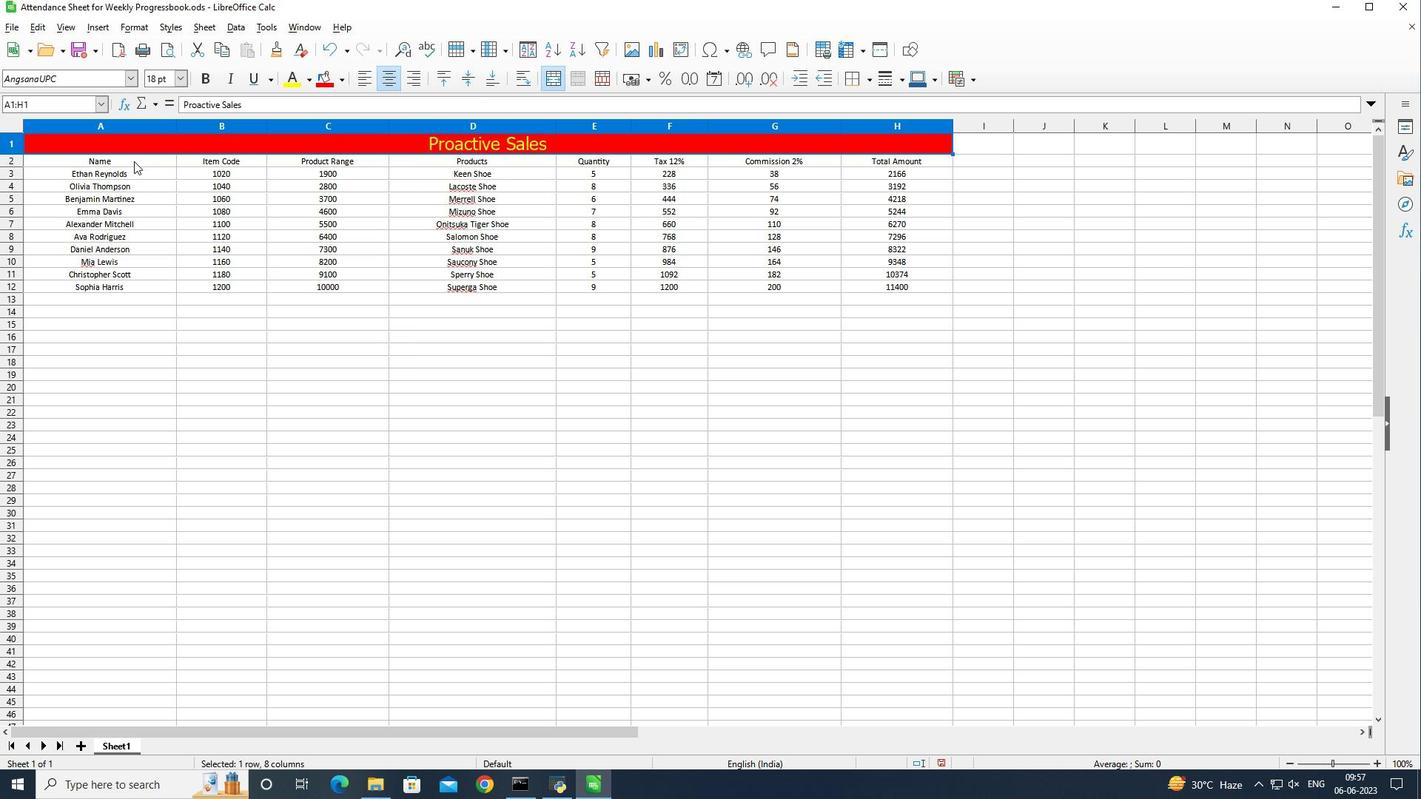 
Action: Mouse moved to (135, 159)
Screenshot: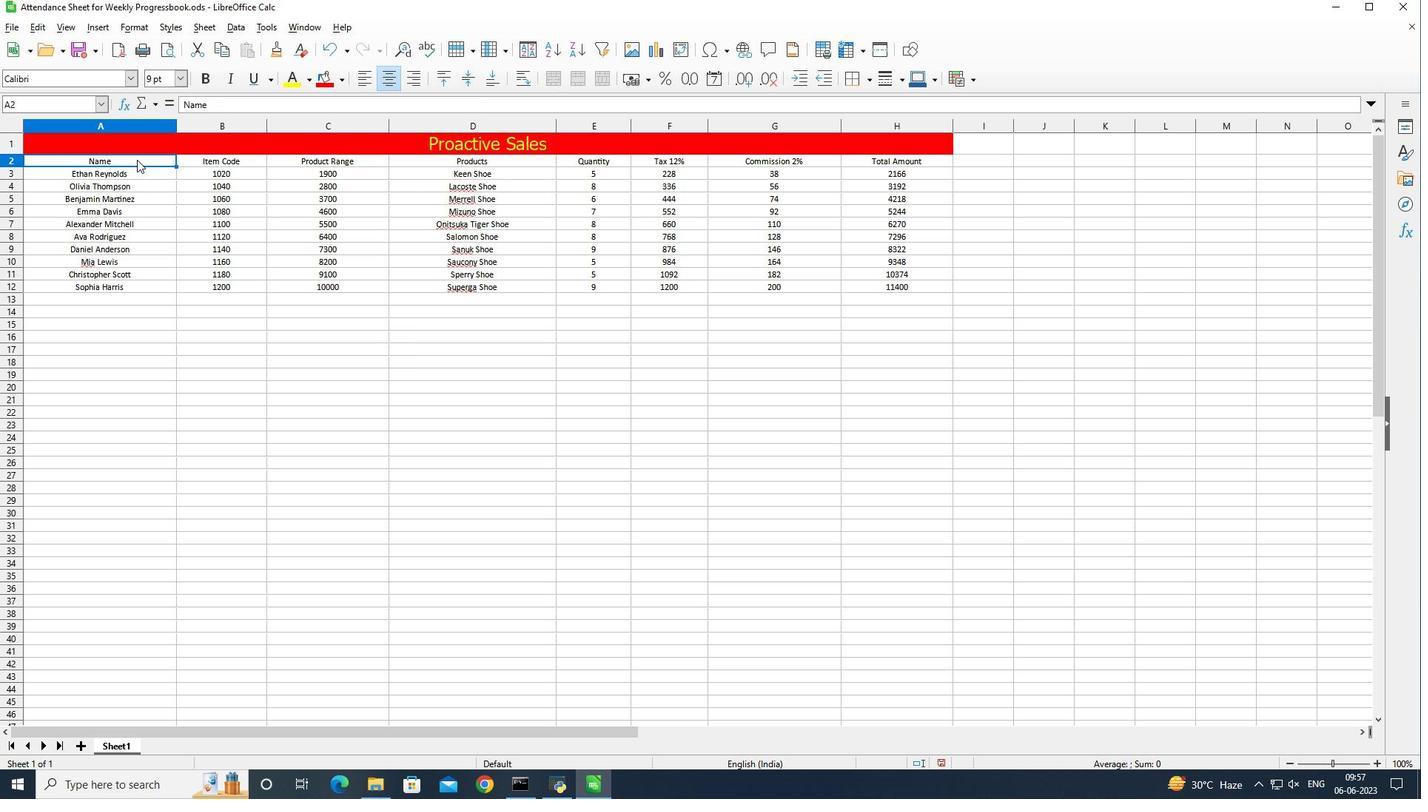 
Action: Mouse pressed left at (135, 159)
Screenshot: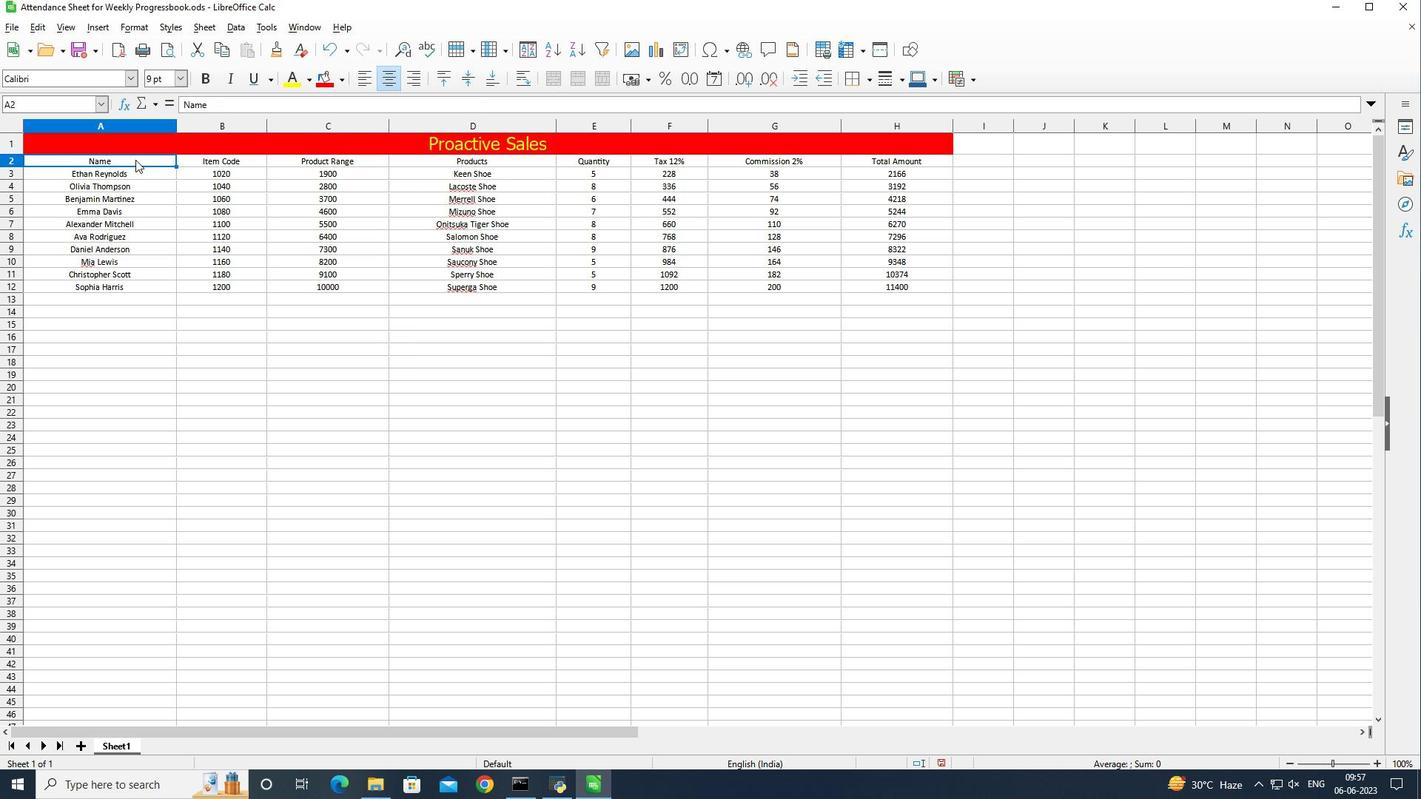 
Action: Mouse moved to (311, 77)
Screenshot: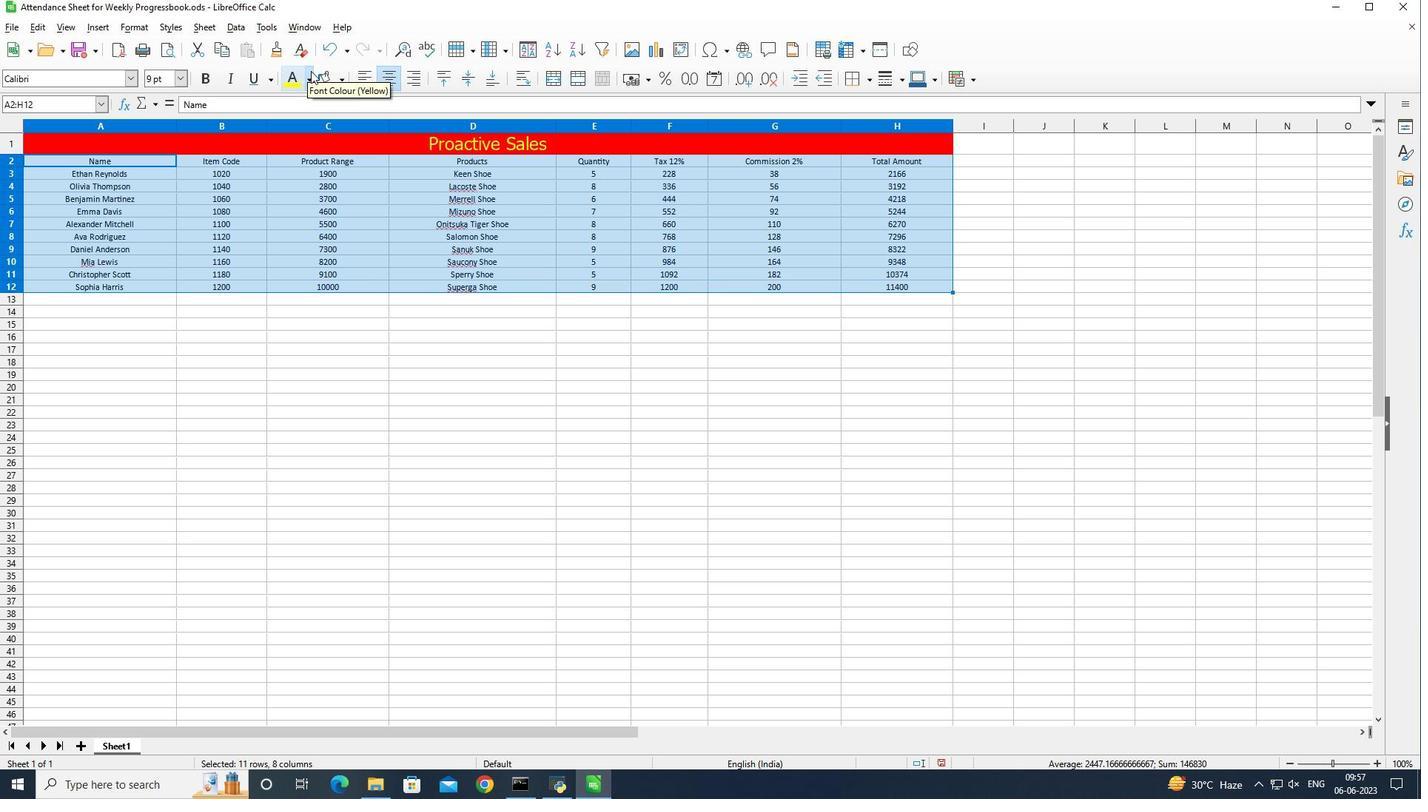 
Action: Mouse pressed left at (311, 77)
Screenshot: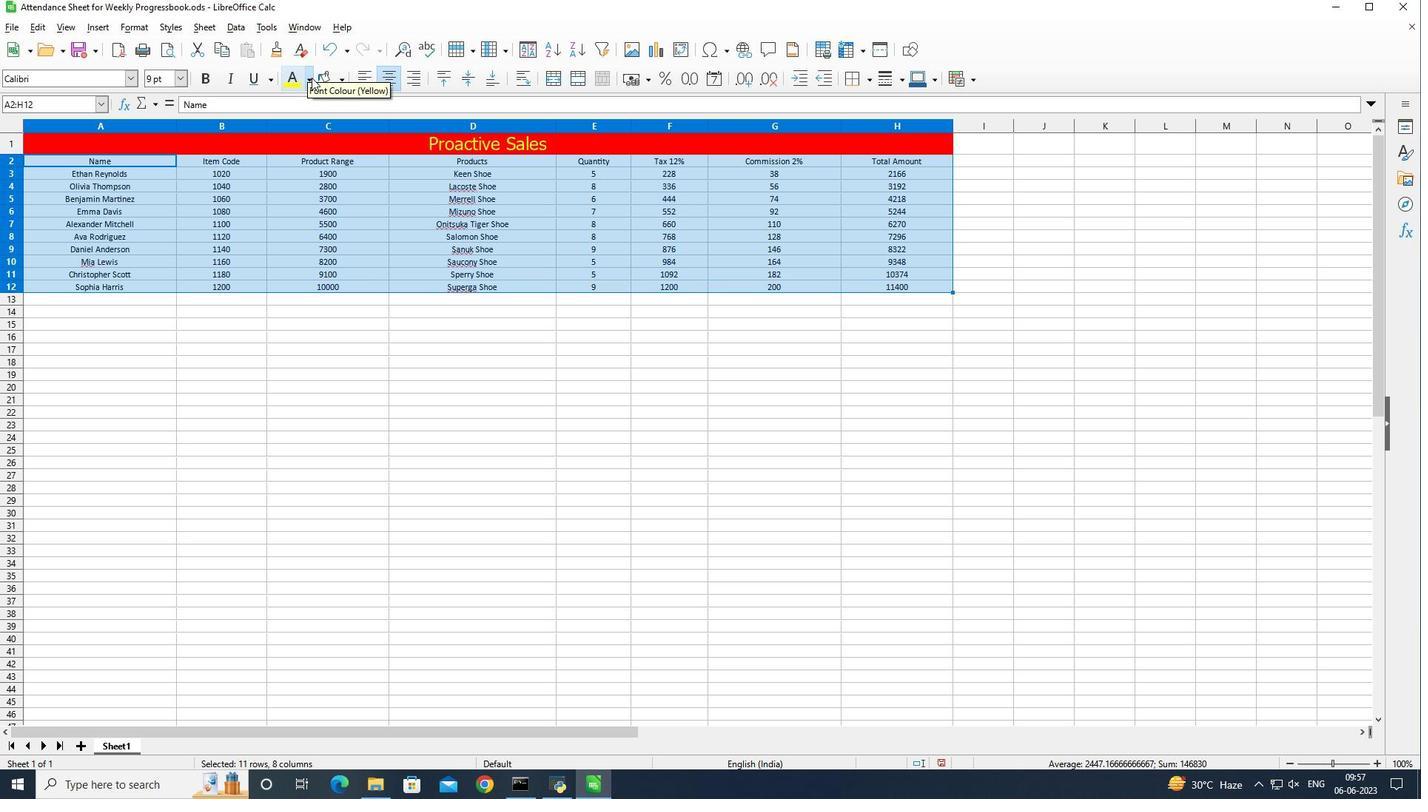 
Action: Mouse moved to (306, 319)
Screenshot: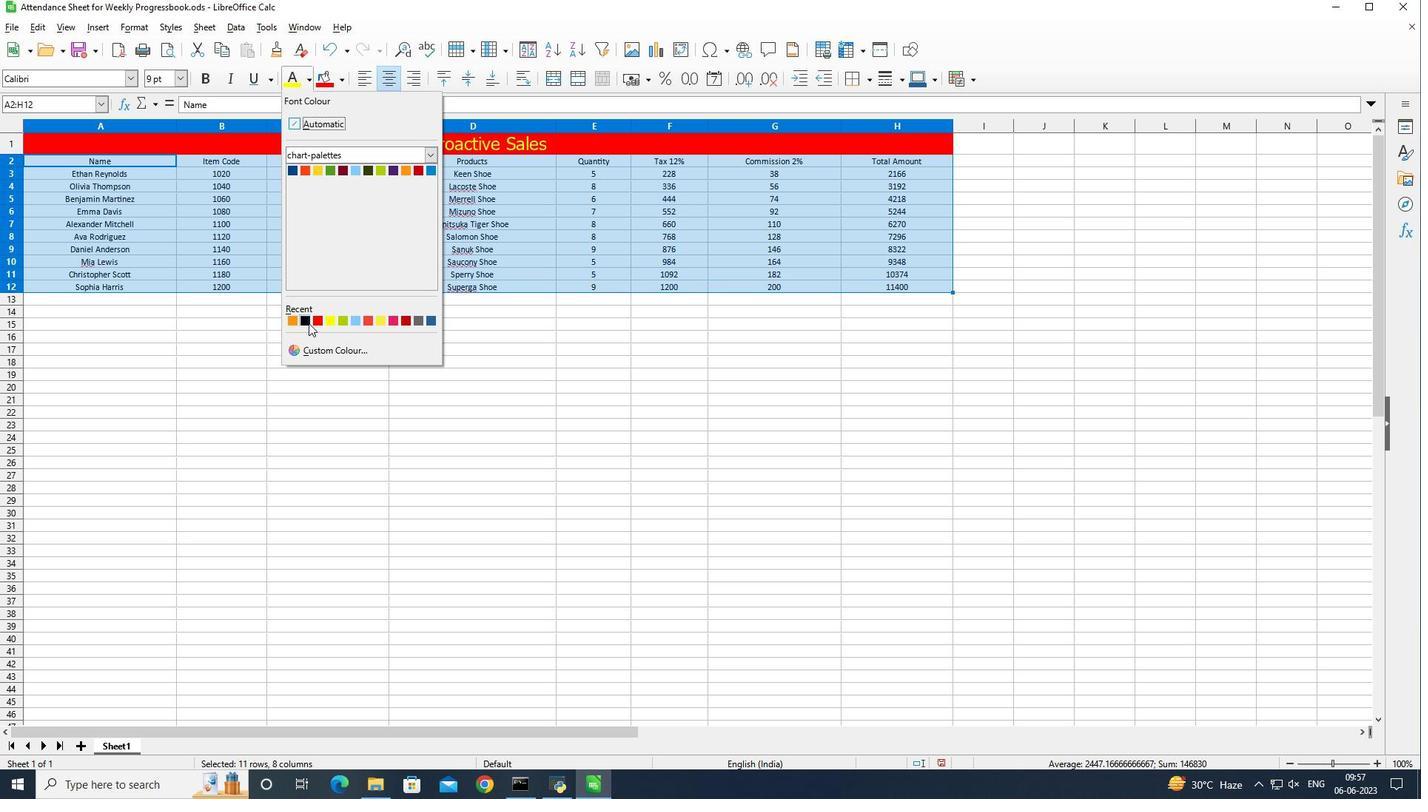 
Action: Mouse pressed left at (306, 319)
Screenshot: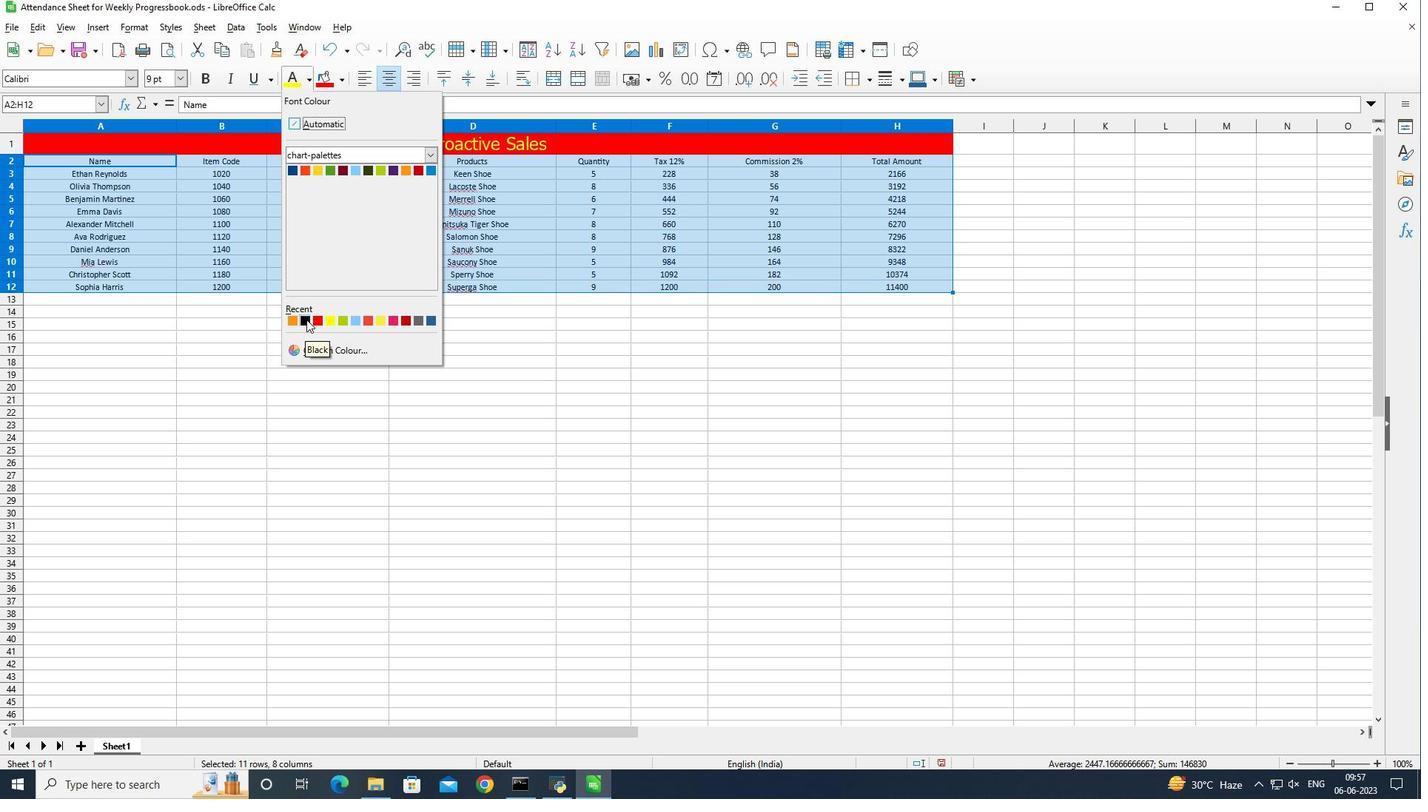 
Action: Mouse moved to (867, 79)
Screenshot: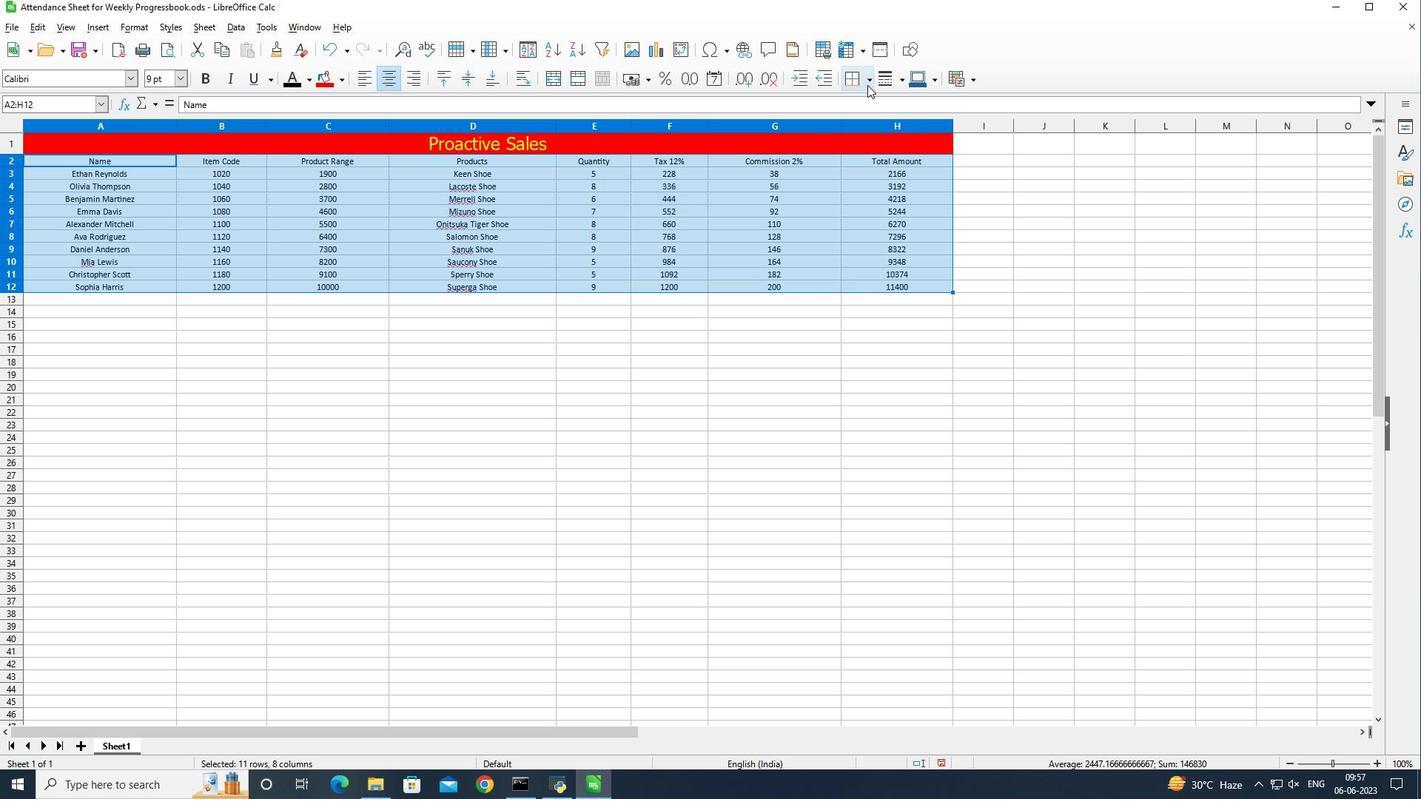 
Action: Mouse pressed left at (867, 79)
Screenshot: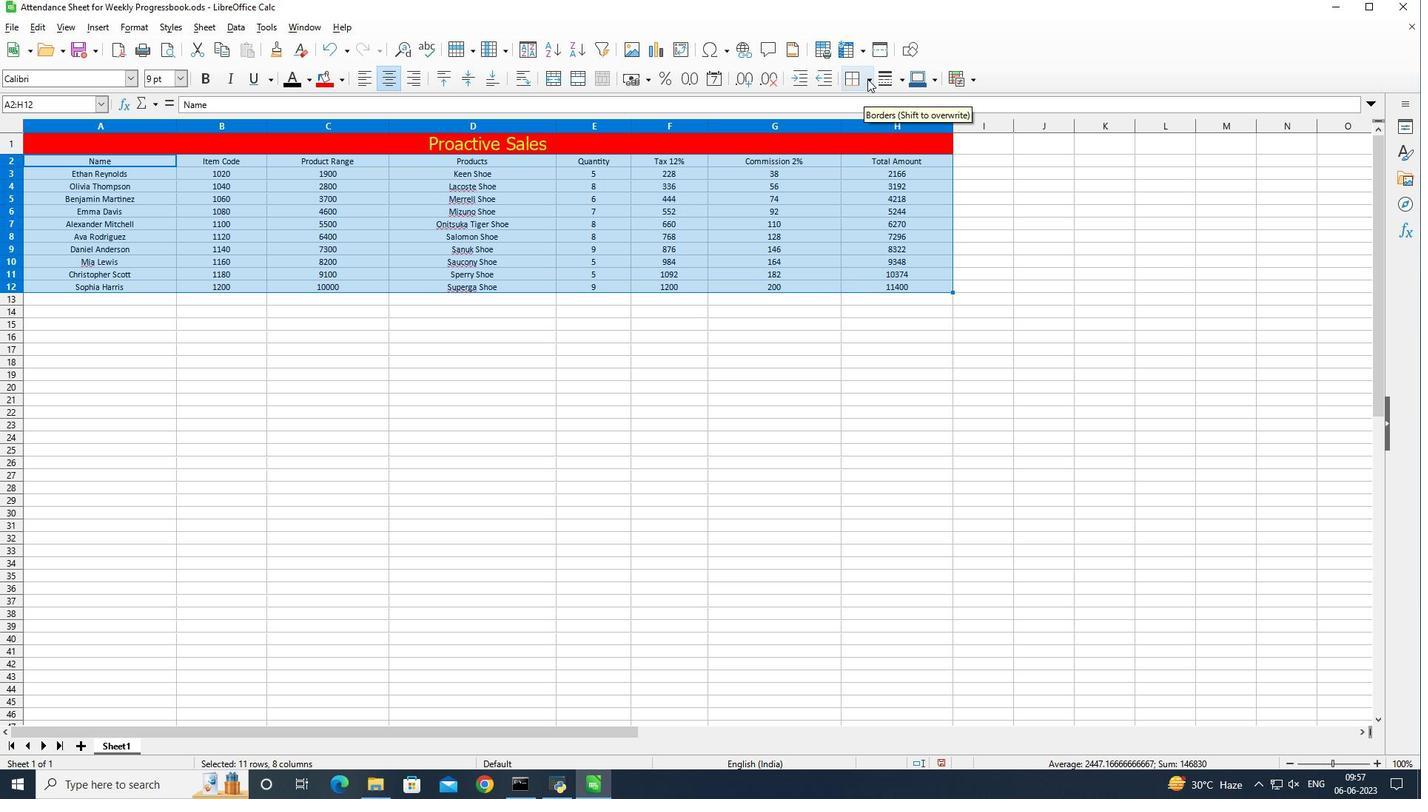 
Action: Mouse moved to (912, 143)
Screenshot: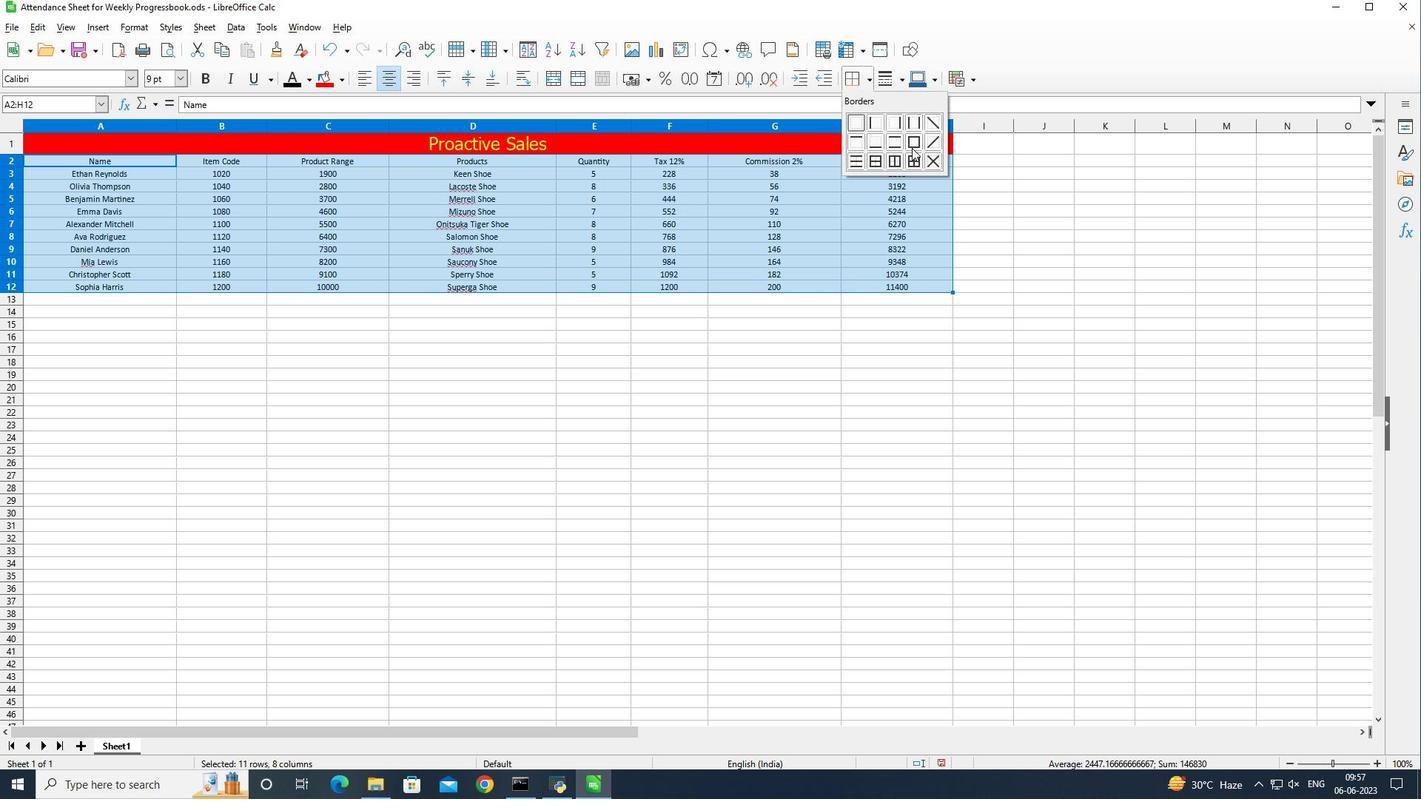 
Action: Mouse pressed left at (912, 143)
Screenshot: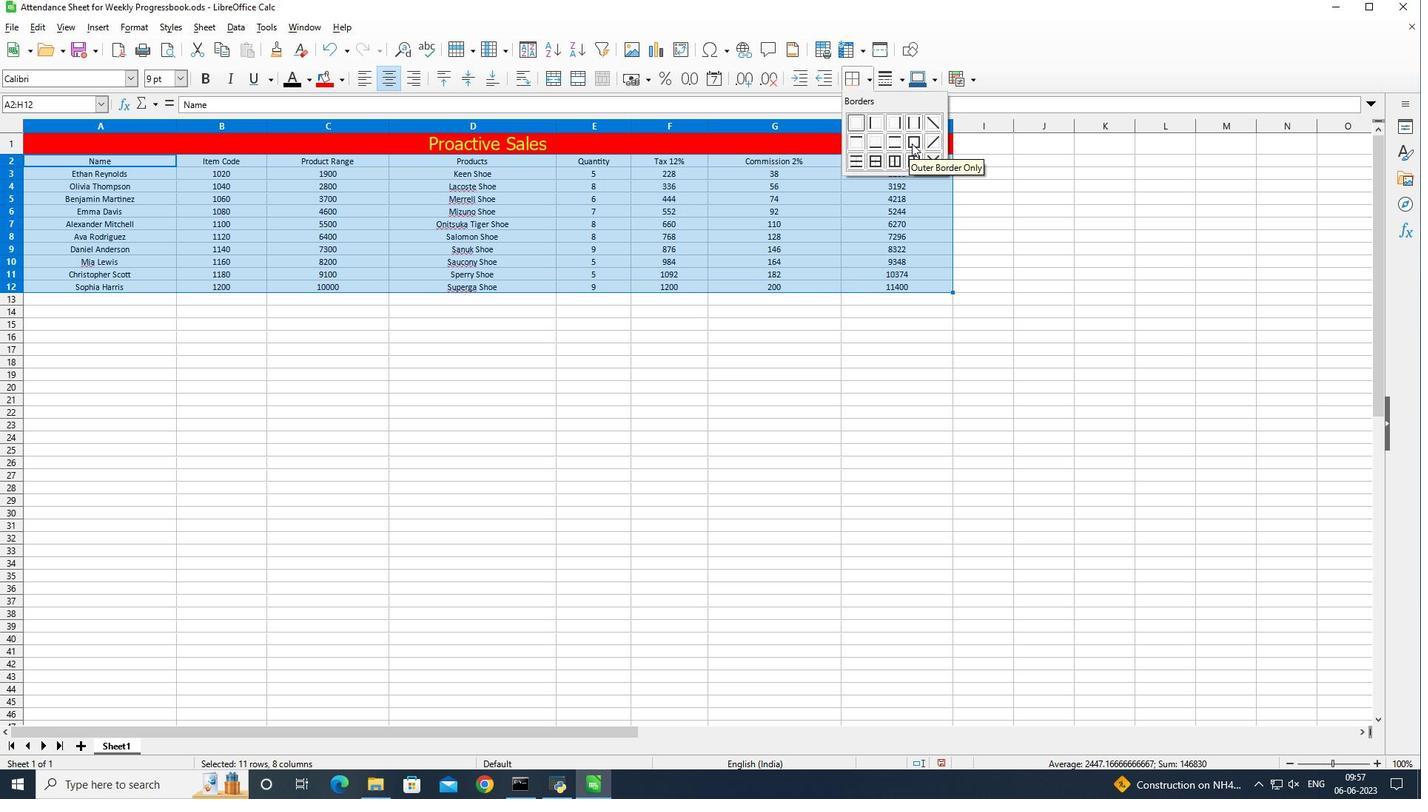 
Action: Mouse moved to (902, 285)
Screenshot: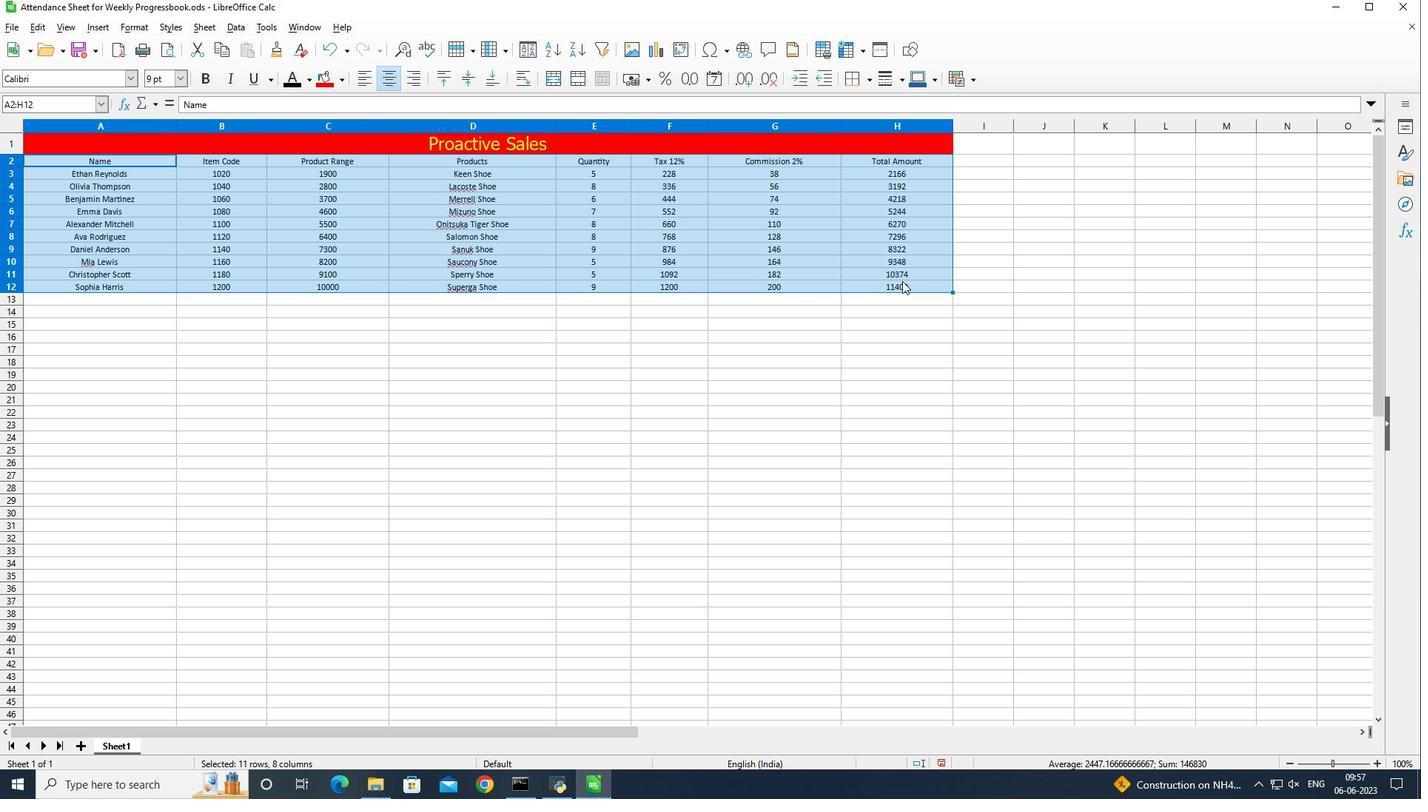 
Action: Mouse pressed left at (902, 285)
Screenshot: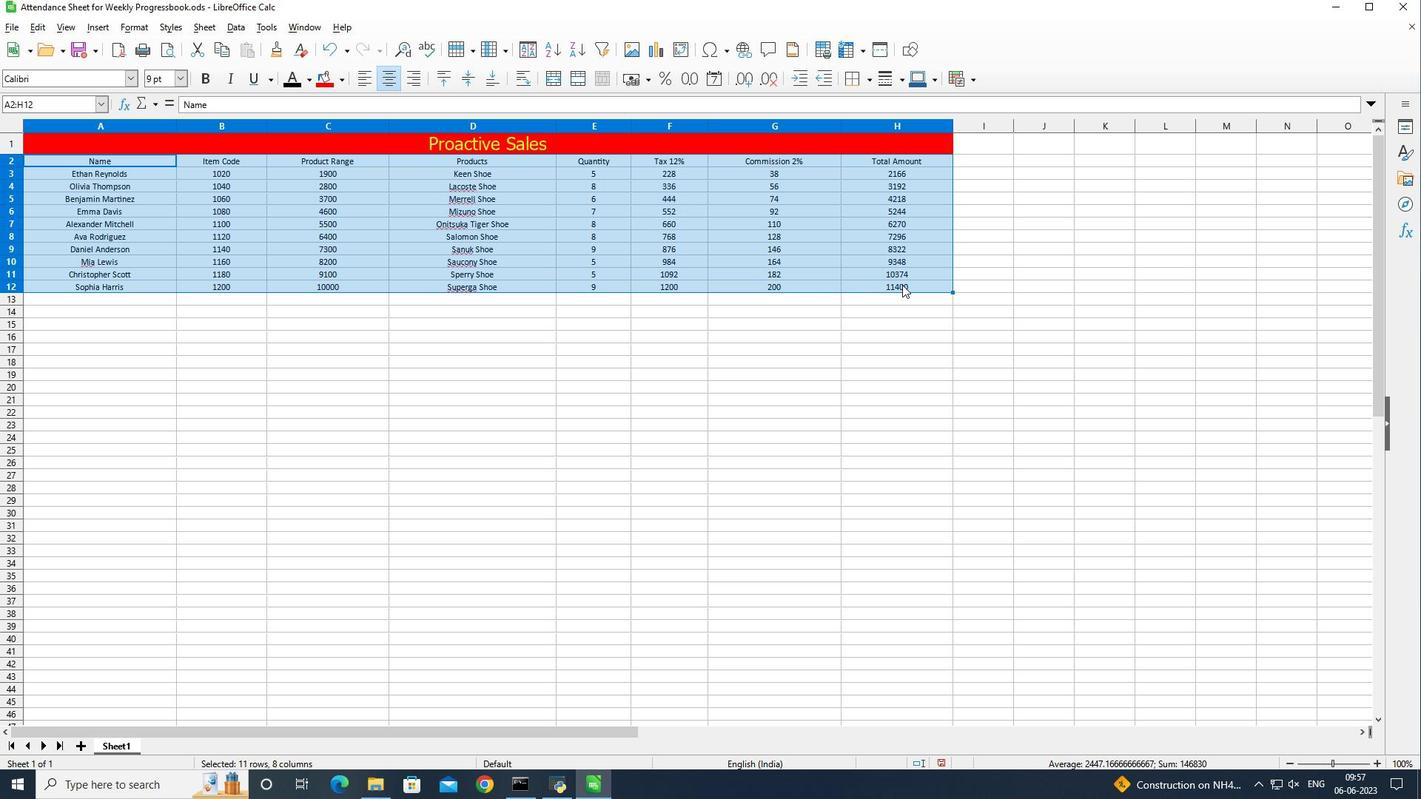 
